 Task: Look for space in Rumoi, Japan from 1st July, 2023 to 9th July, 2023 for 2 adults in price range Rs.8000 to Rs.15000. Place can be entire place with 1  bedroom having 1 bed and 1 bathroom. Property type can be house, flat, guest house. Amenities needed are: washing machine. Booking option can be shelf check-in. Required host language is English.
Action: Mouse moved to (573, 143)
Screenshot: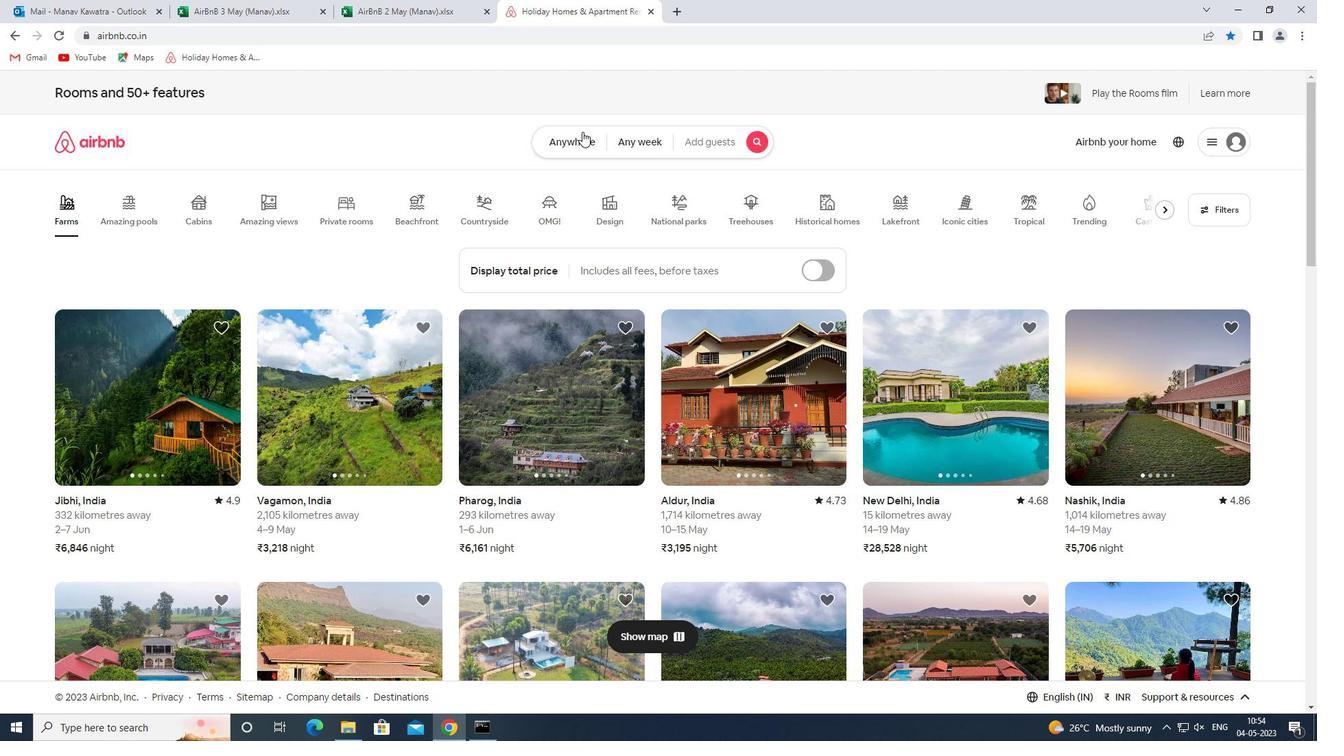 
Action: Mouse pressed left at (573, 143)
Screenshot: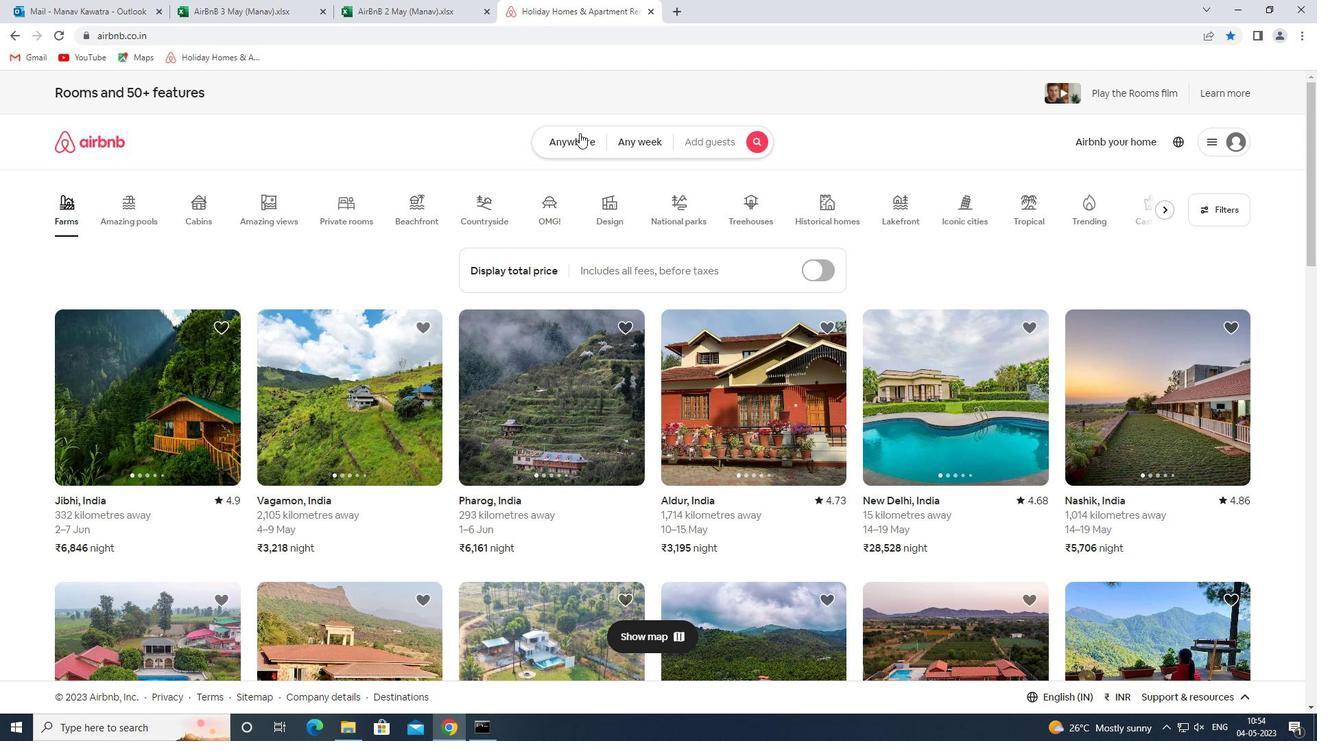 
Action: Mouse moved to (467, 201)
Screenshot: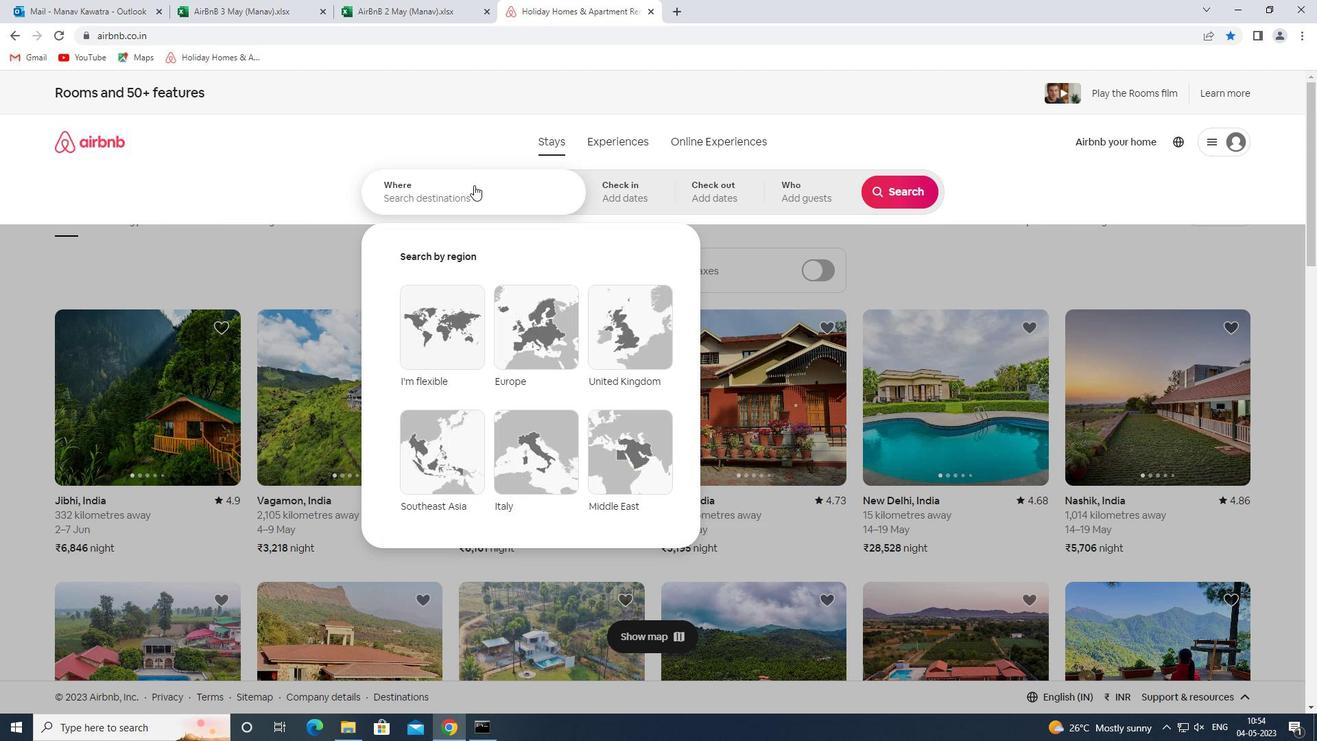 
Action: Mouse pressed left at (467, 201)
Screenshot: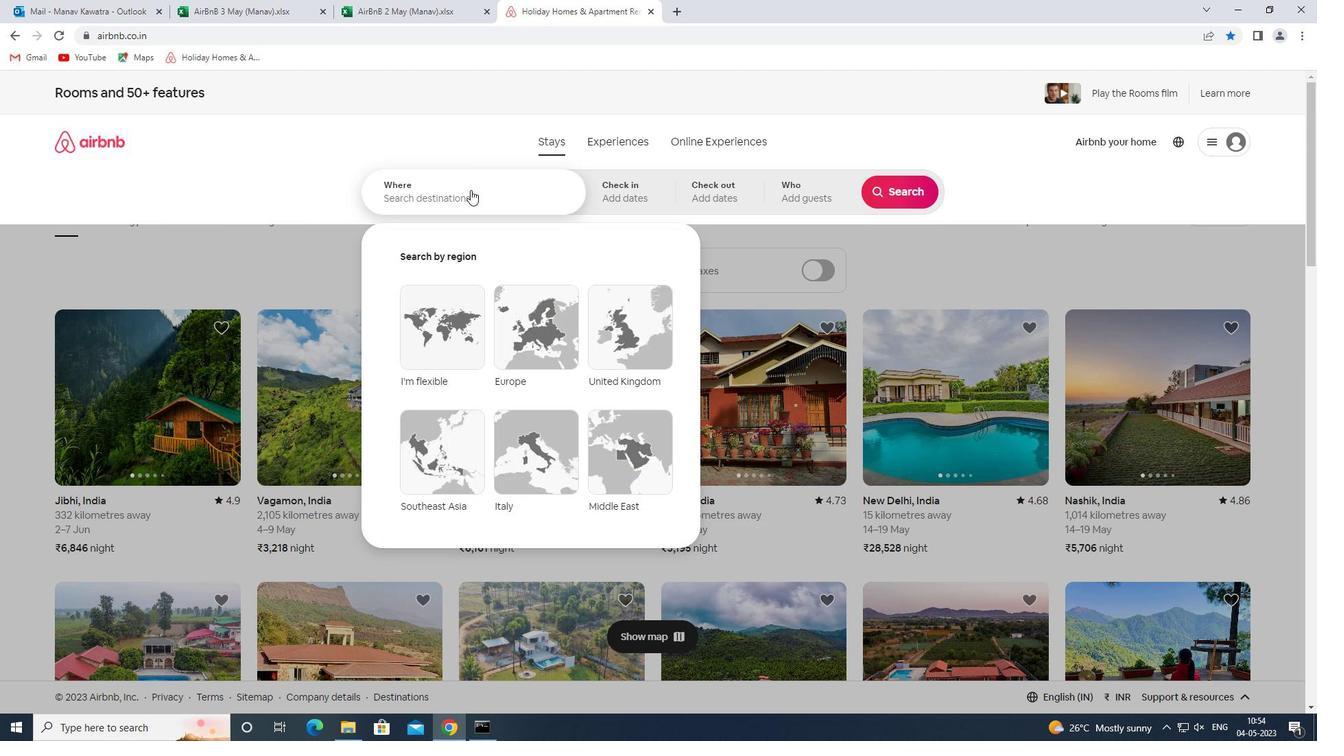 
Action: Mouse moved to (458, 202)
Screenshot: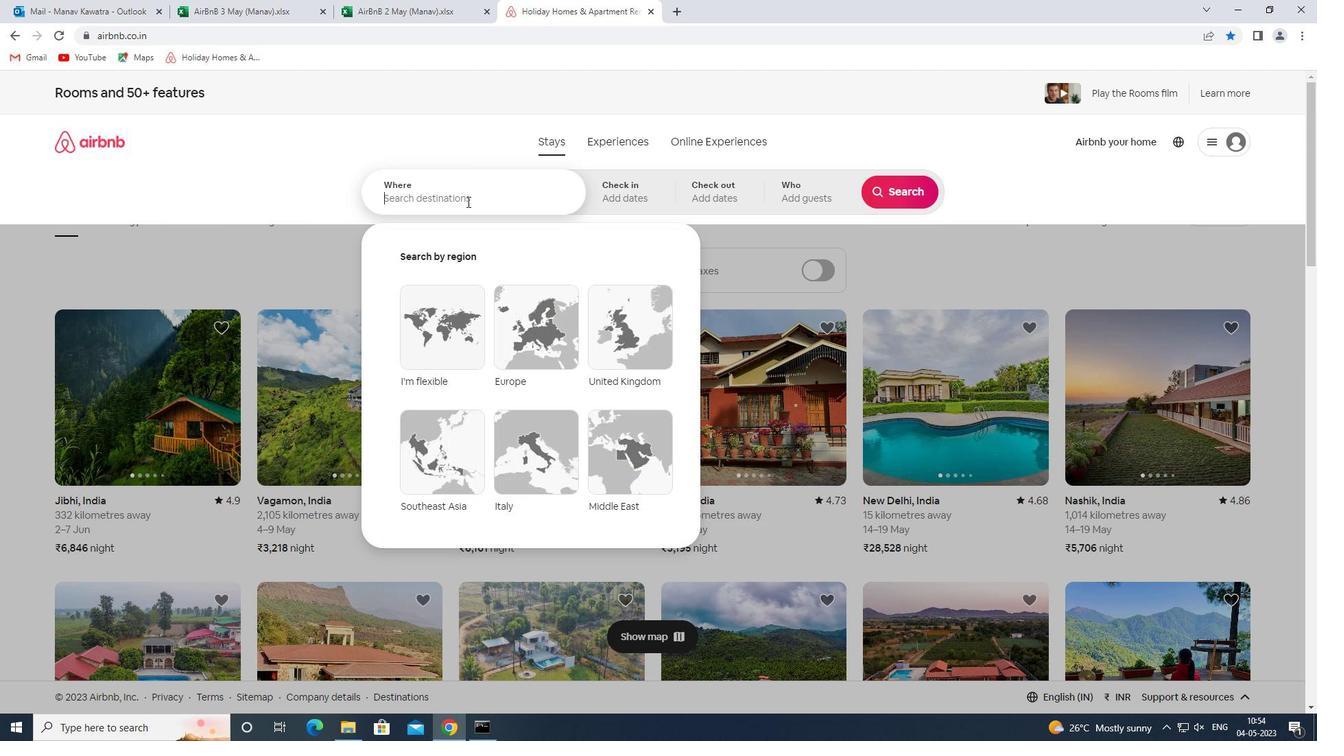 
Action: Key pressed rumoi<Key.space>japam<Key.backspace>n<Key.space><Key.enter>
Screenshot: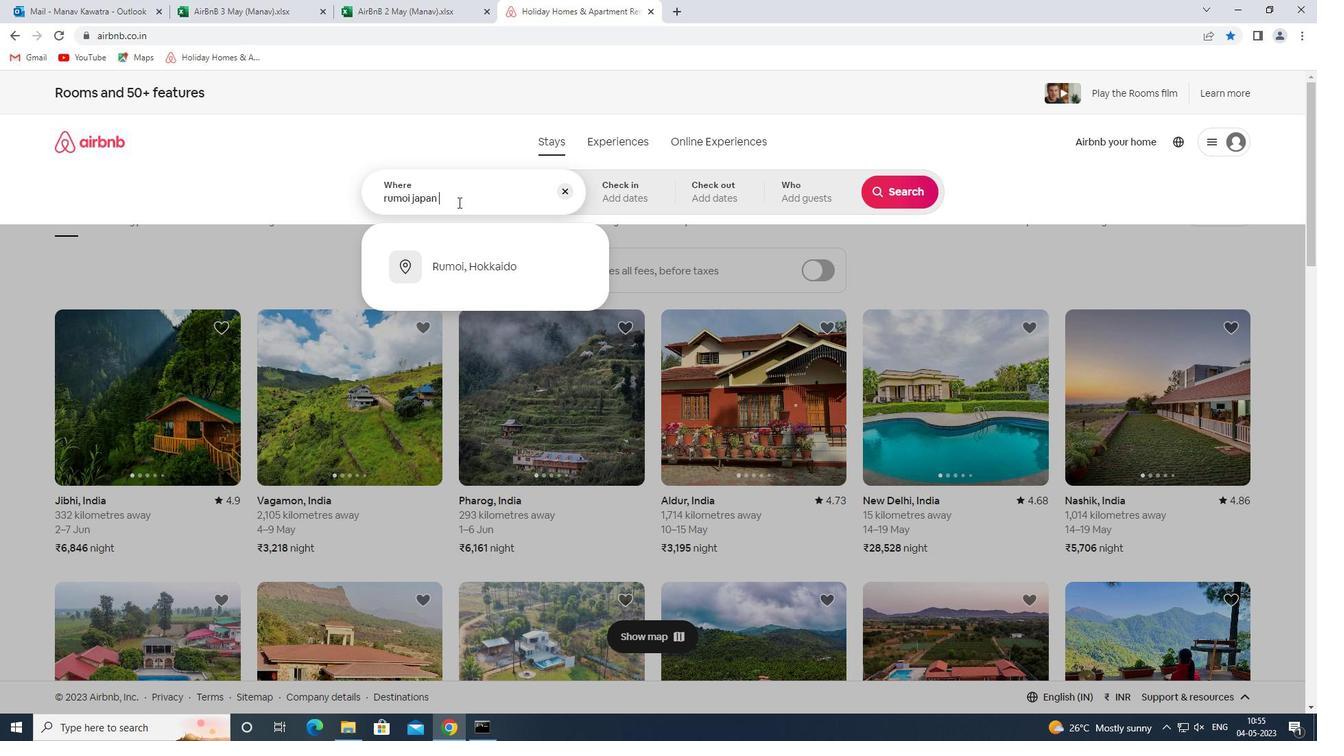 
Action: Mouse moved to (899, 304)
Screenshot: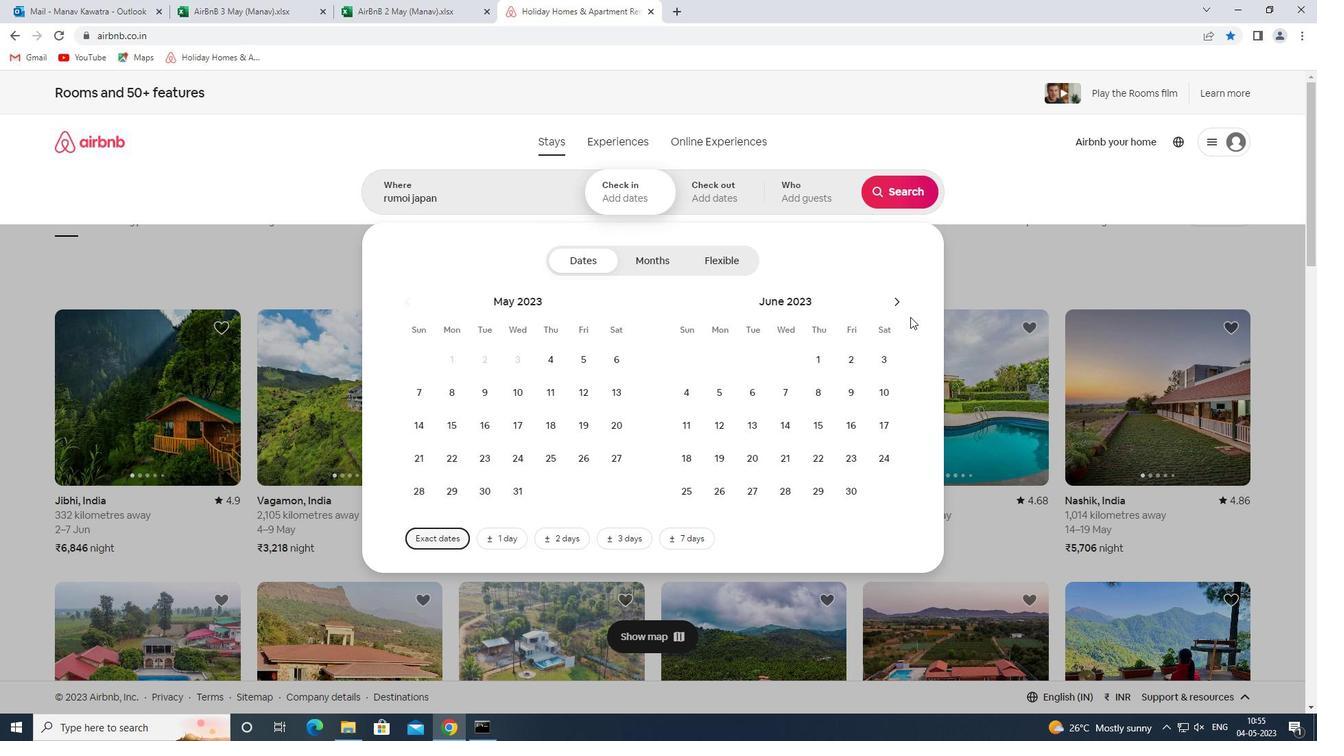 
Action: Mouse pressed left at (899, 304)
Screenshot: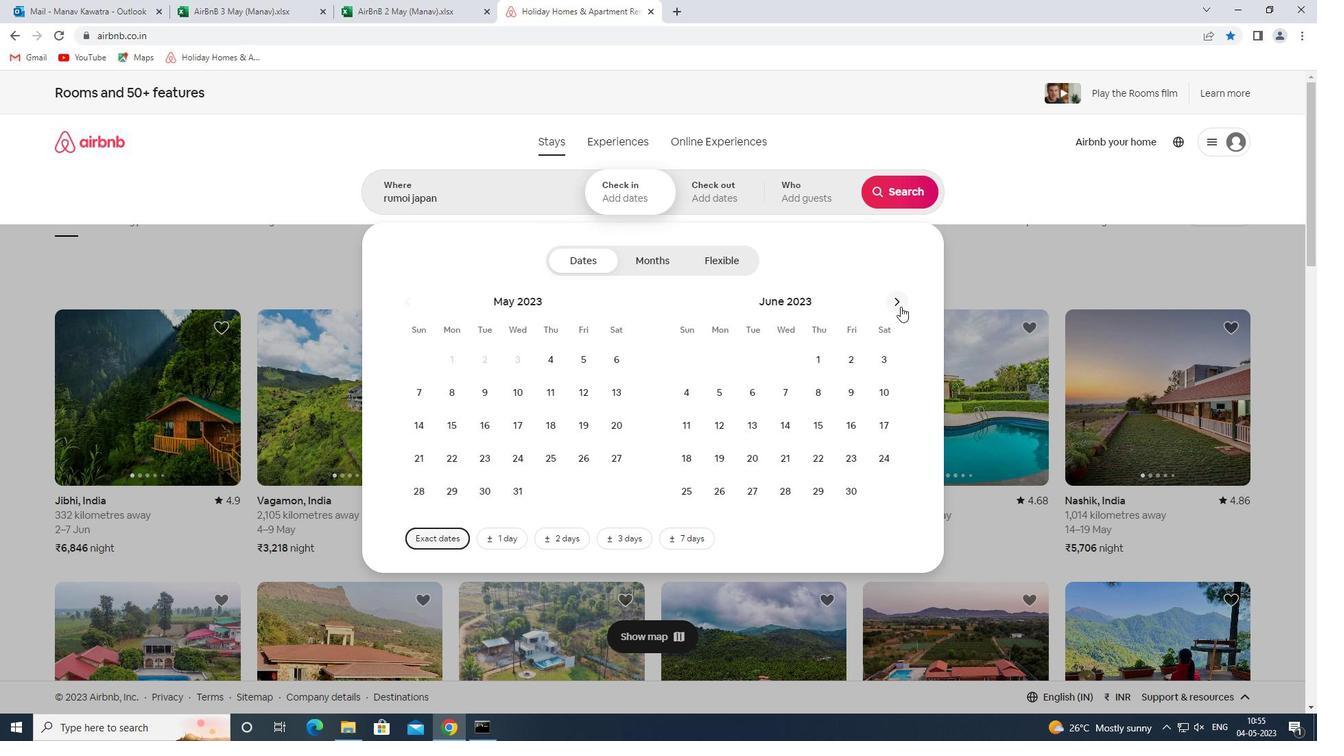 
Action: Mouse moved to (877, 359)
Screenshot: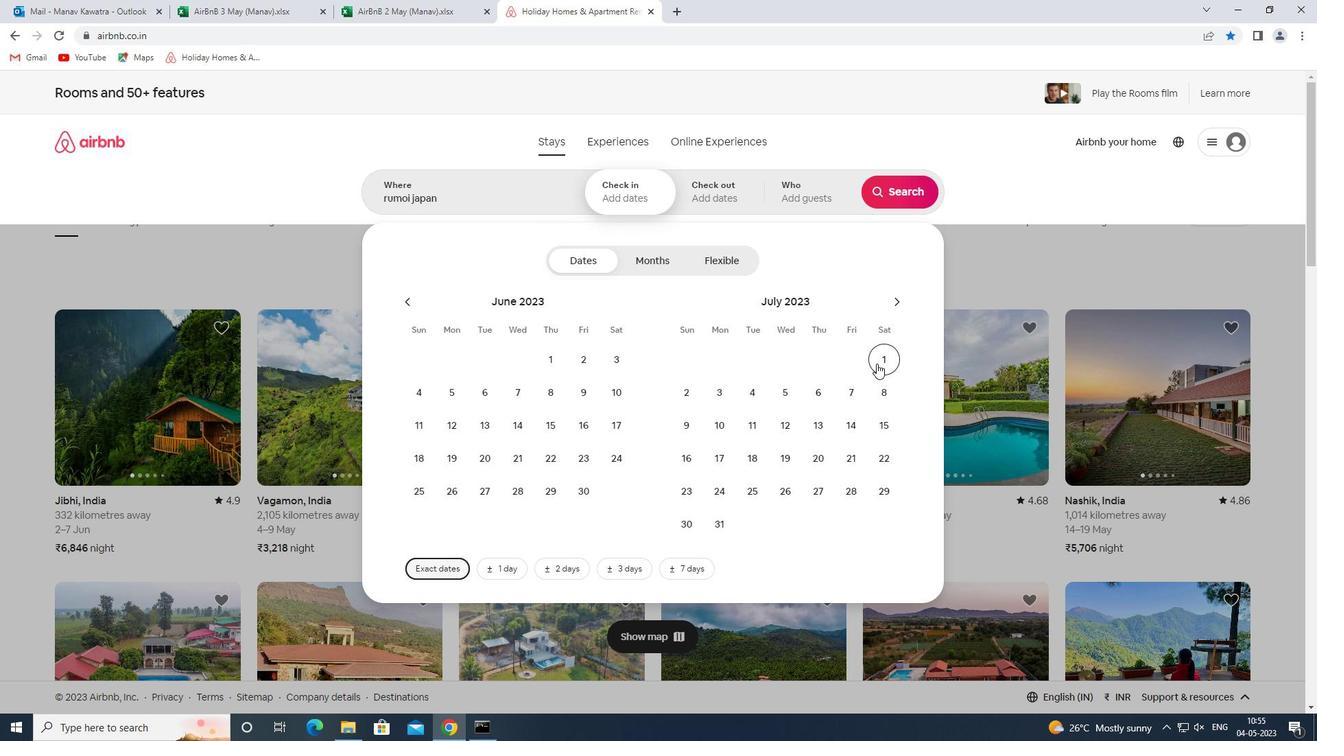 
Action: Mouse pressed left at (877, 359)
Screenshot: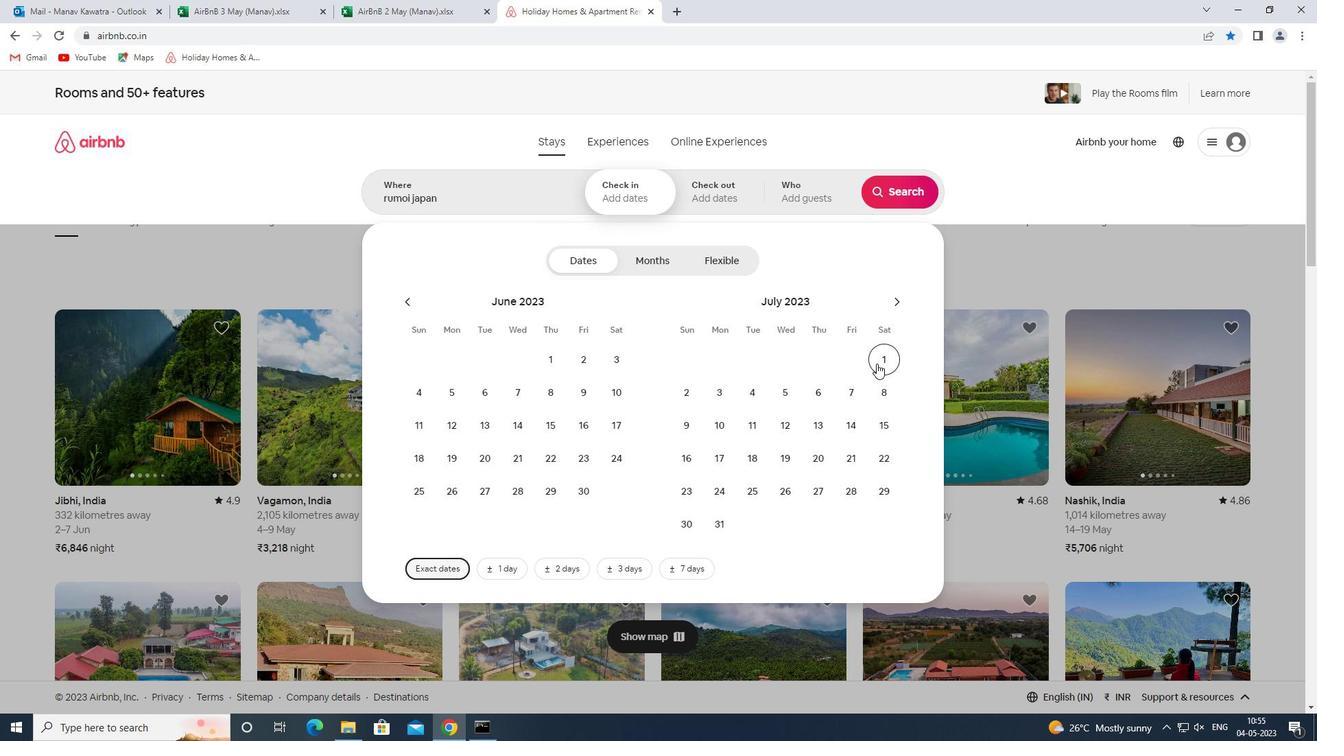 
Action: Mouse moved to (689, 424)
Screenshot: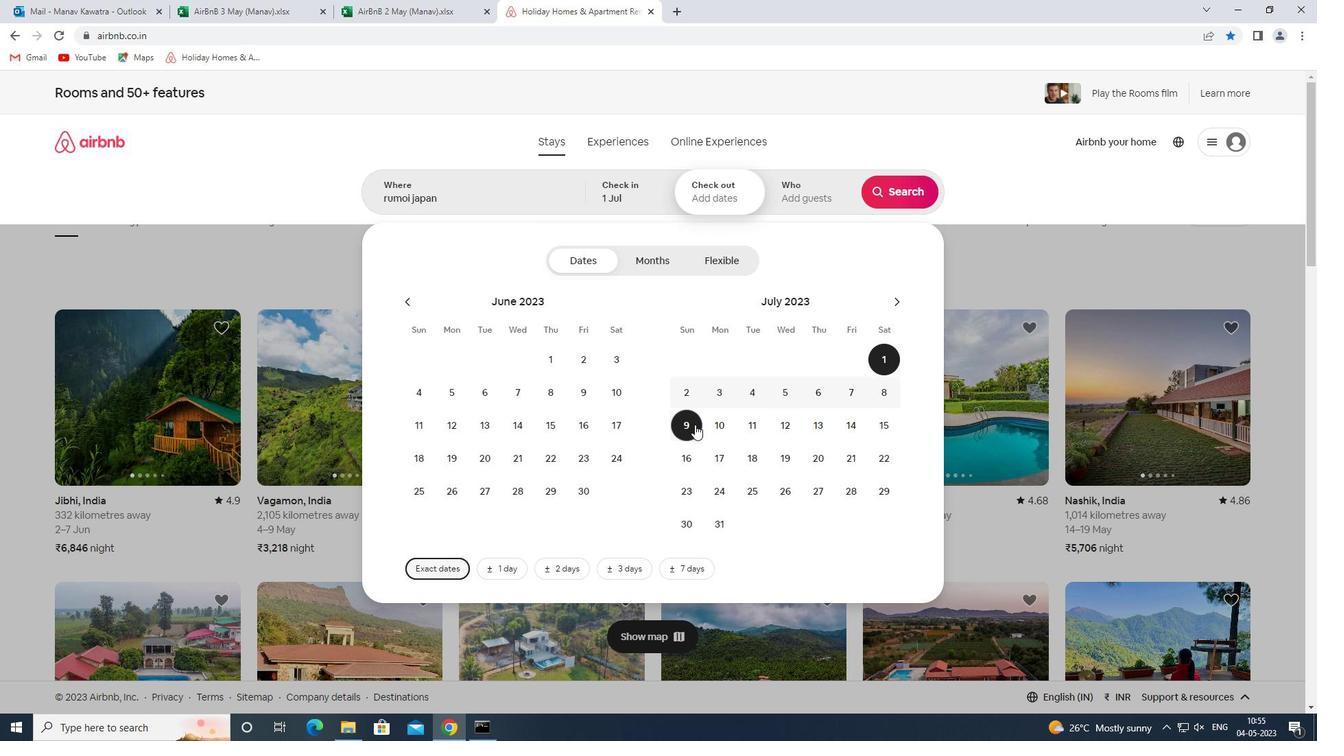 
Action: Mouse pressed left at (689, 424)
Screenshot: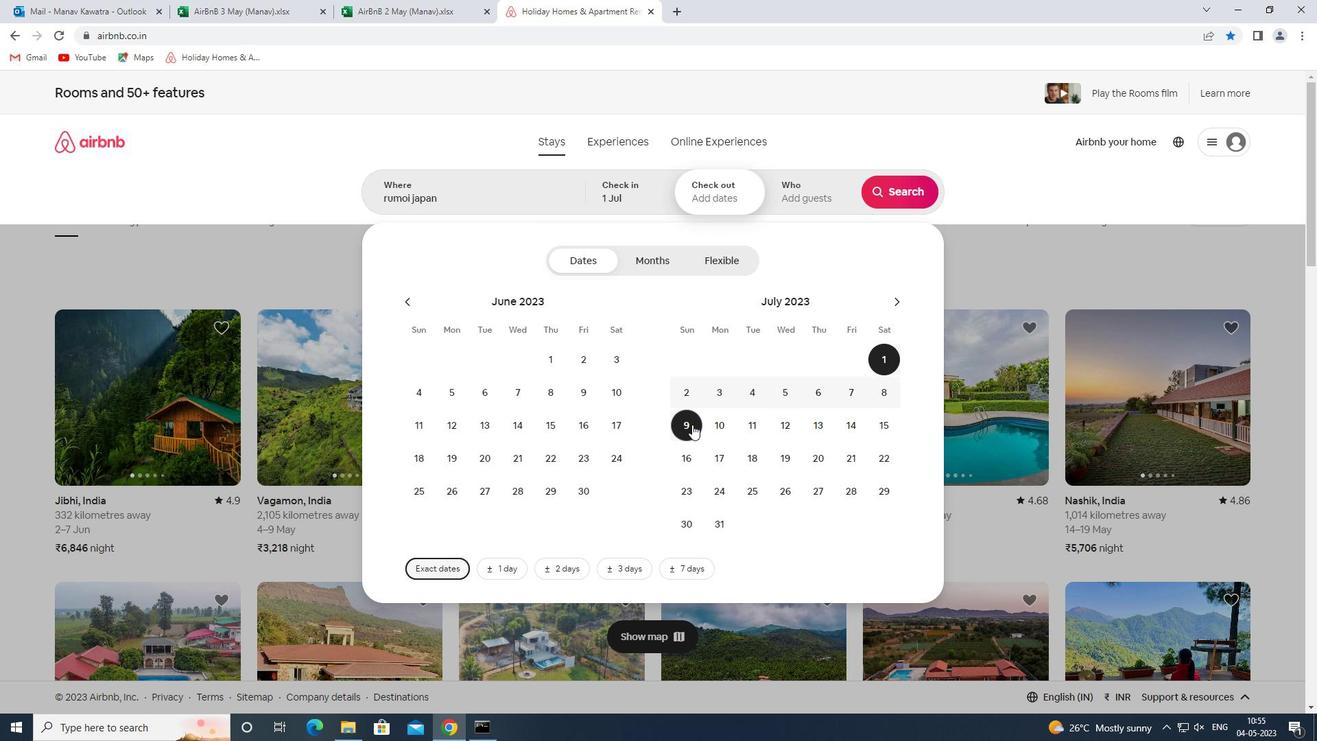 
Action: Mouse moved to (800, 196)
Screenshot: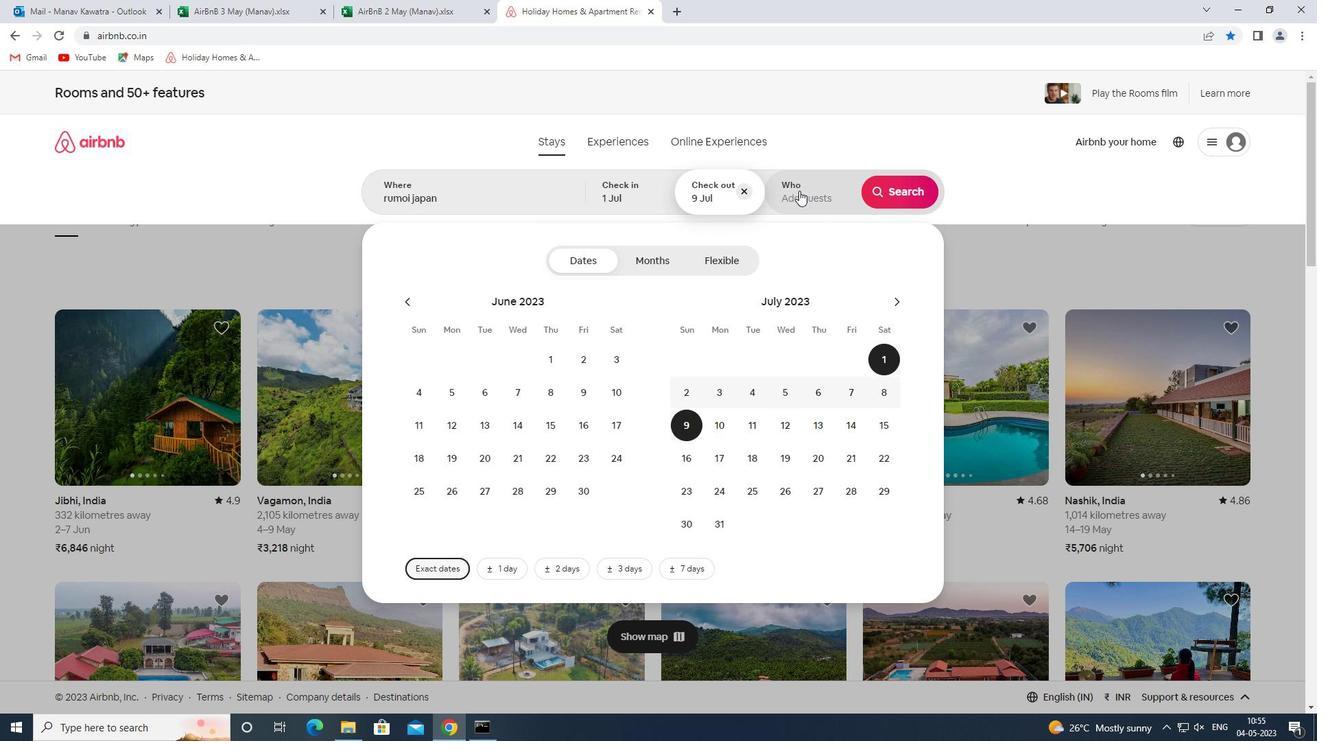 
Action: Mouse pressed left at (800, 196)
Screenshot: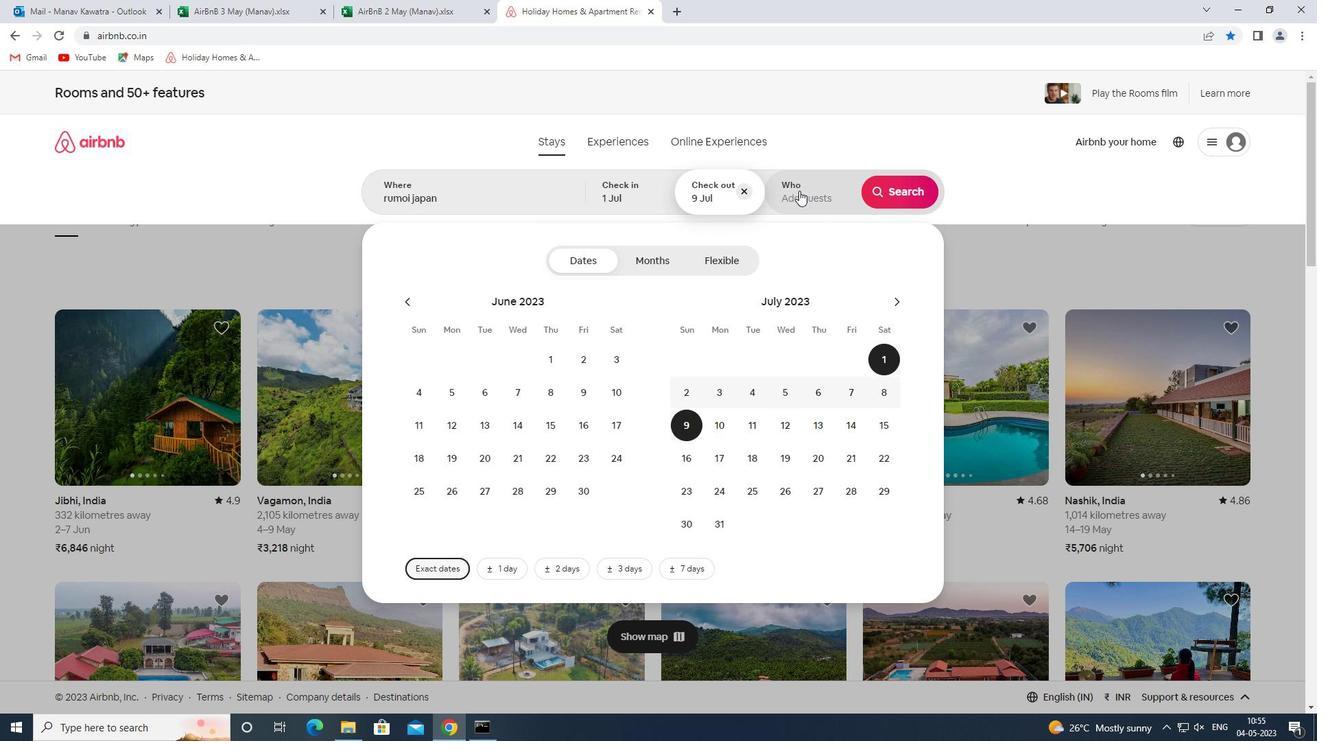 
Action: Mouse moved to (901, 264)
Screenshot: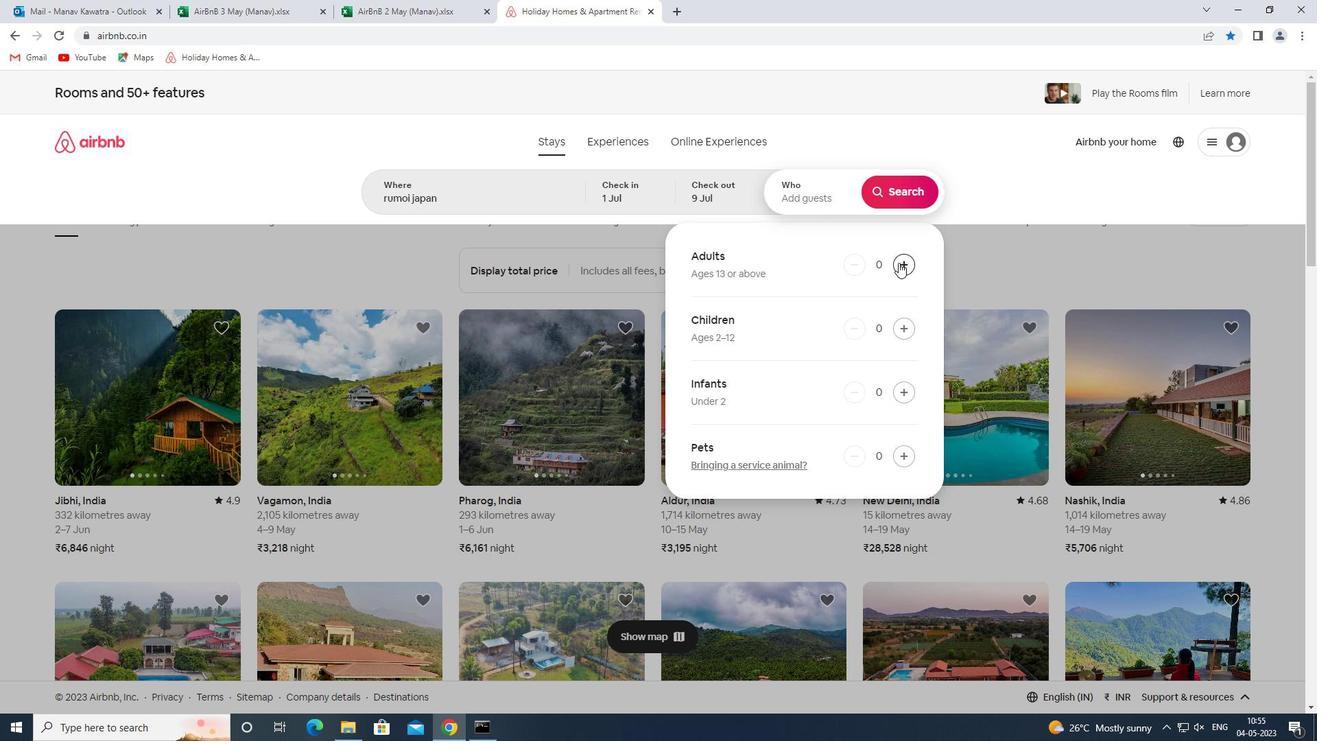 
Action: Mouse pressed left at (901, 264)
Screenshot: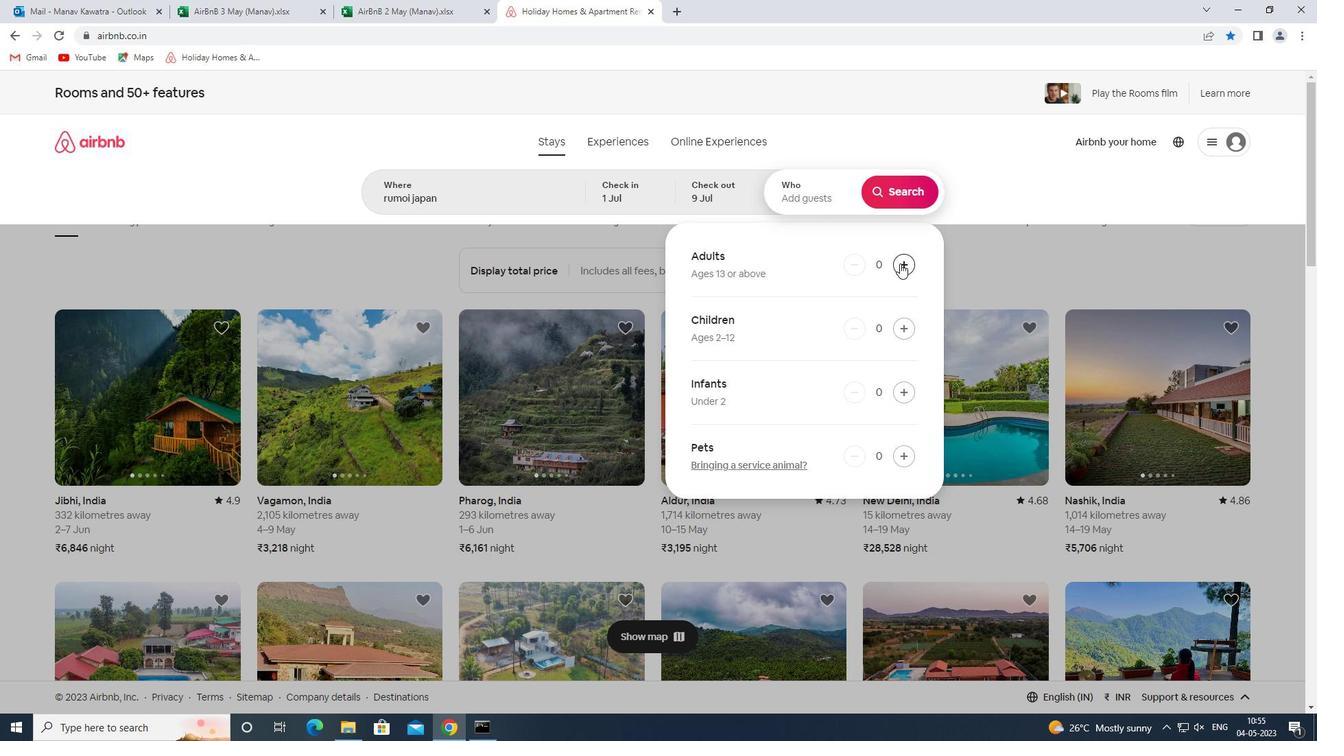
Action: Mouse pressed left at (901, 264)
Screenshot: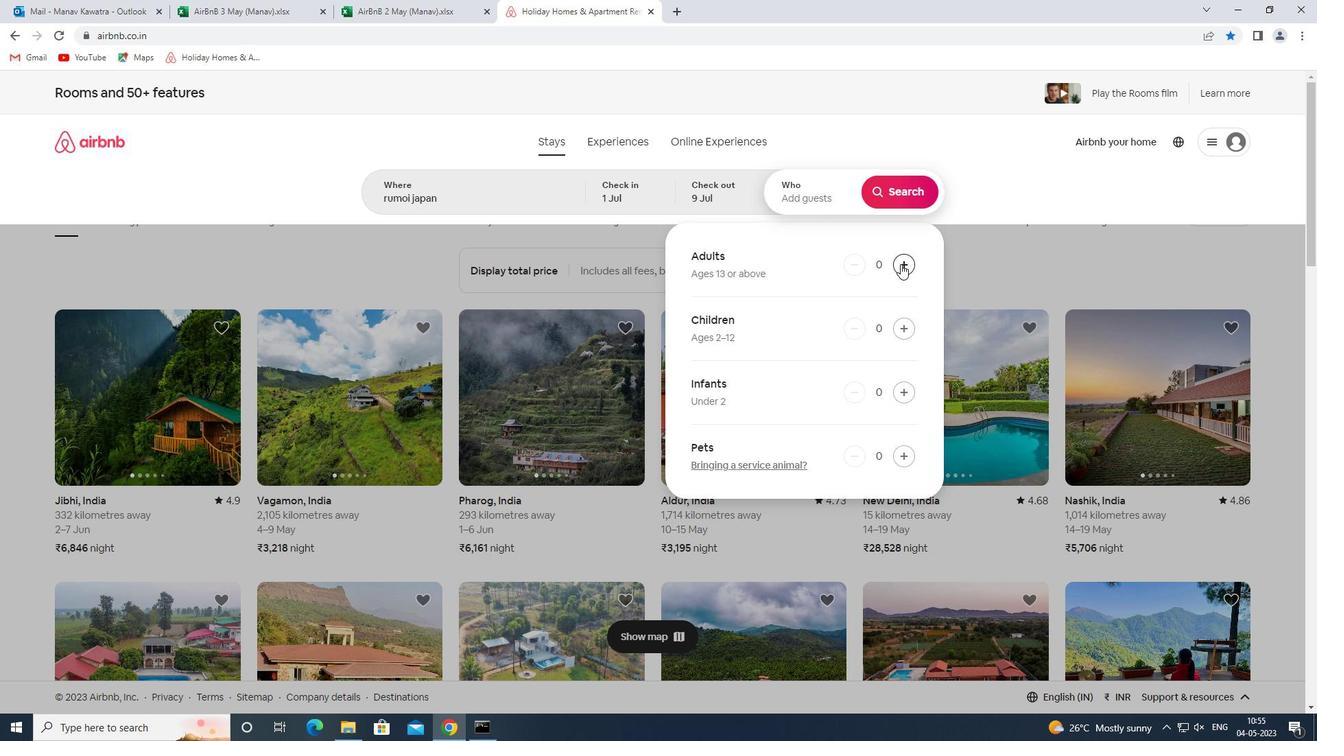
Action: Mouse moved to (901, 203)
Screenshot: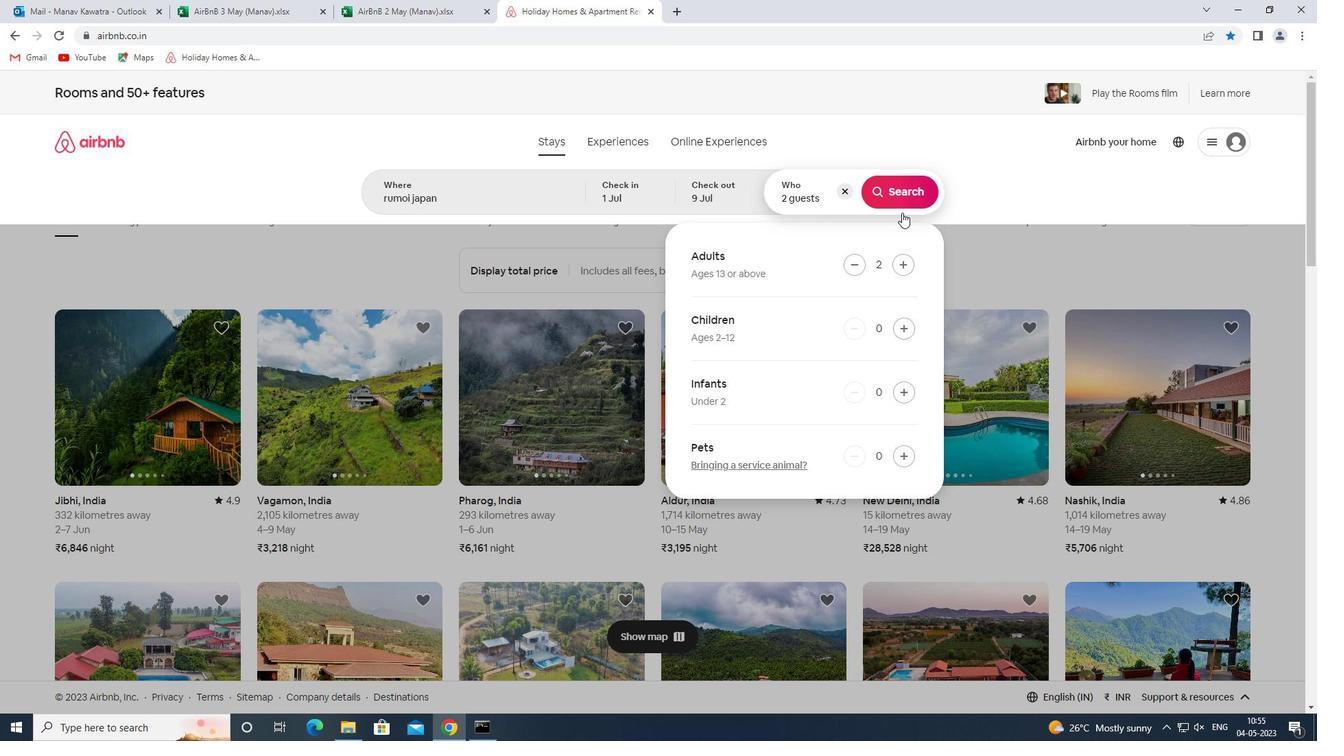 
Action: Mouse pressed left at (901, 203)
Screenshot: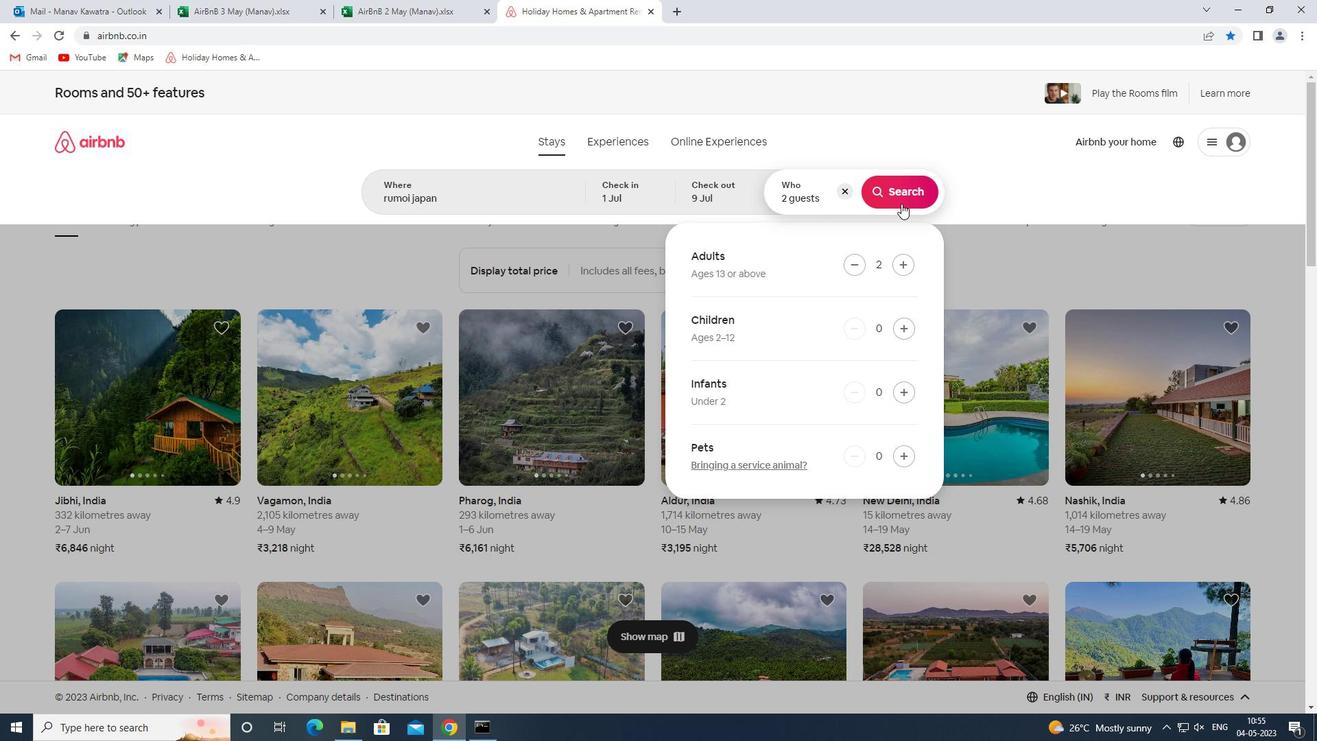 
Action: Mouse moved to (1245, 155)
Screenshot: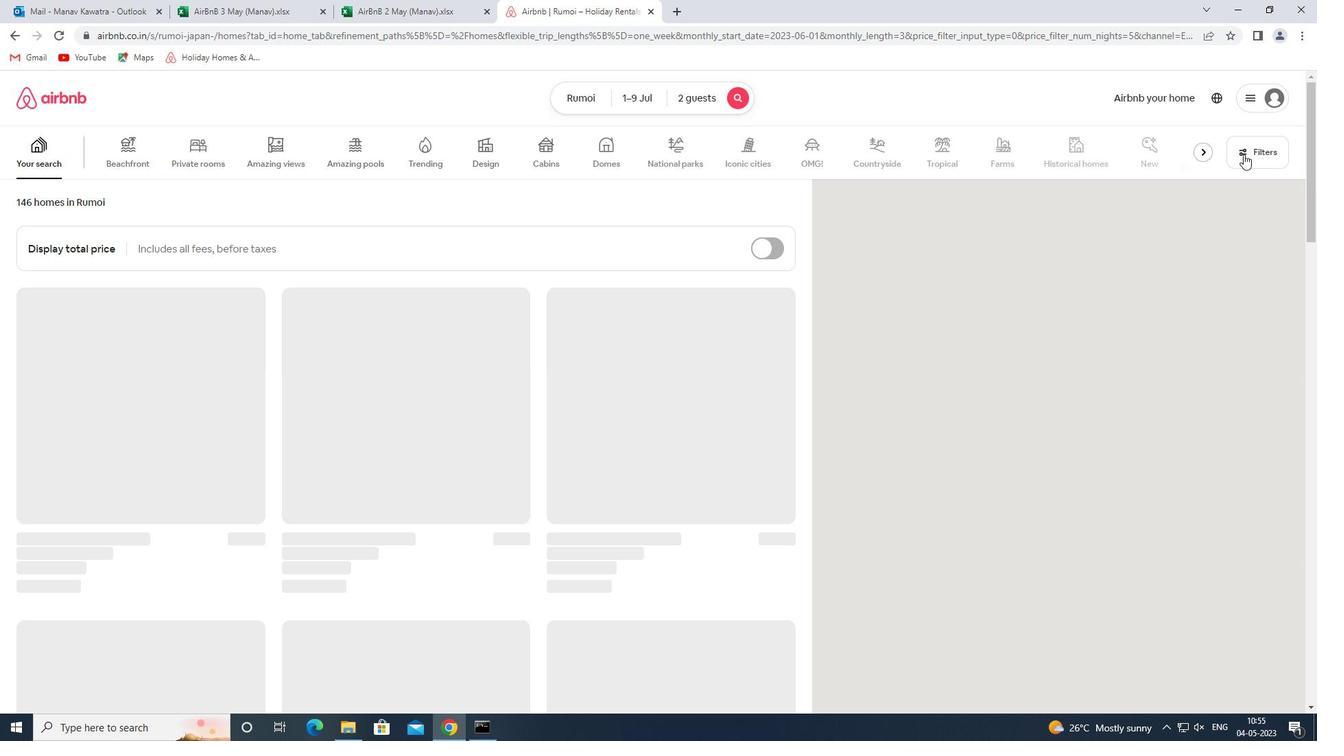 
Action: Mouse pressed left at (1245, 155)
Screenshot: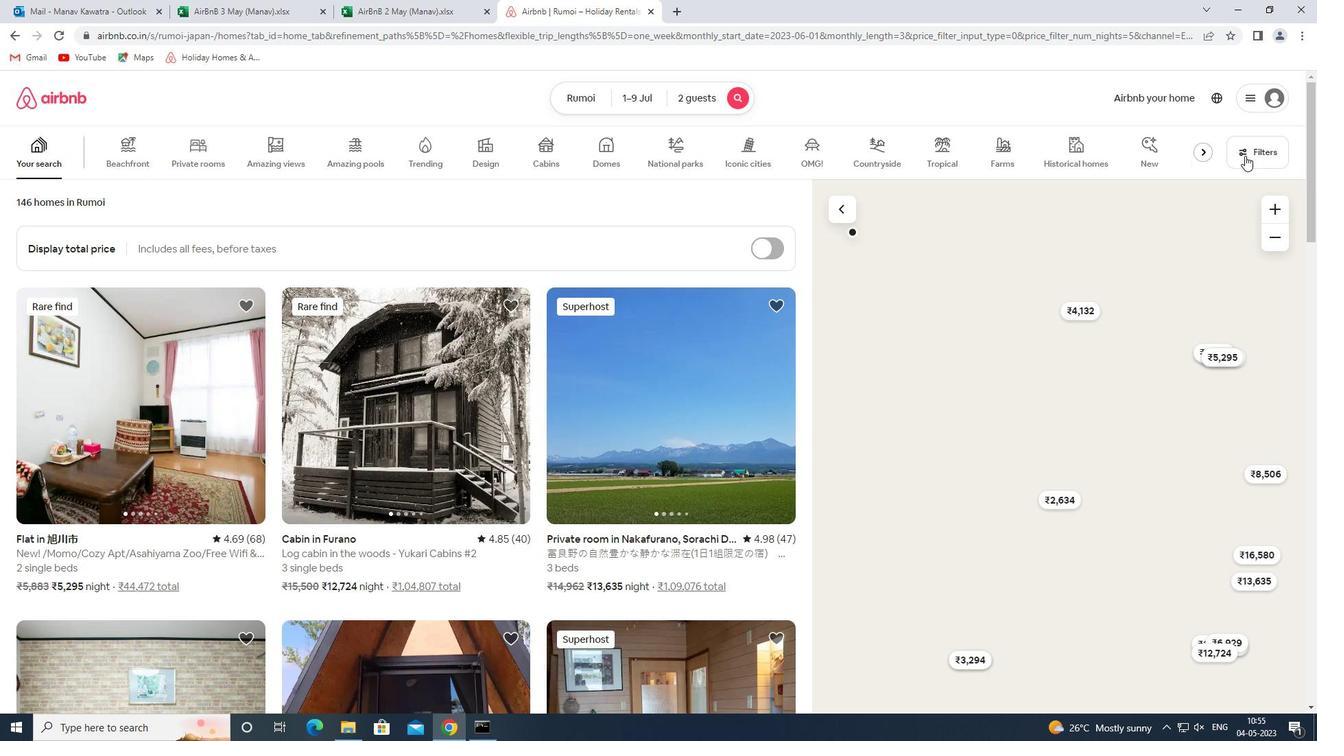 
Action: Mouse moved to (533, 327)
Screenshot: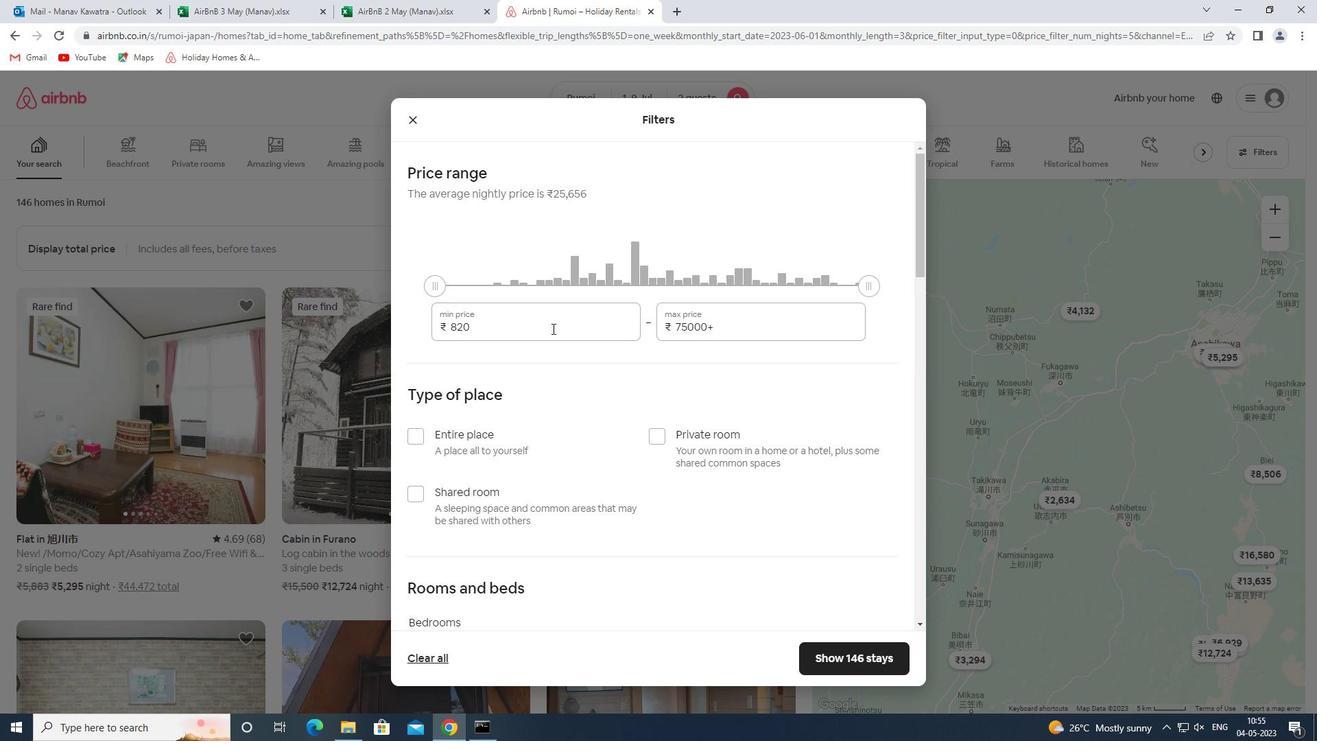 
Action: Mouse pressed left at (533, 327)
Screenshot: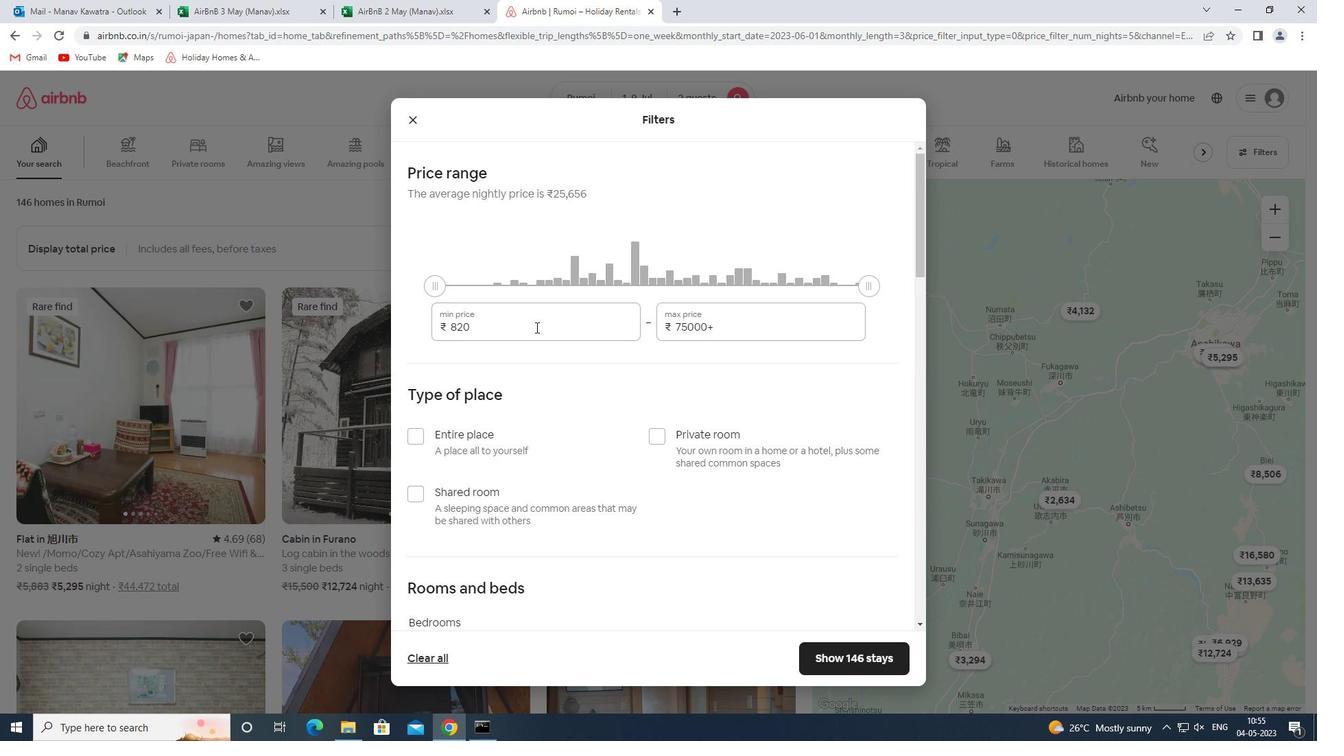 
Action: Mouse pressed left at (533, 327)
Screenshot: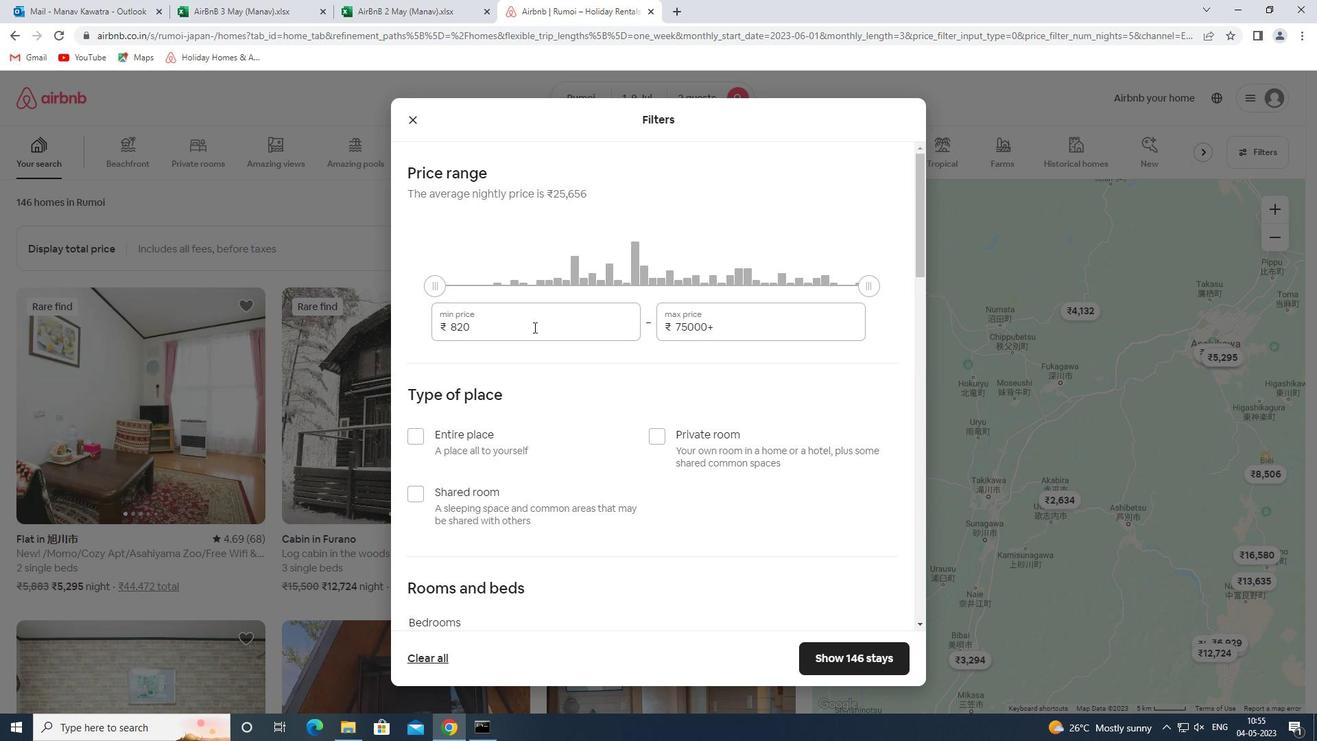 
Action: Key pressed 8000<Key.tab>15000<Key.enter>
Screenshot: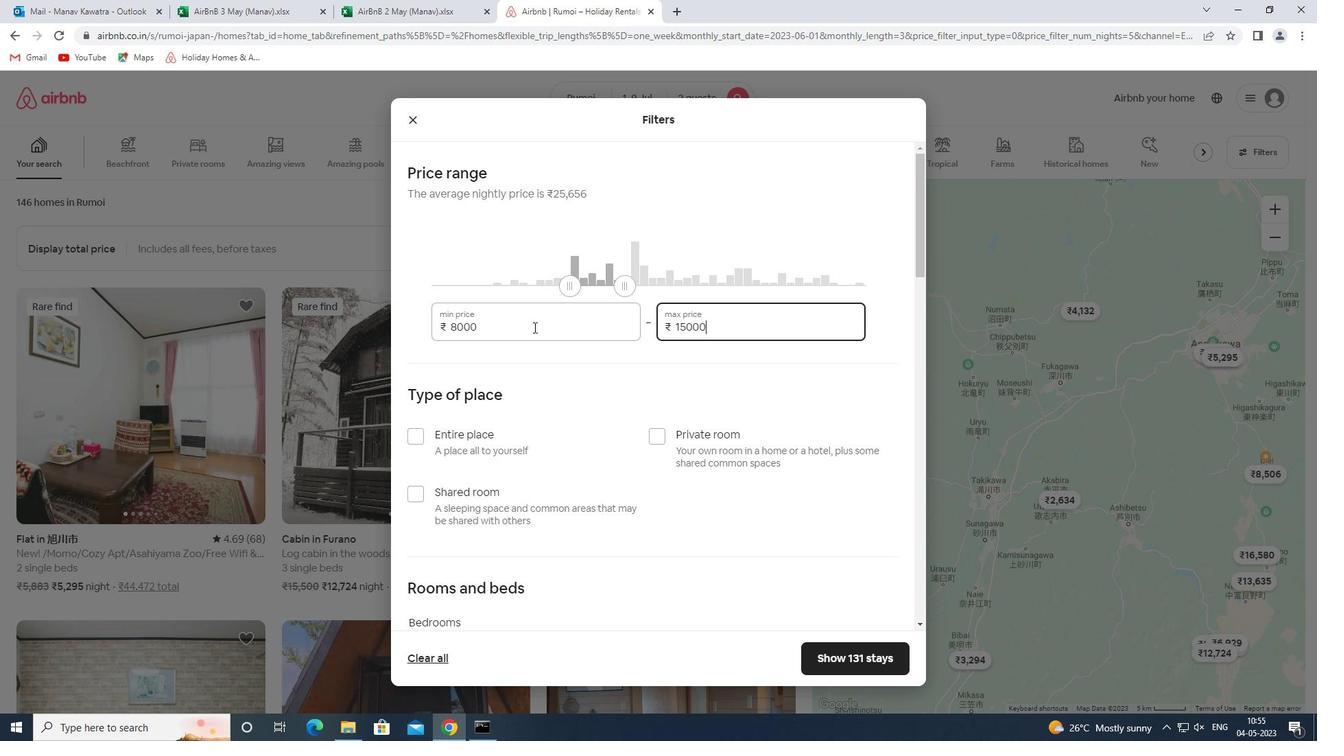 
Action: Mouse moved to (468, 439)
Screenshot: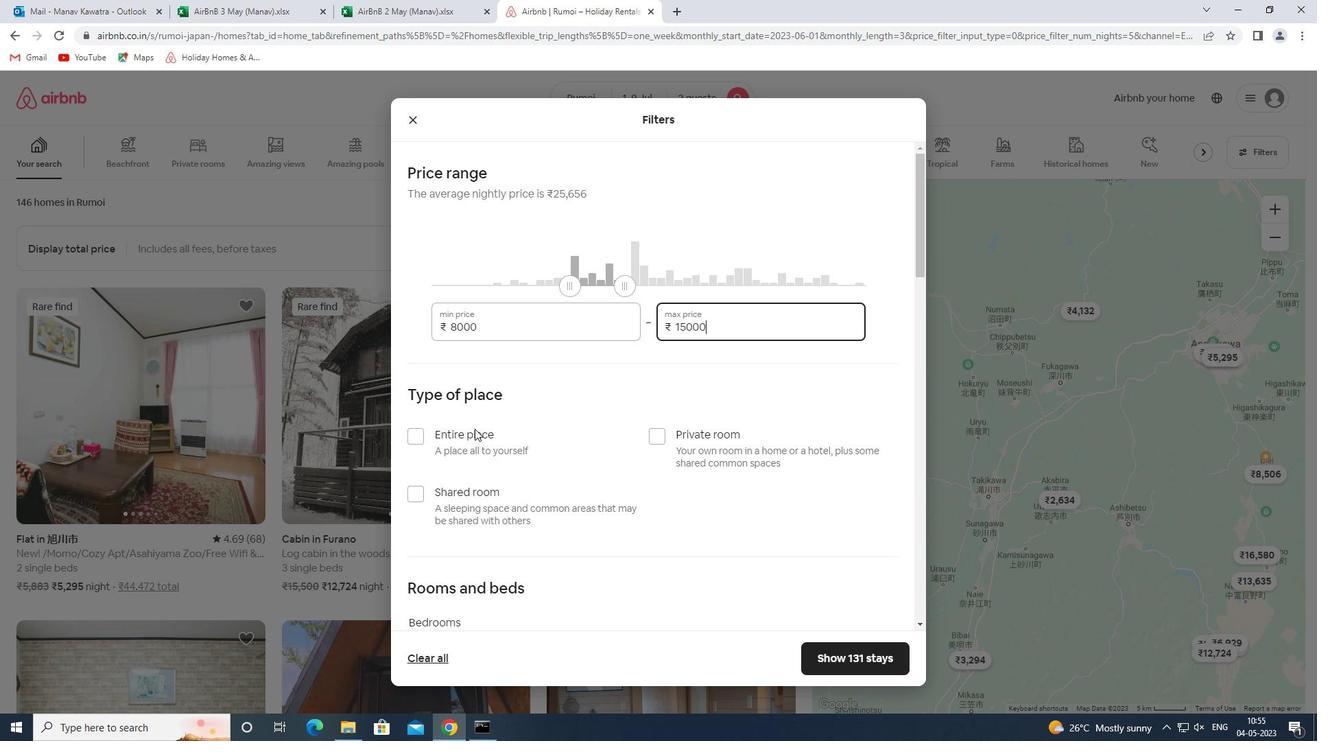 
Action: Mouse pressed left at (468, 439)
Screenshot: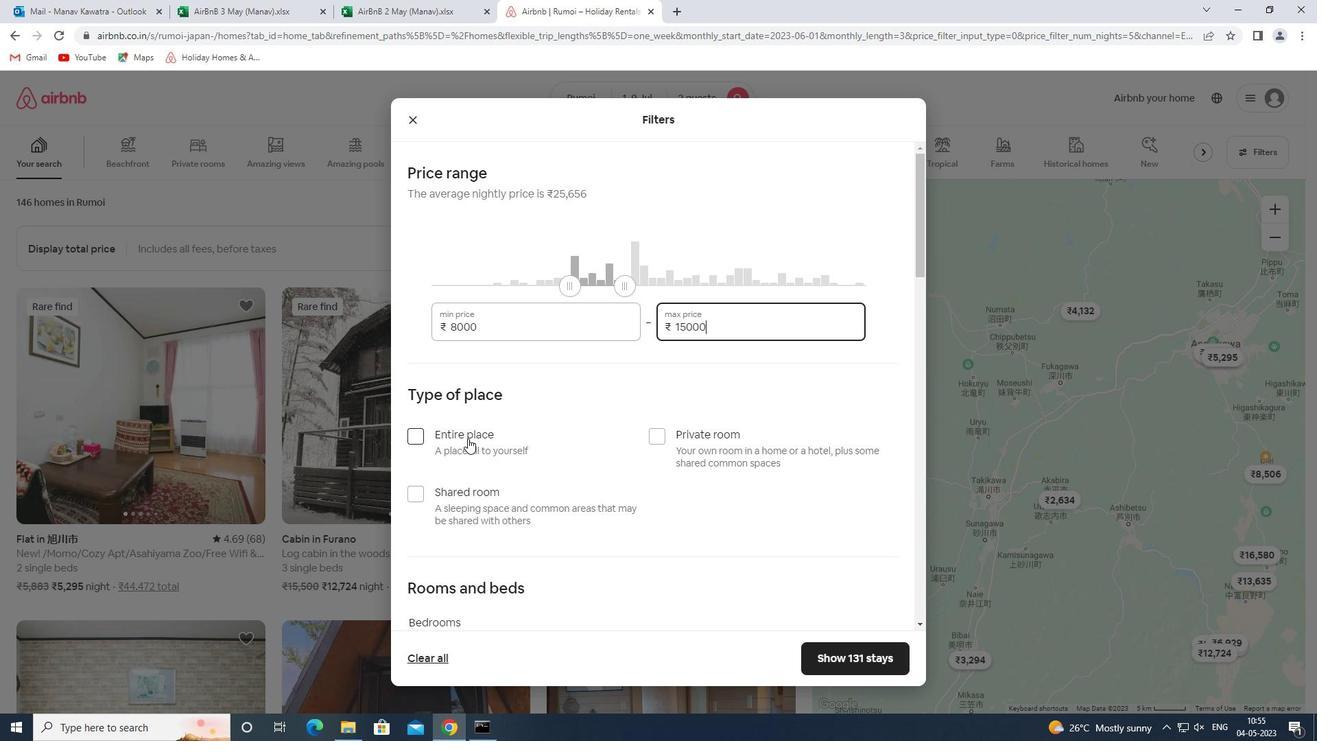 
Action: Mouse moved to (522, 371)
Screenshot: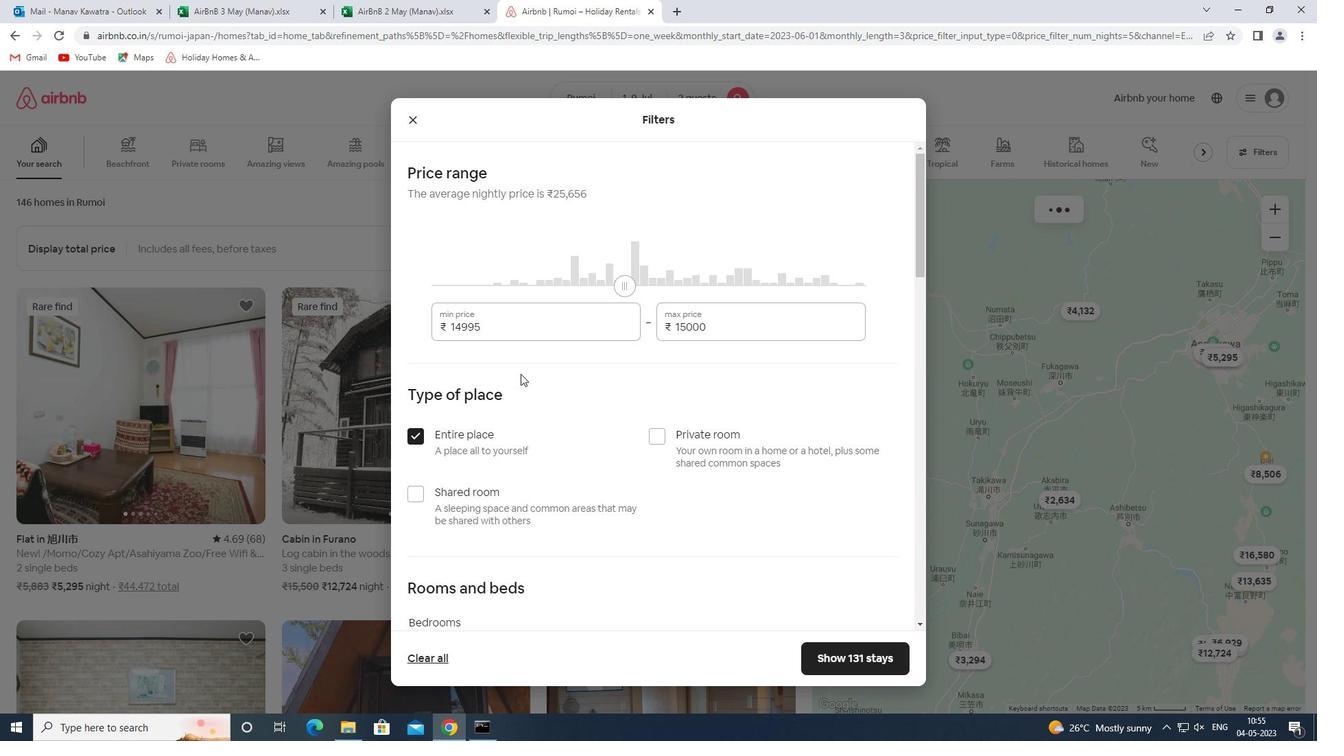 
Action: Mouse scrolled (522, 370) with delta (0, 0)
Screenshot: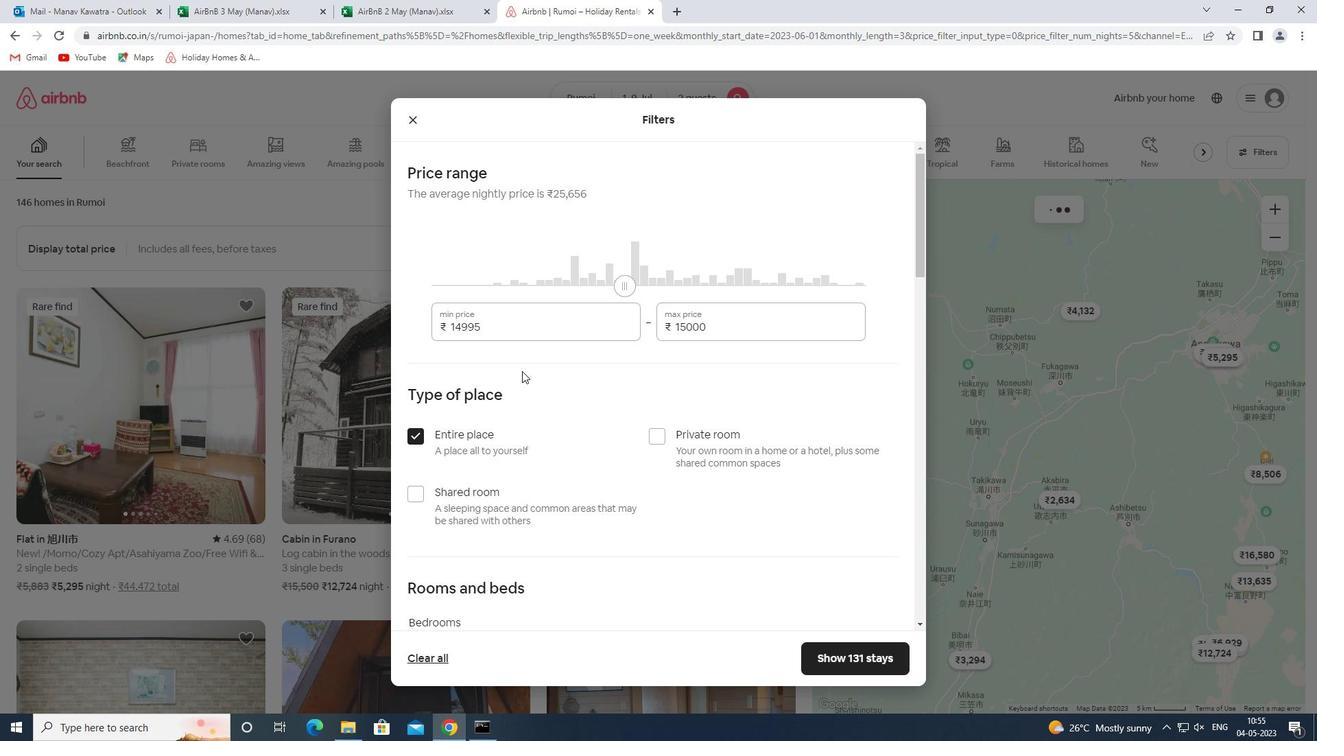 
Action: Mouse scrolled (522, 370) with delta (0, 0)
Screenshot: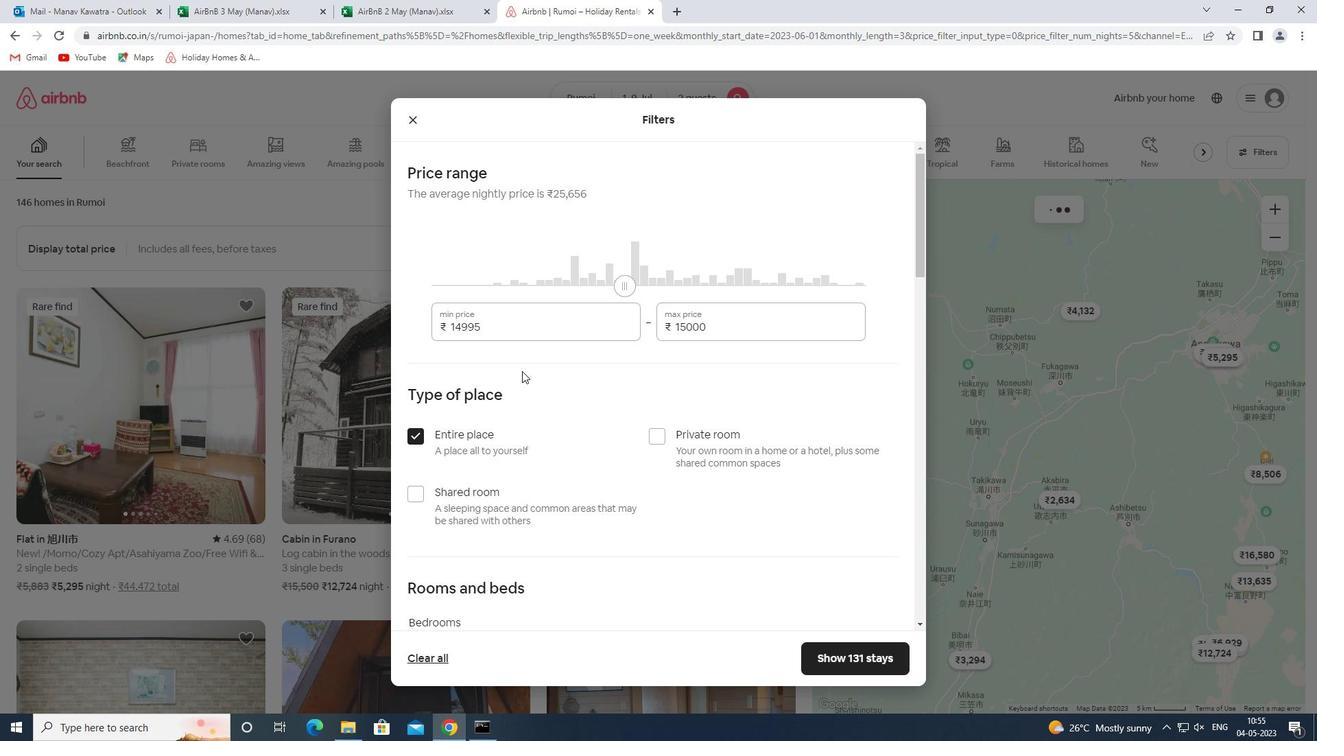 
Action: Mouse scrolled (522, 370) with delta (0, 0)
Screenshot: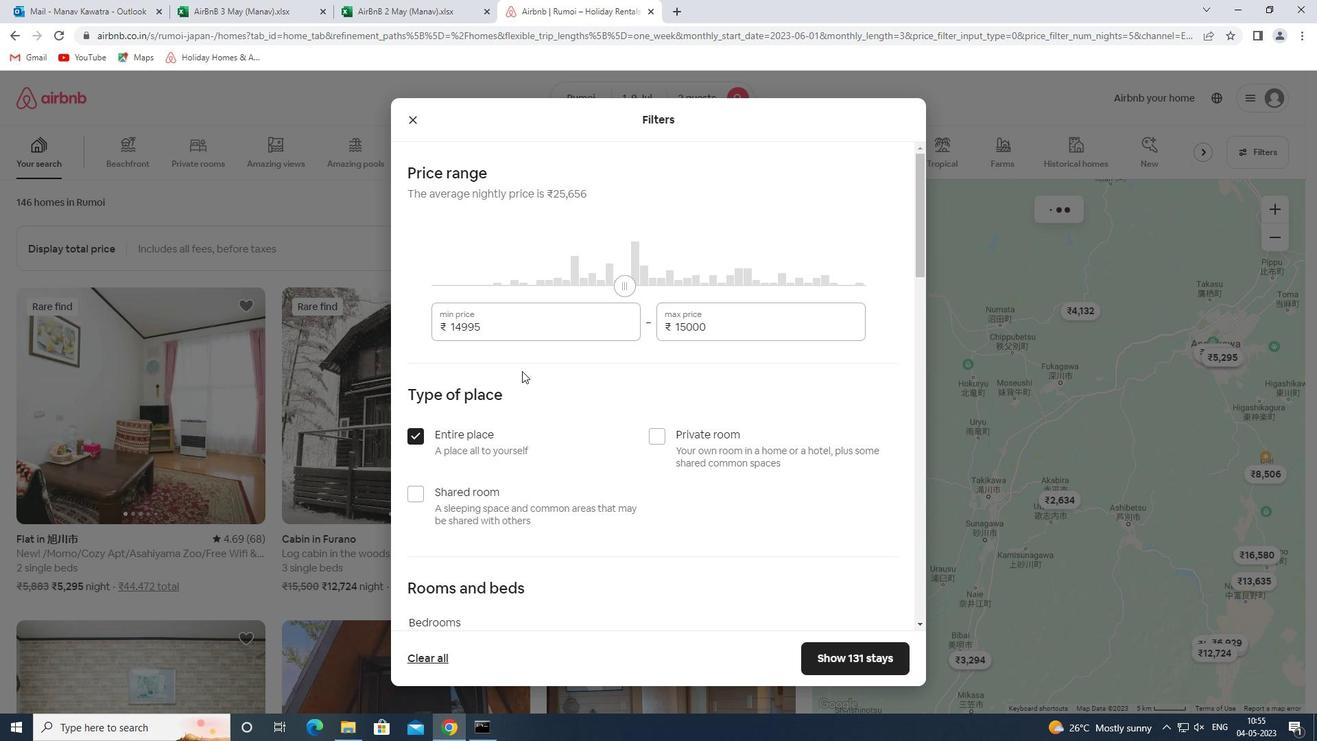 
Action: Mouse scrolled (522, 370) with delta (0, 0)
Screenshot: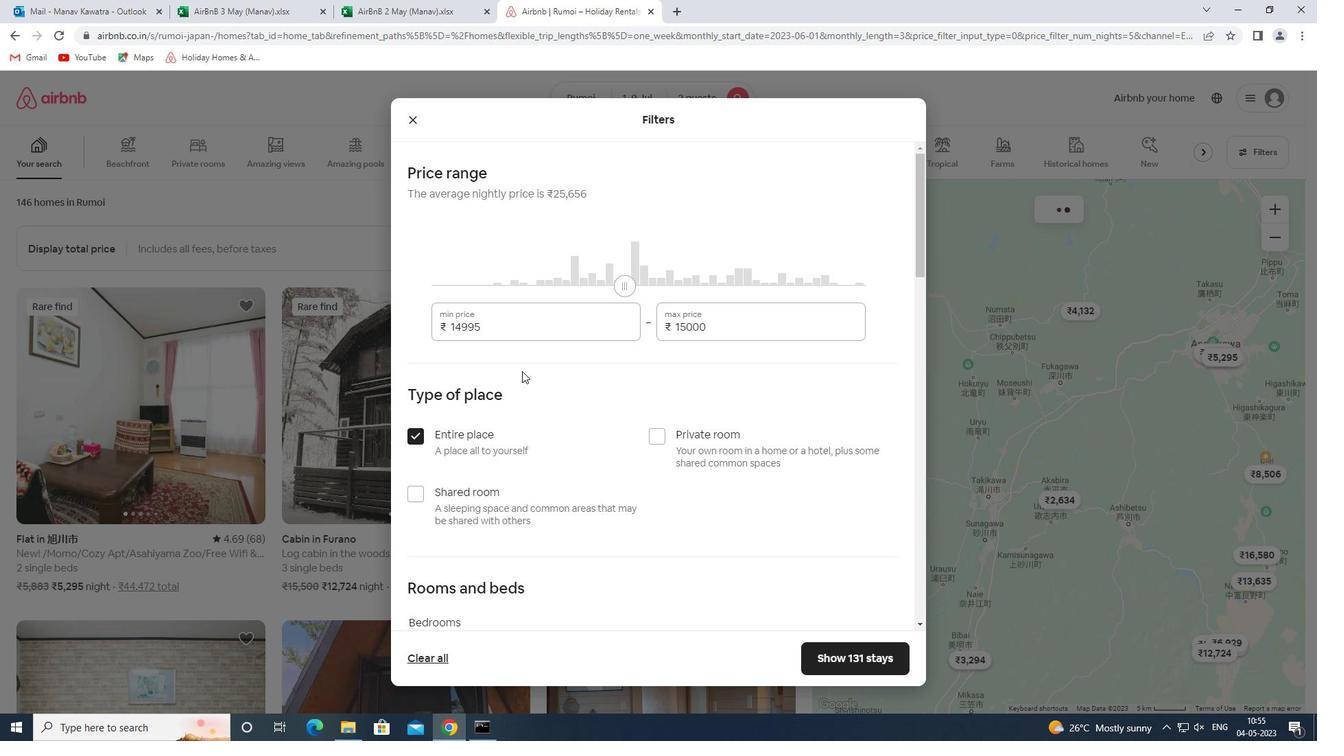 
Action: Mouse scrolled (522, 370) with delta (0, 0)
Screenshot: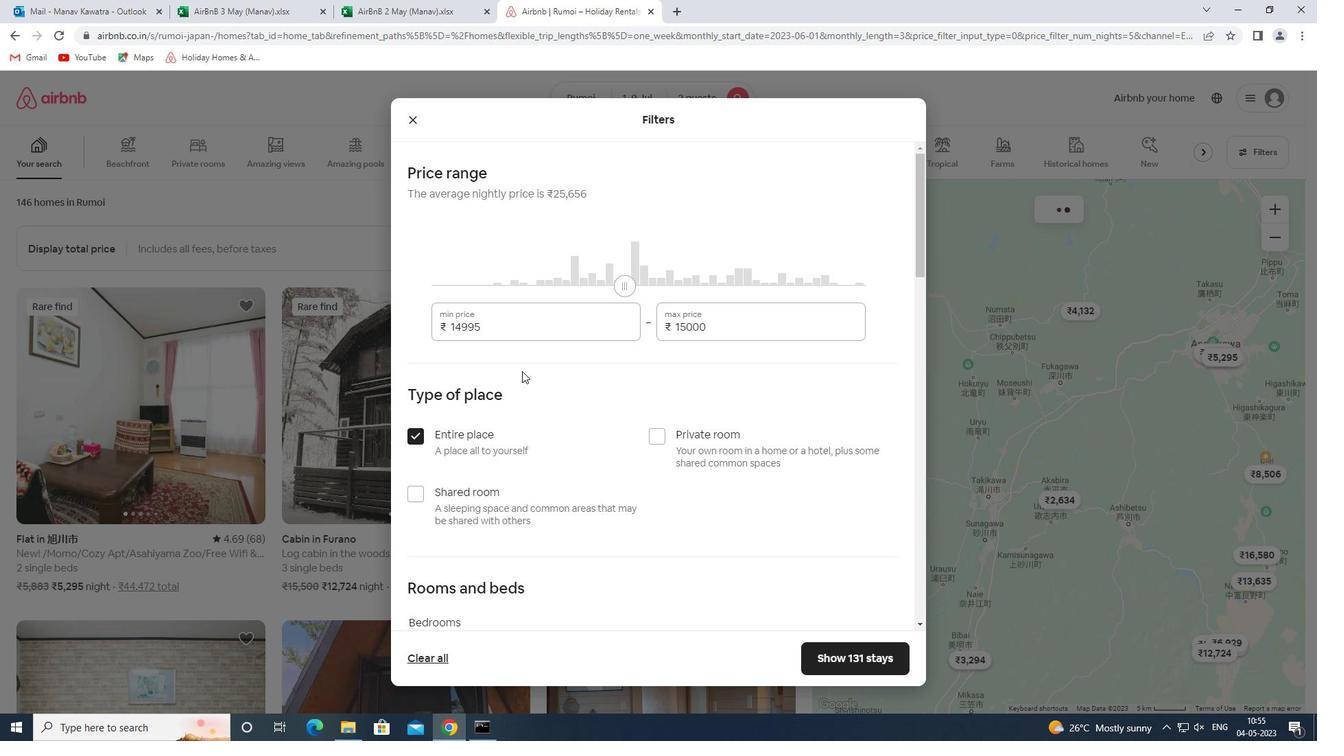 
Action: Mouse moved to (503, 315)
Screenshot: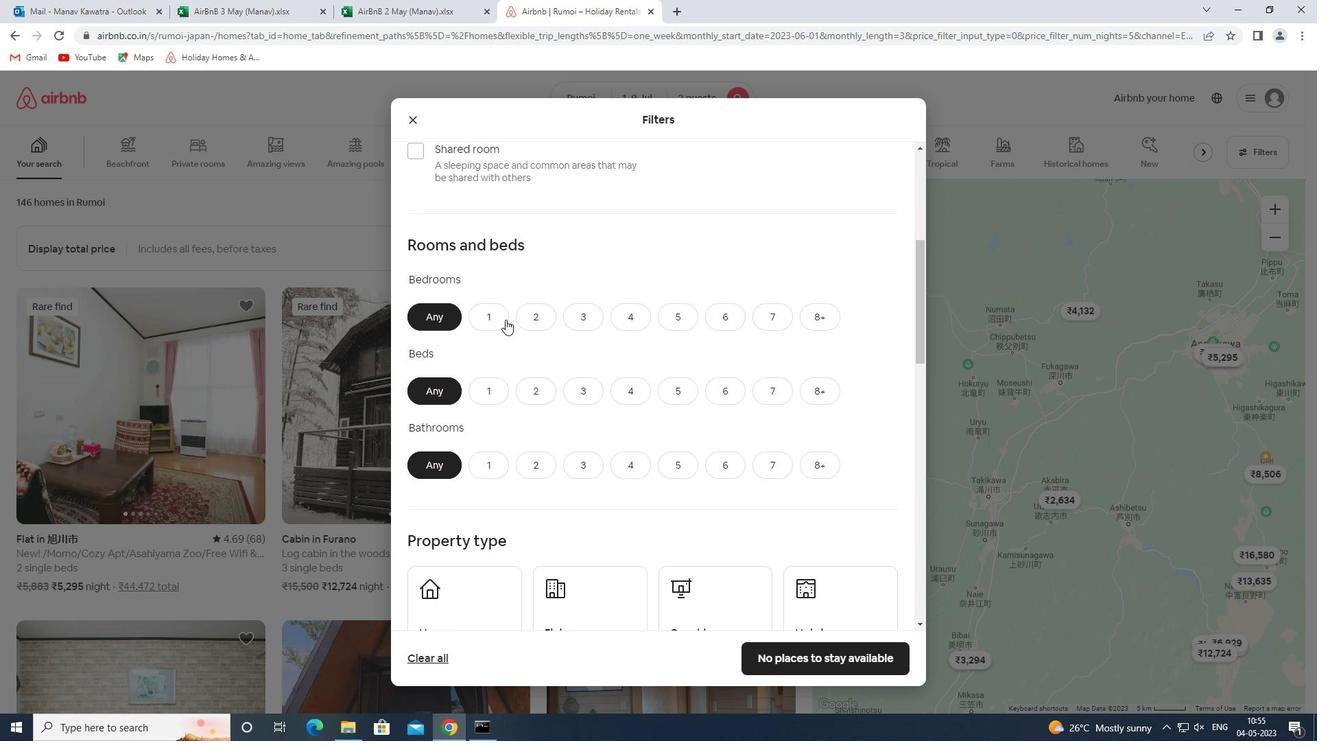 
Action: Mouse pressed left at (503, 315)
Screenshot: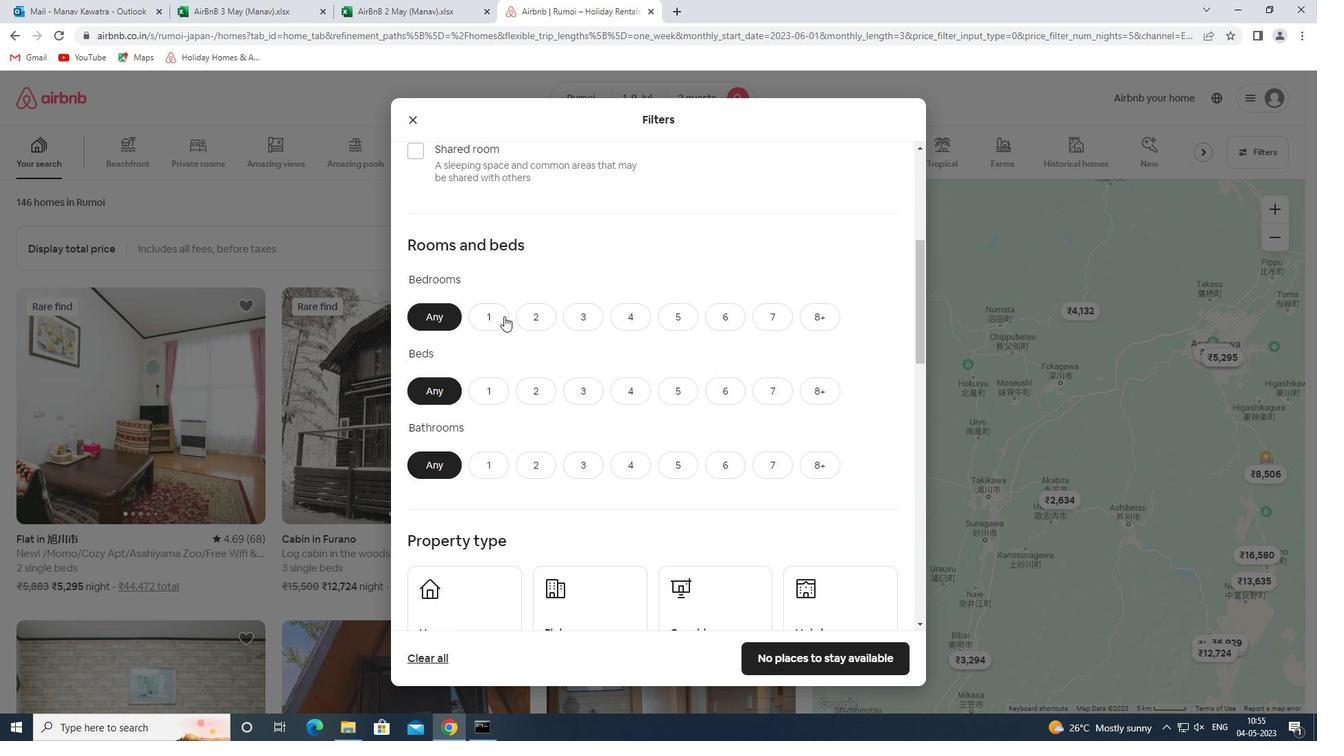 
Action: Mouse moved to (500, 392)
Screenshot: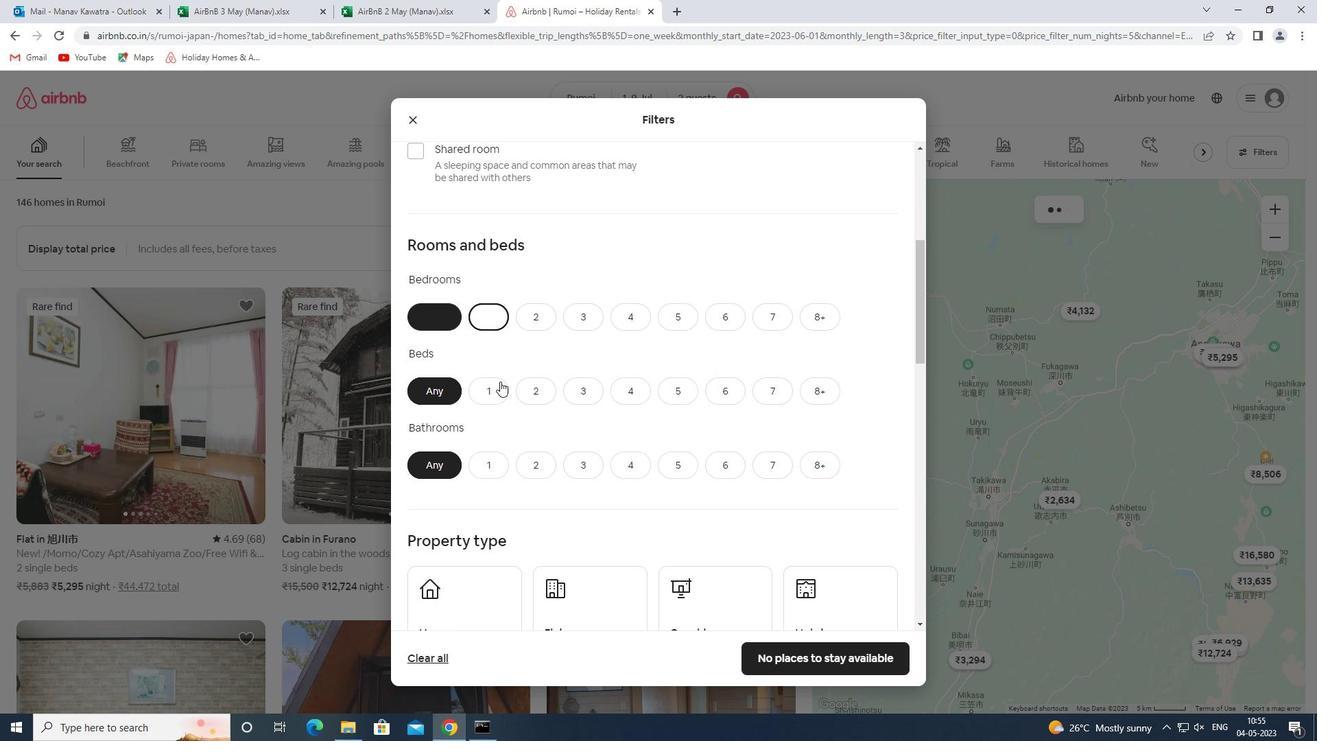 
Action: Mouse pressed left at (500, 392)
Screenshot: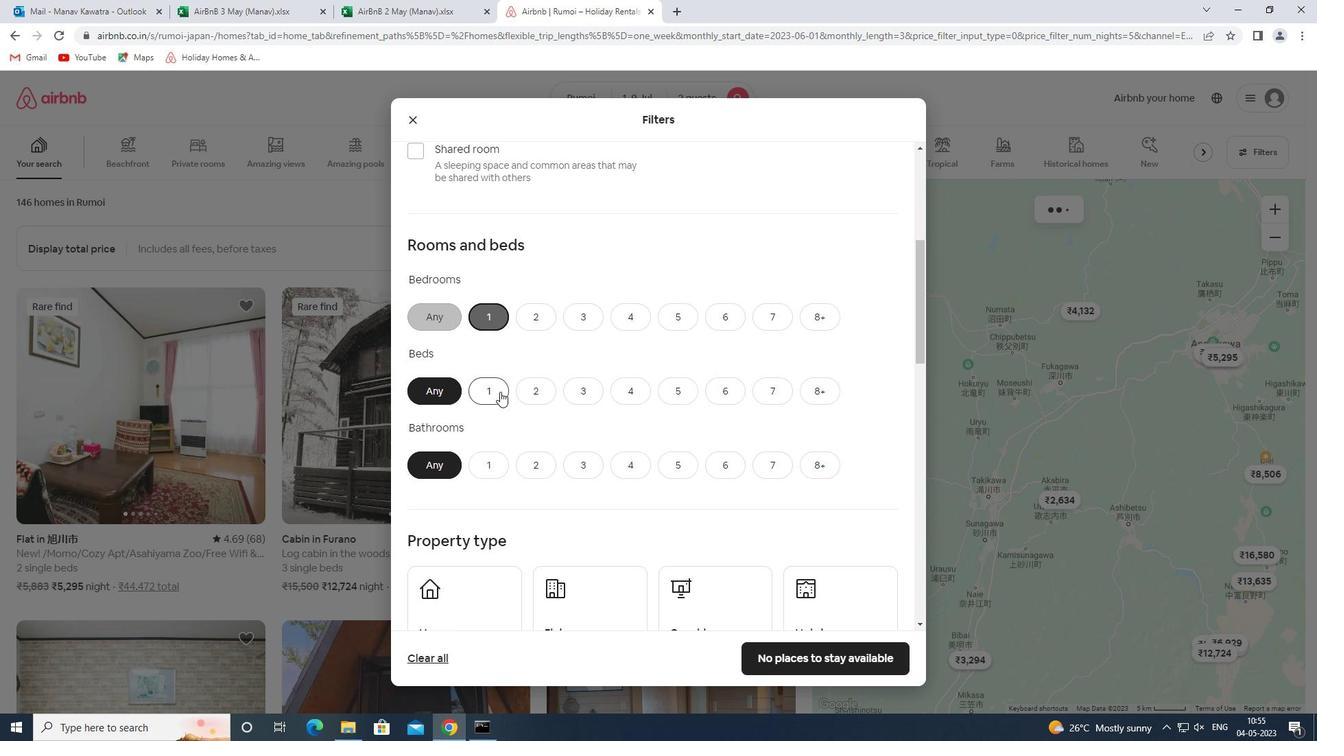 
Action: Mouse moved to (488, 465)
Screenshot: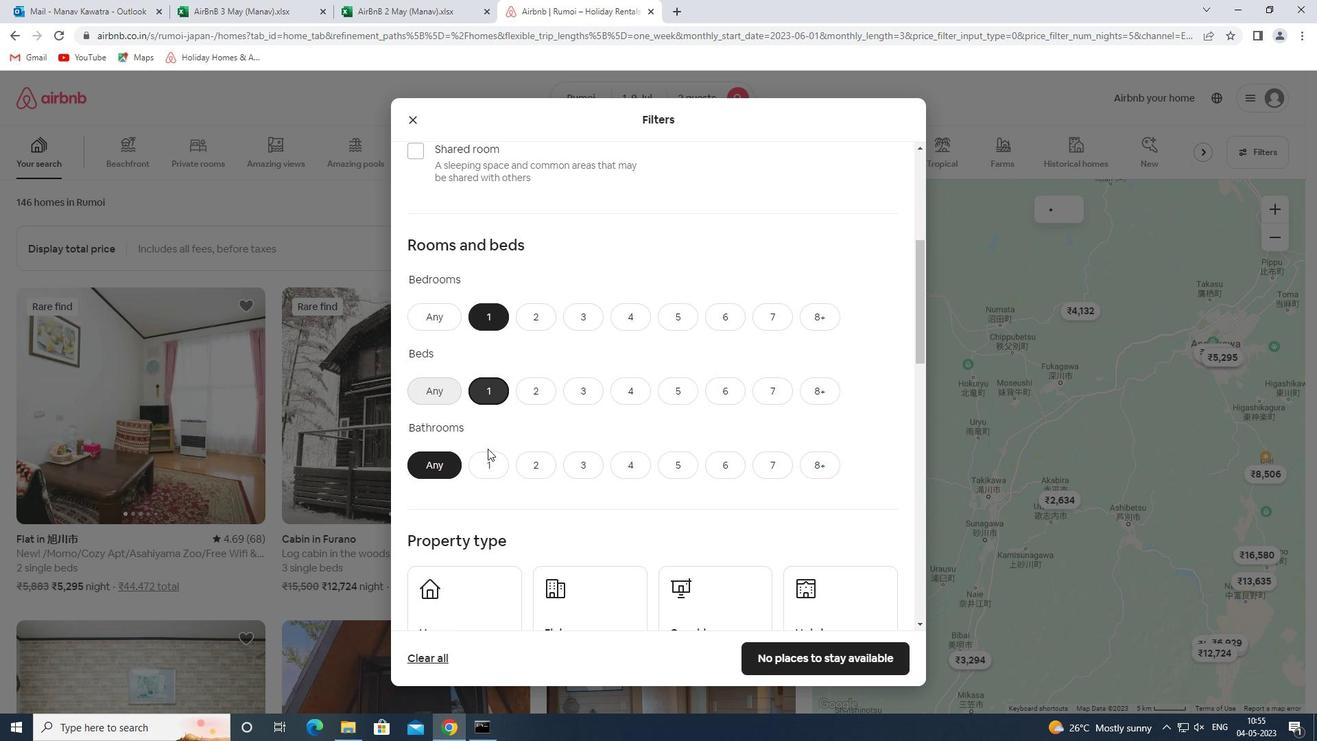 
Action: Mouse pressed left at (488, 465)
Screenshot: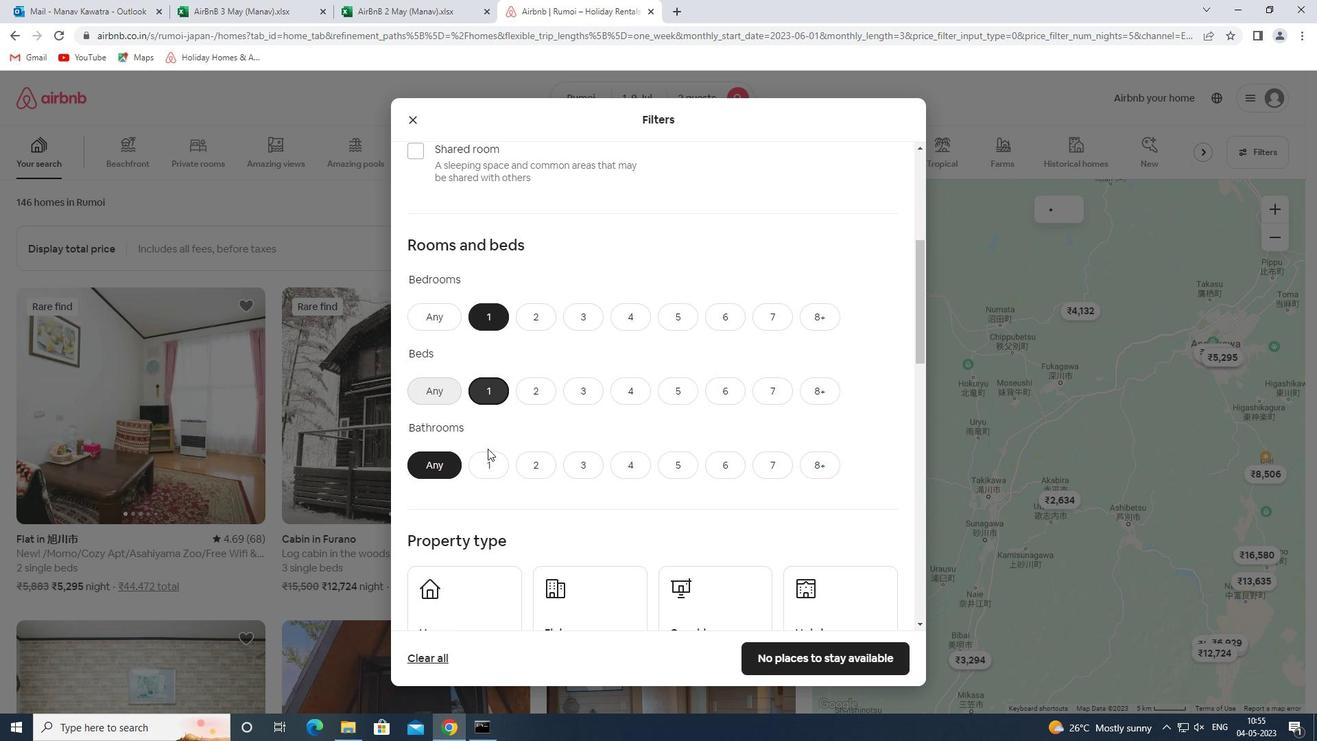 
Action: Mouse moved to (540, 411)
Screenshot: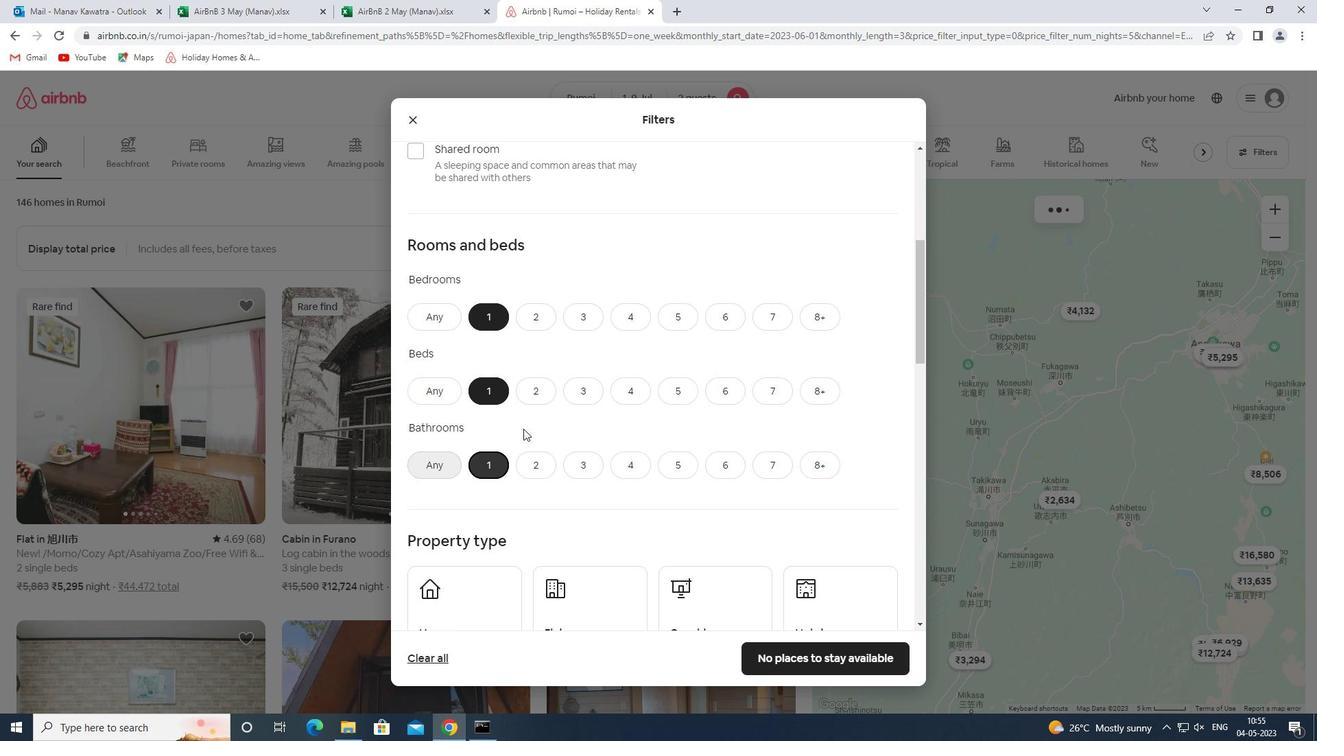 
Action: Mouse scrolled (540, 411) with delta (0, 0)
Screenshot: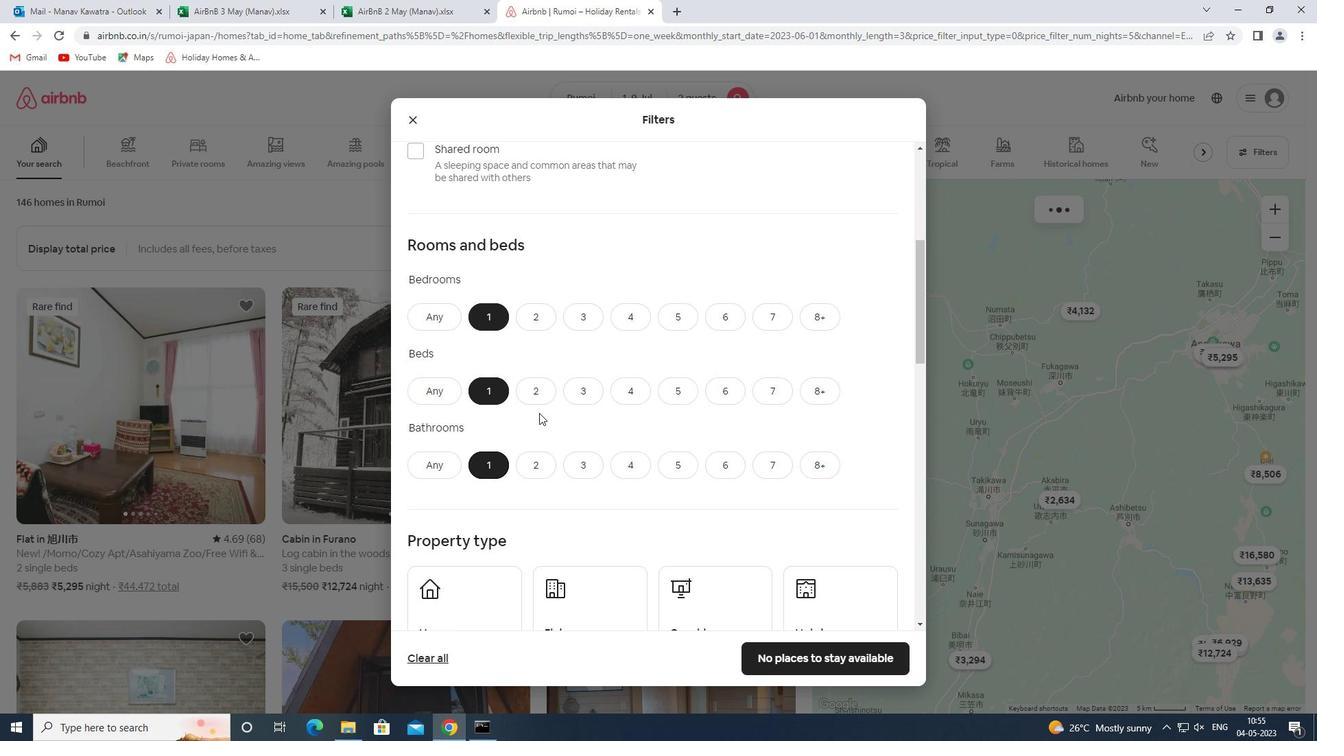 
Action: Mouse scrolled (540, 411) with delta (0, 0)
Screenshot: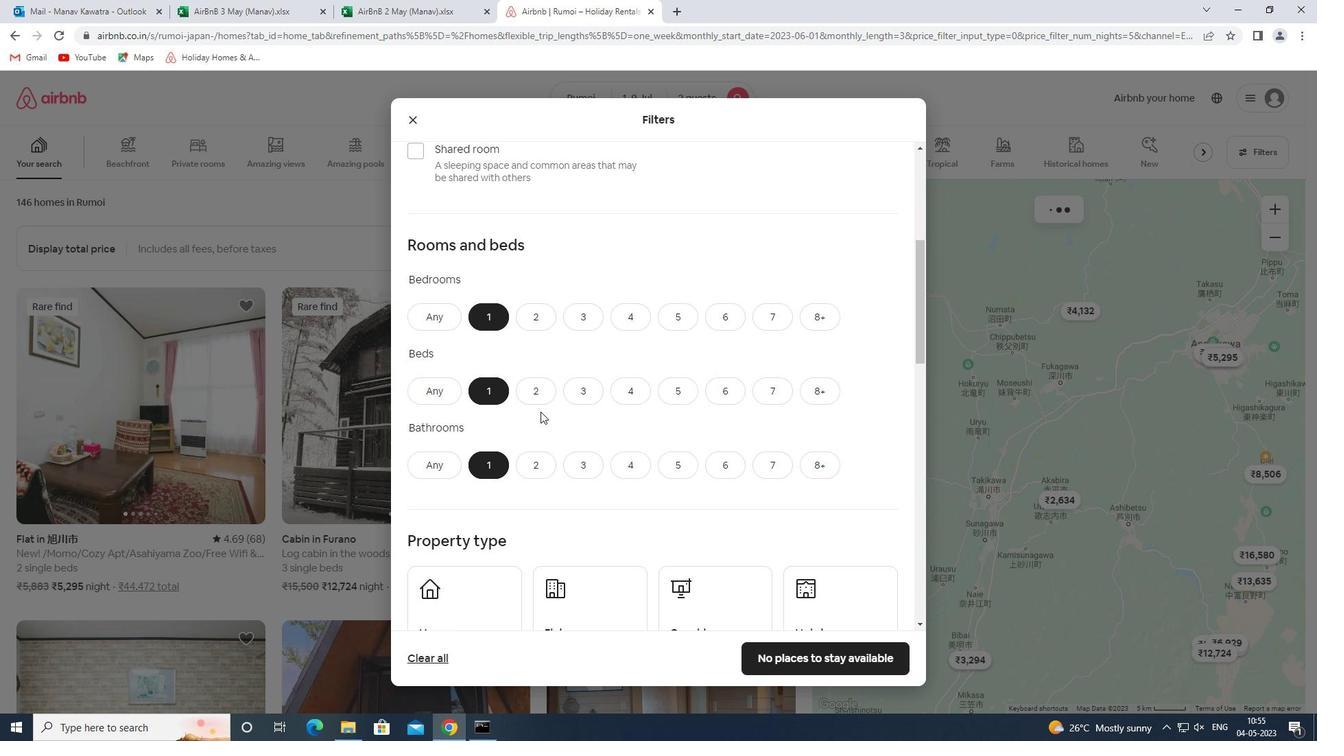 
Action: Mouse scrolled (540, 411) with delta (0, 0)
Screenshot: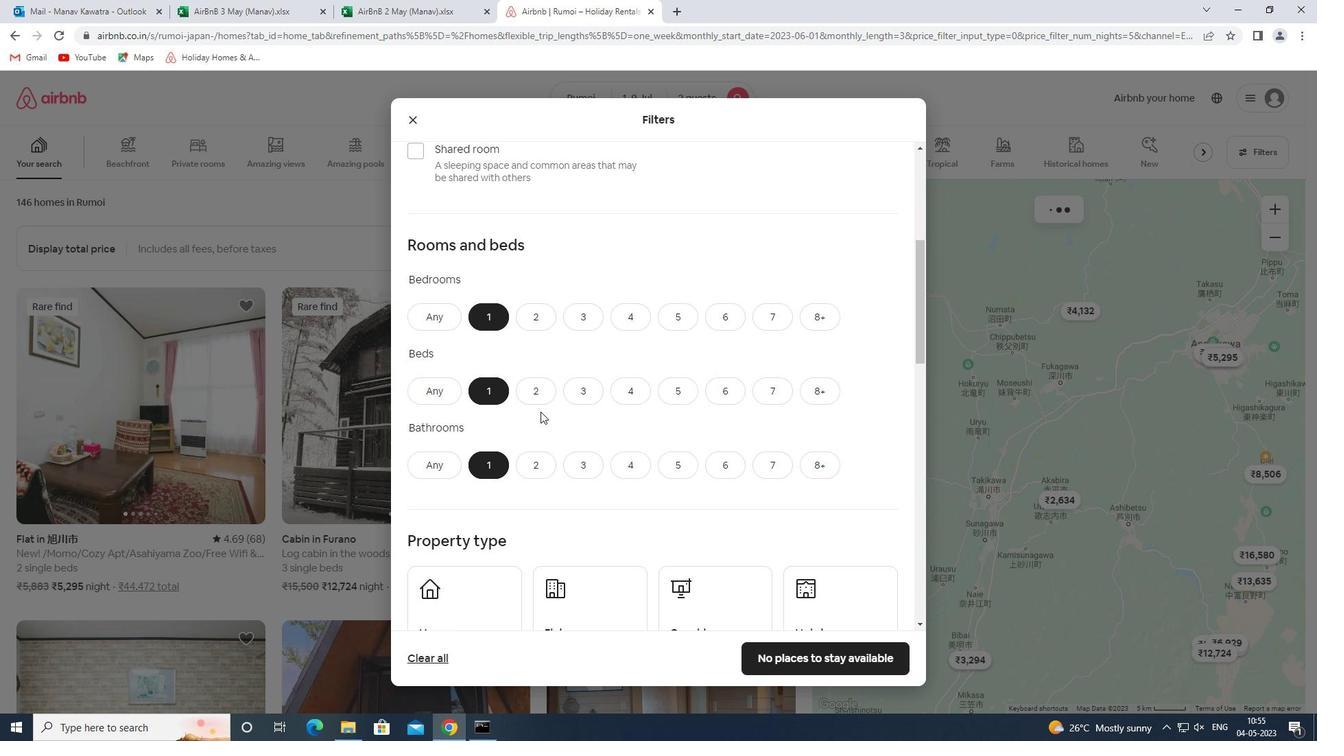 
Action: Mouse scrolled (540, 411) with delta (0, 0)
Screenshot: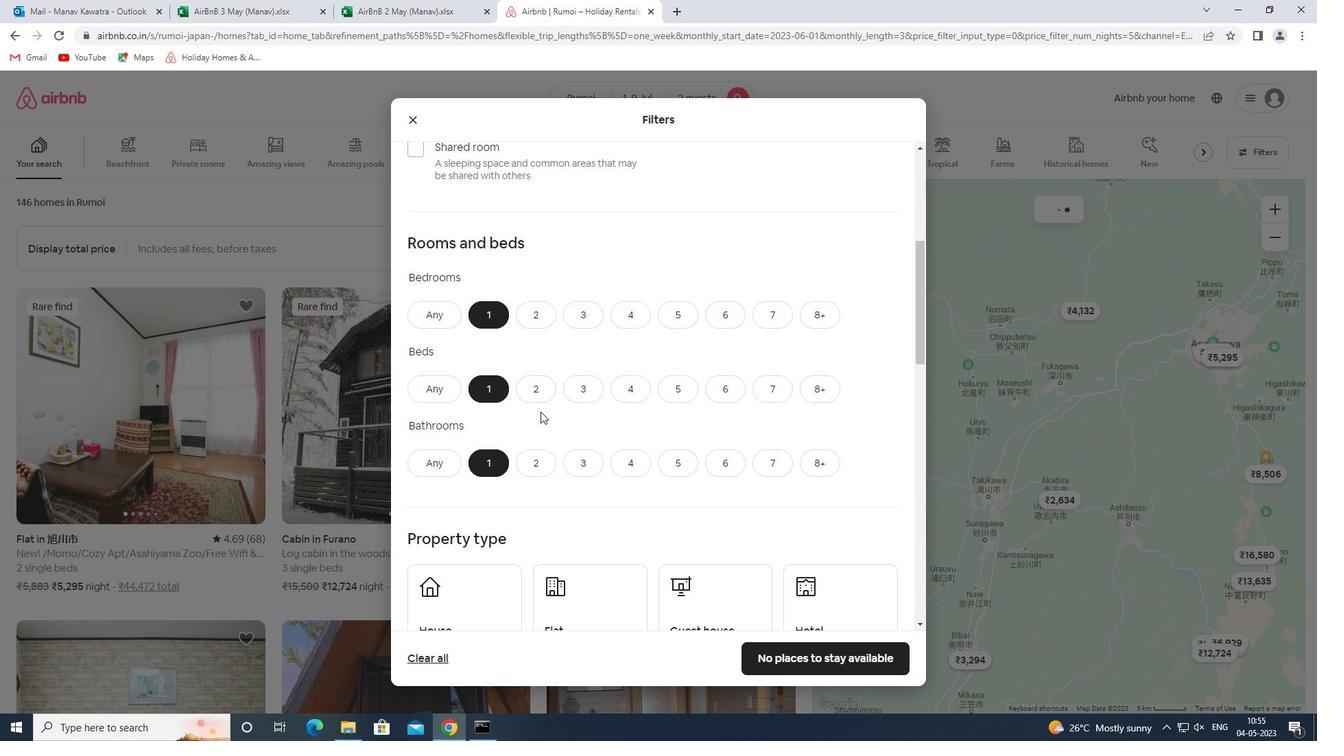 
Action: Mouse moved to (553, 406)
Screenshot: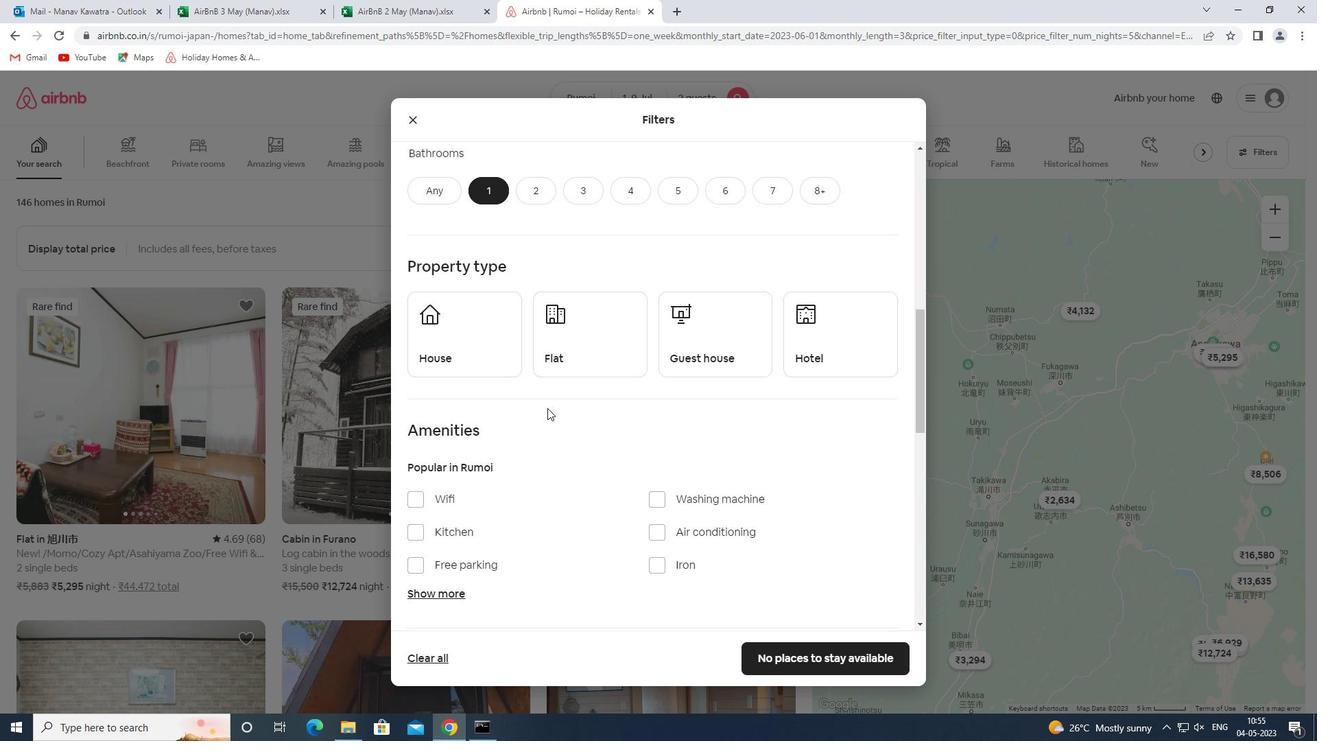 
Action: Mouse scrolled (553, 406) with delta (0, 0)
Screenshot: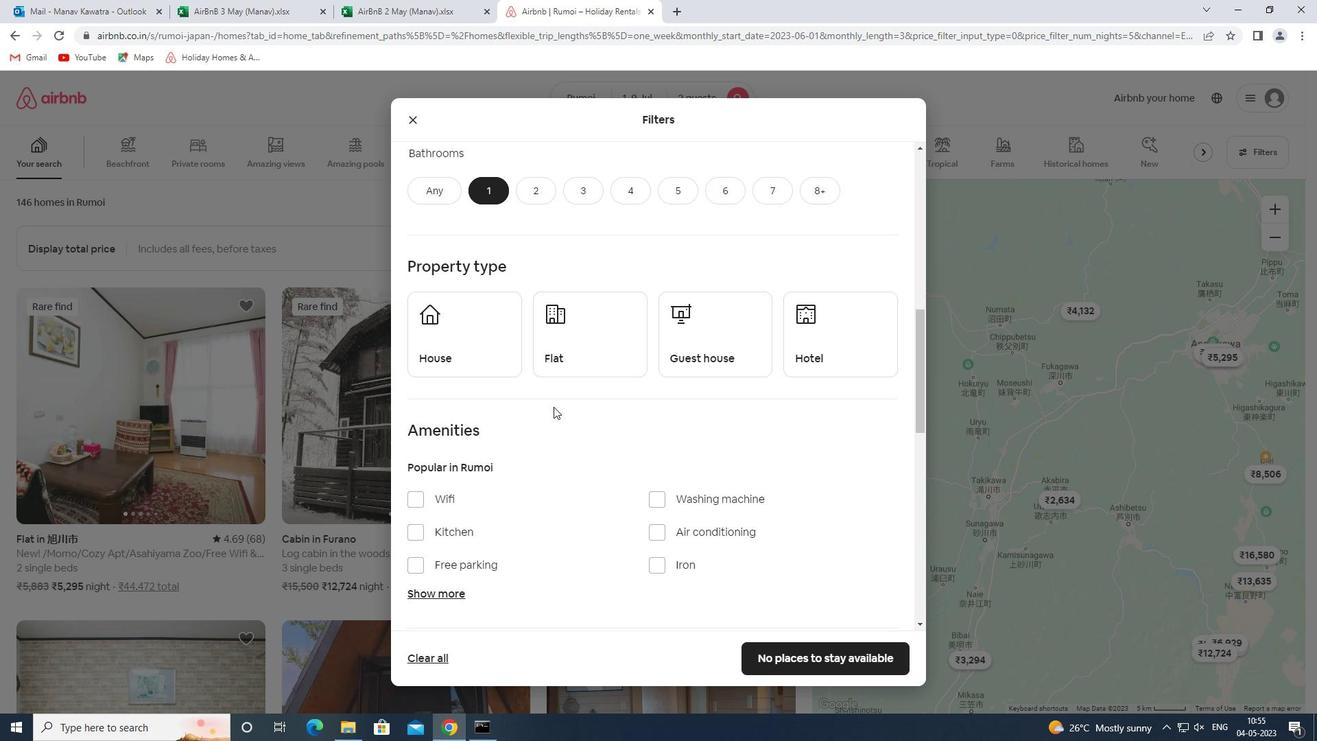 
Action: Mouse moved to (461, 264)
Screenshot: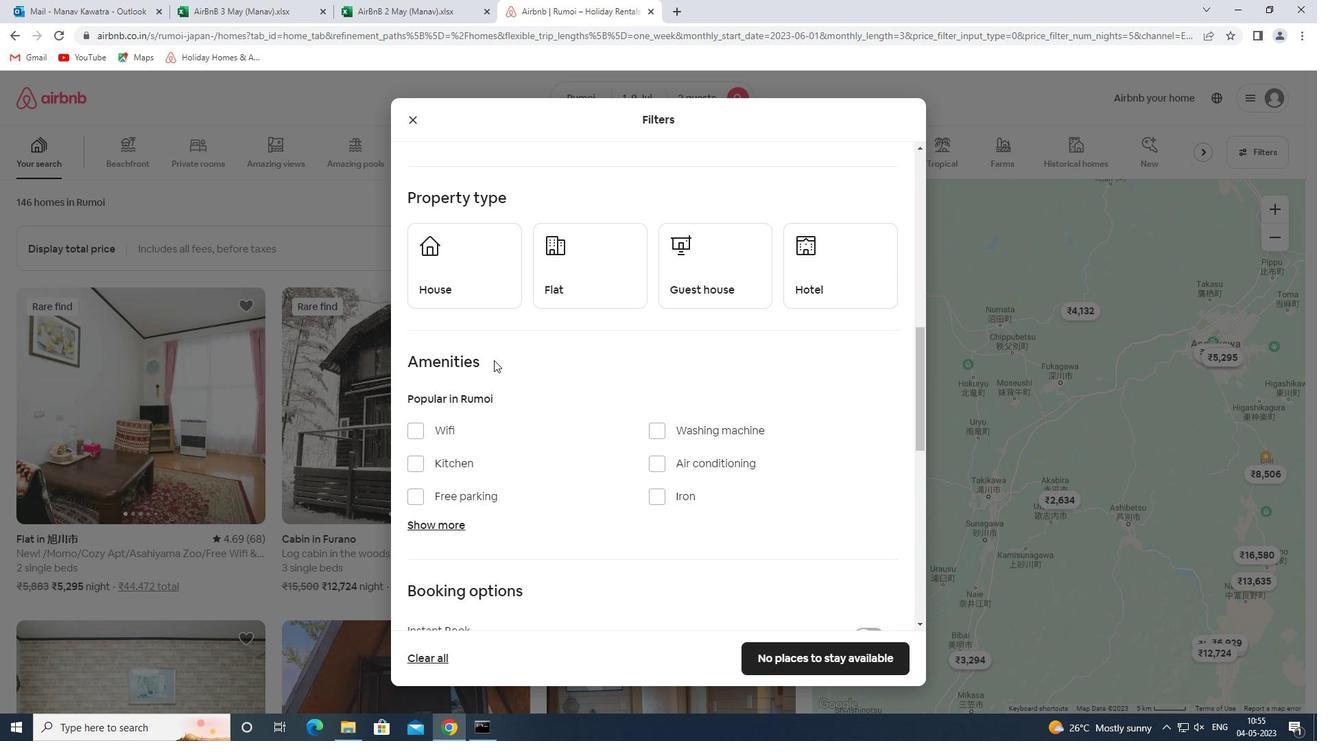 
Action: Mouse pressed left at (461, 264)
Screenshot: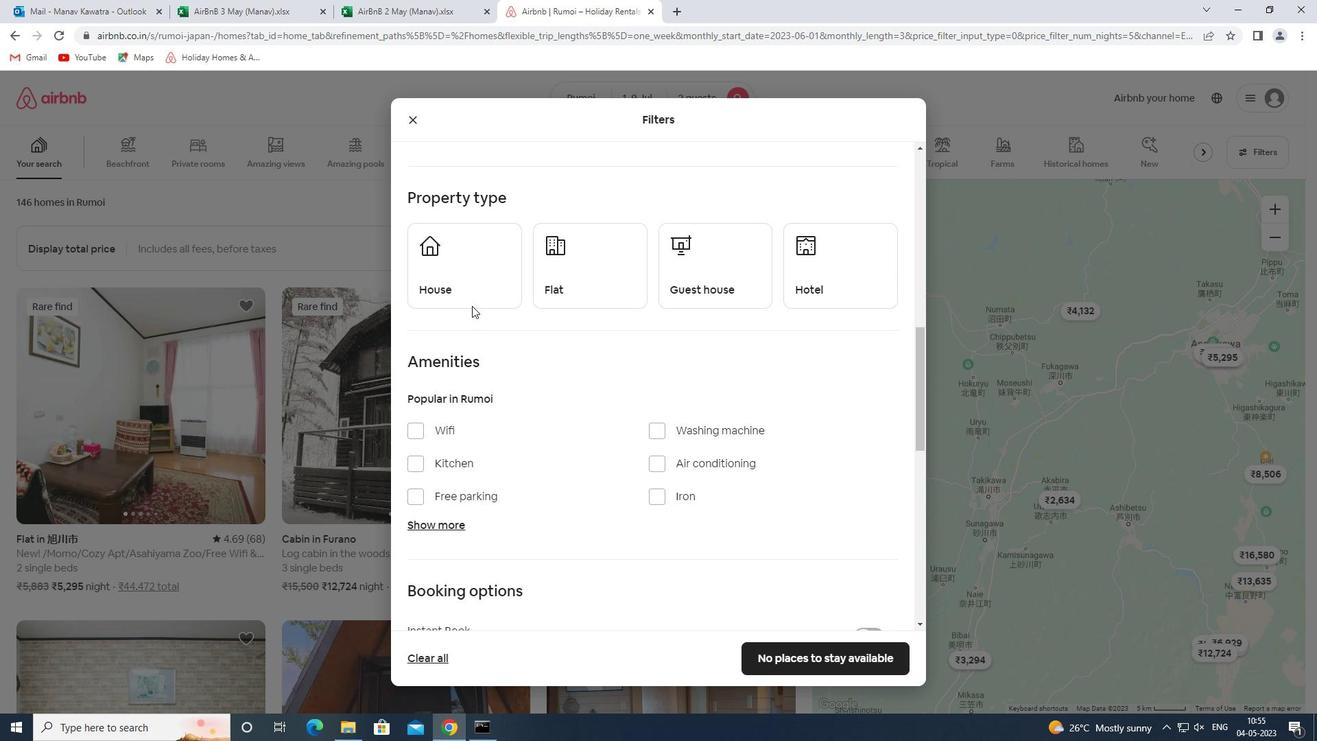 
Action: Mouse moved to (604, 267)
Screenshot: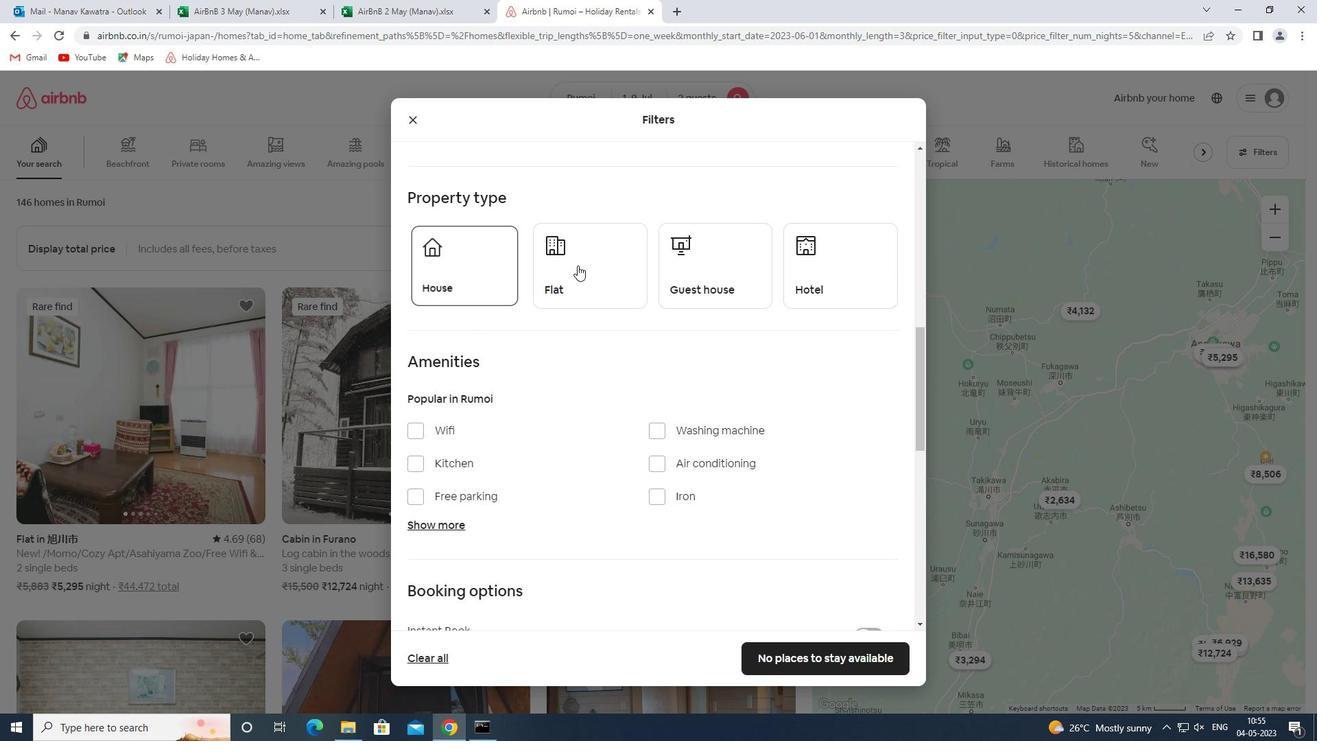 
Action: Mouse pressed left at (604, 267)
Screenshot: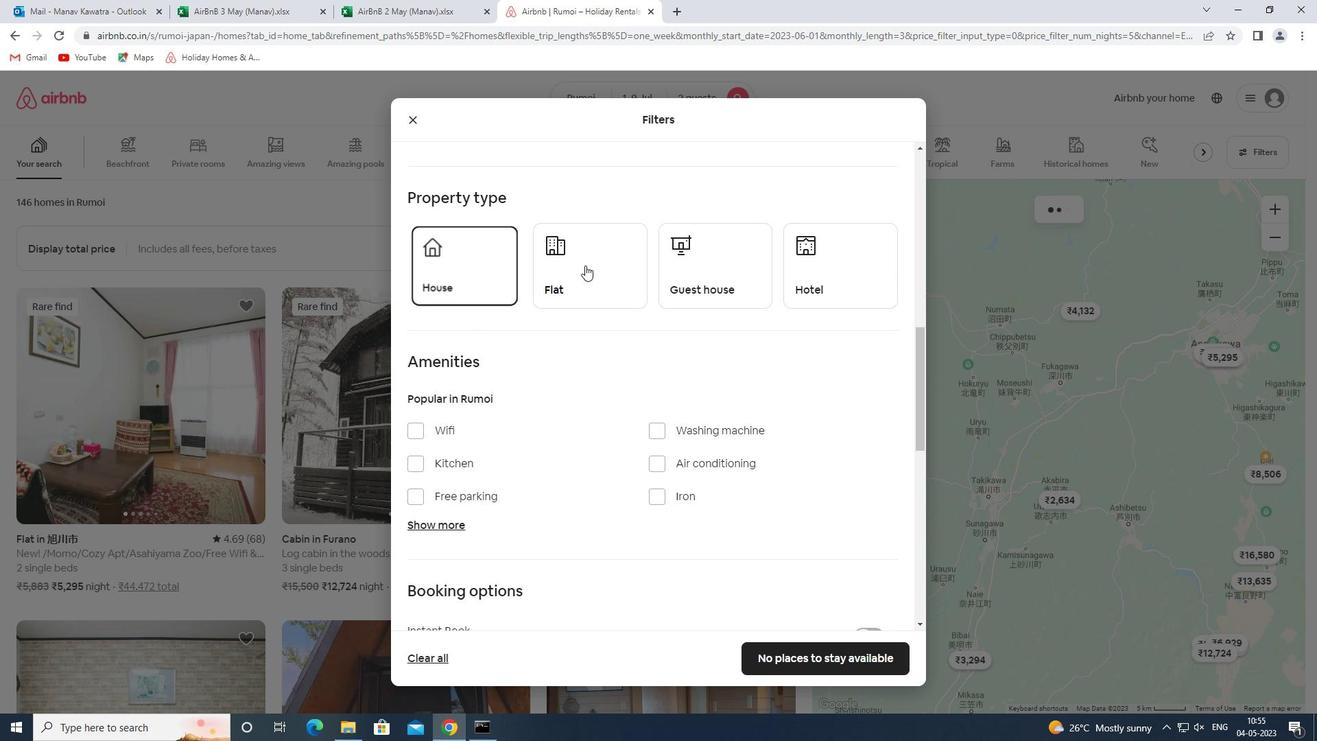 
Action: Mouse moved to (715, 271)
Screenshot: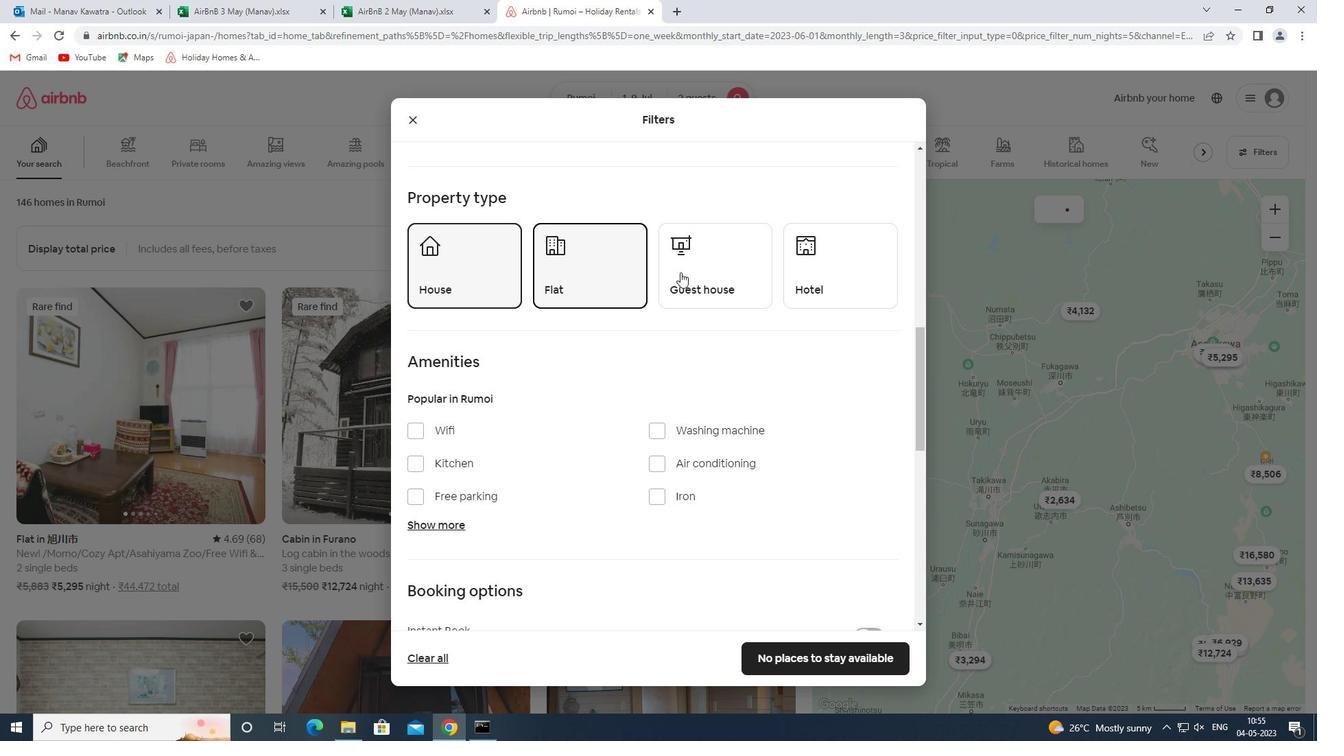 
Action: Mouse pressed left at (715, 271)
Screenshot: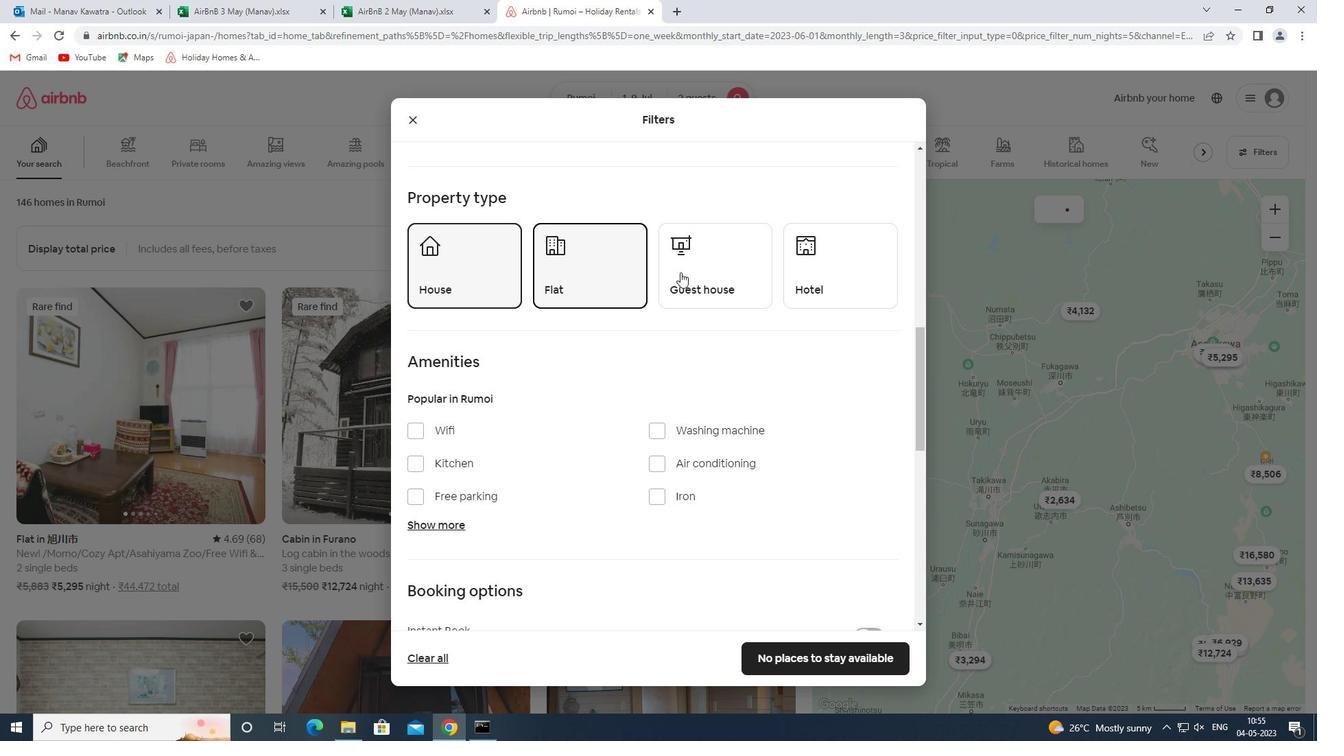 
Action: Mouse moved to (803, 374)
Screenshot: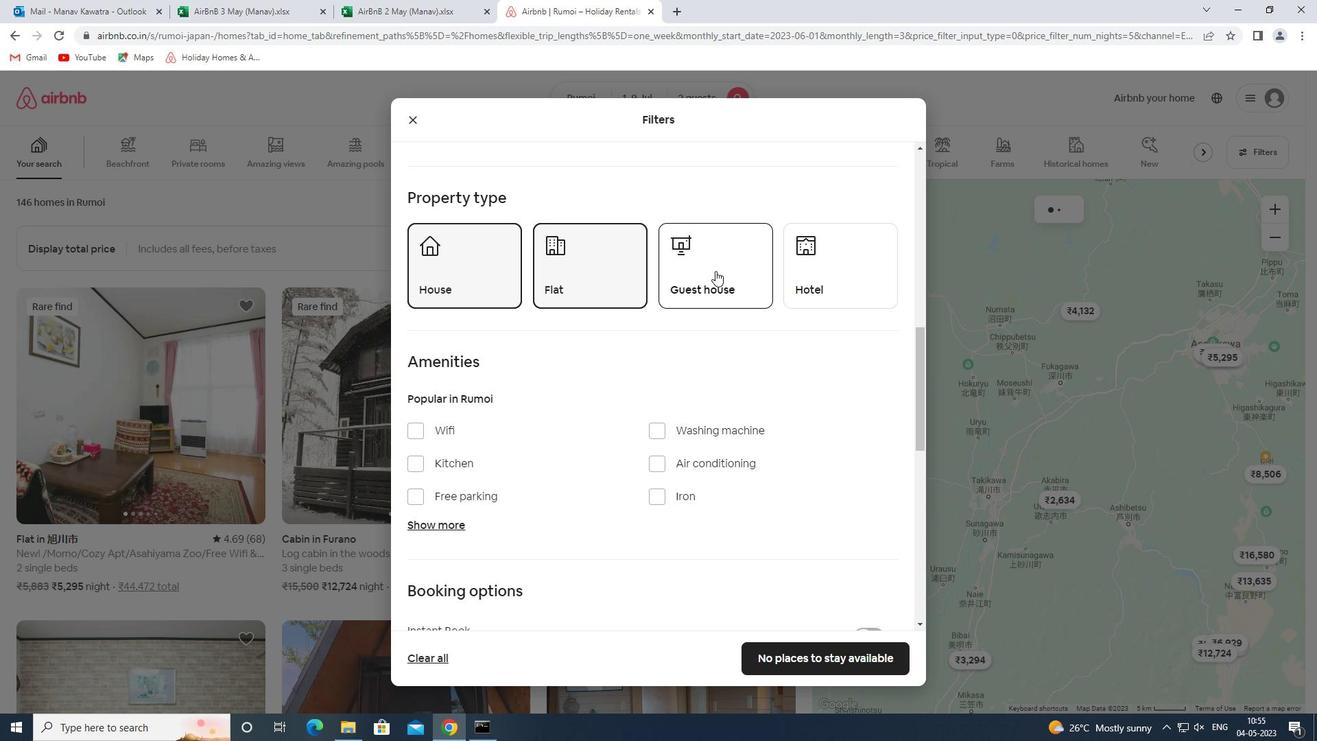 
Action: Mouse scrolled (803, 373) with delta (0, 0)
Screenshot: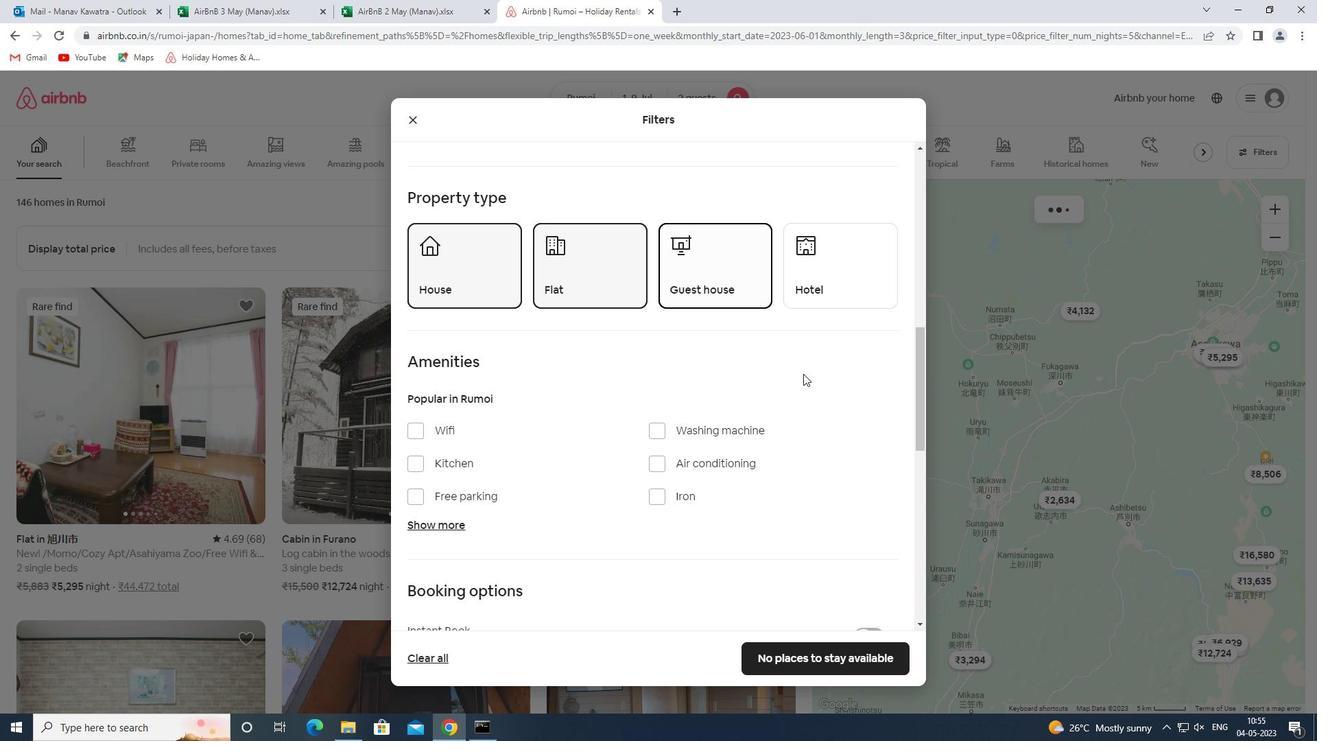 
Action: Mouse scrolled (803, 373) with delta (0, 0)
Screenshot: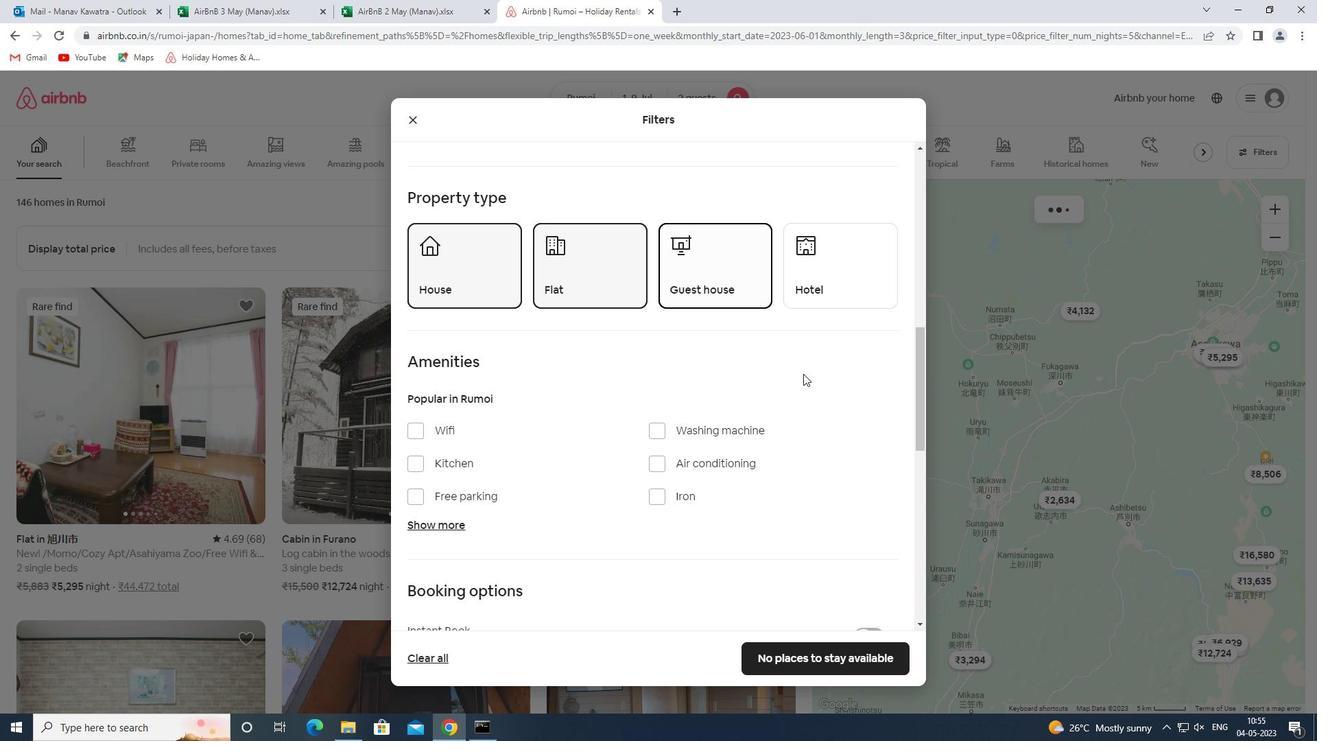 
Action: Mouse scrolled (803, 373) with delta (0, 0)
Screenshot: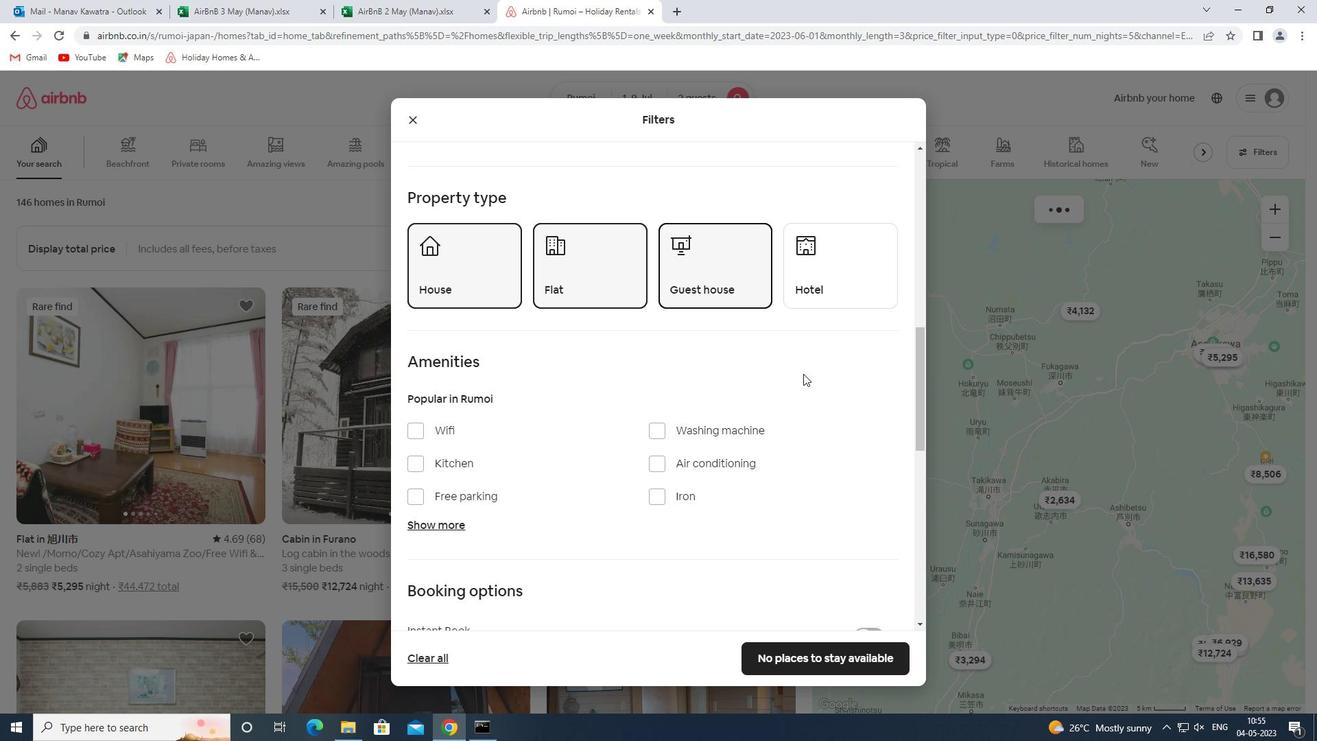 
Action: Mouse moved to (804, 374)
Screenshot: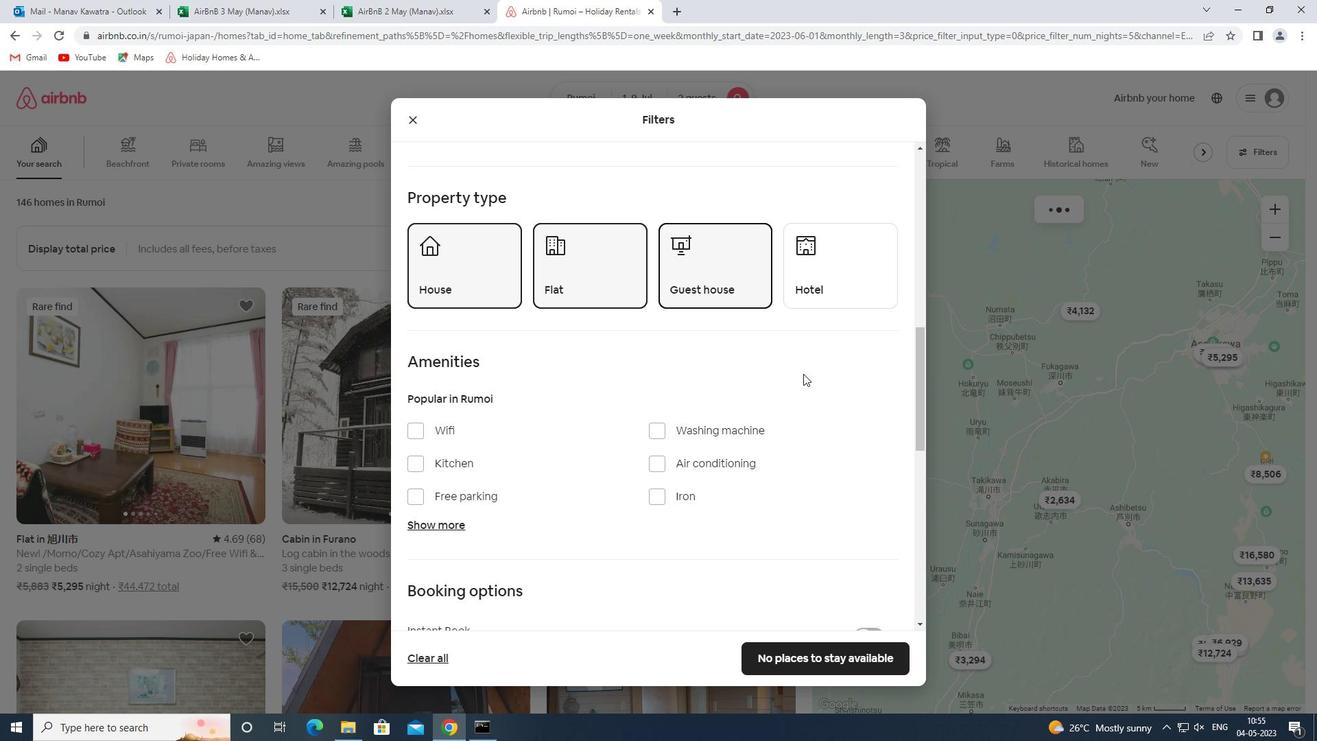 
Action: Mouse scrolled (804, 373) with delta (0, 0)
Screenshot: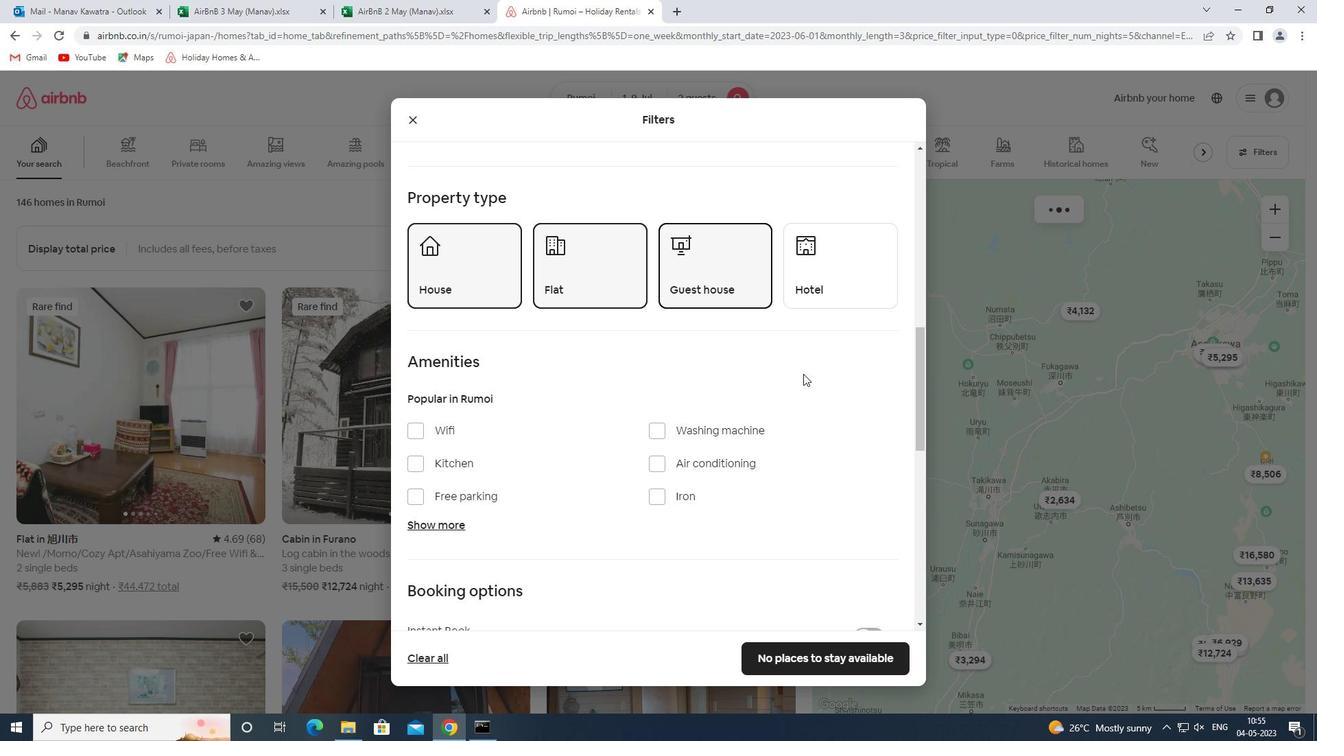
Action: Mouse scrolled (804, 373) with delta (0, 0)
Screenshot: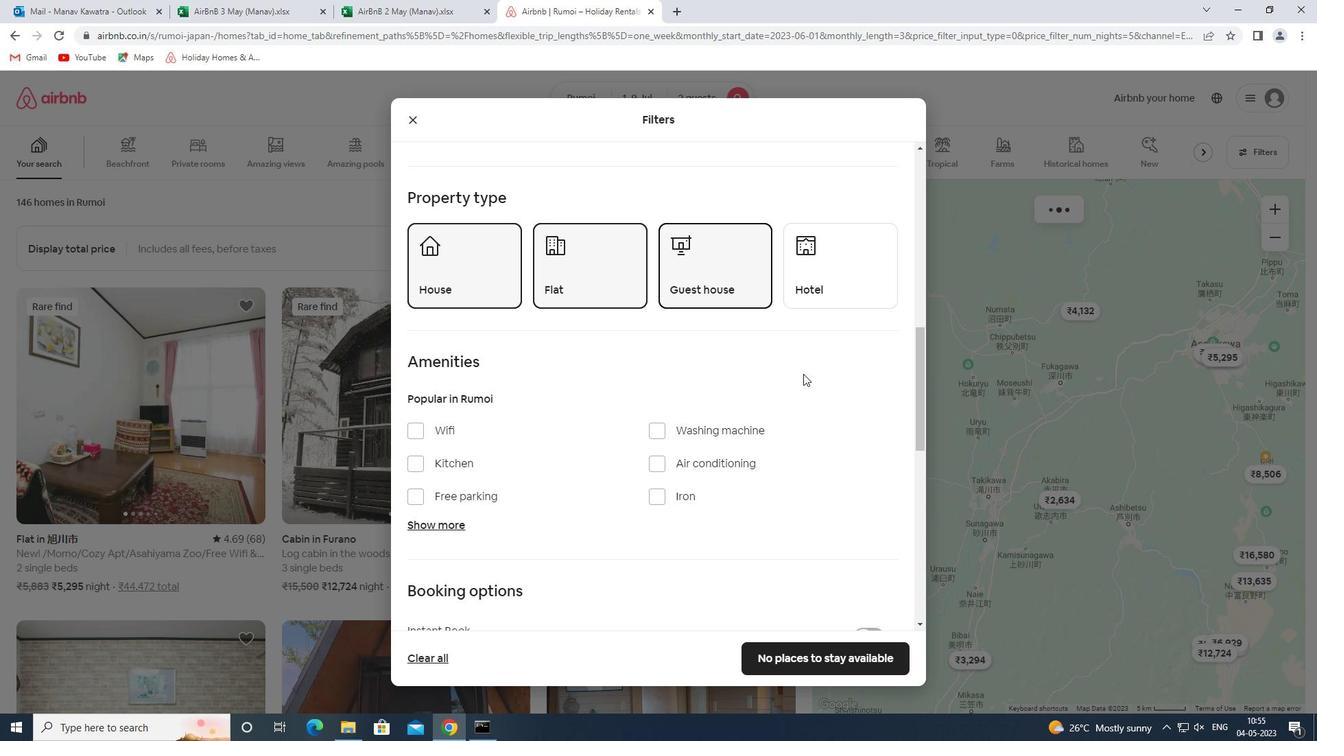 
Action: Mouse scrolled (804, 373) with delta (0, 0)
Screenshot: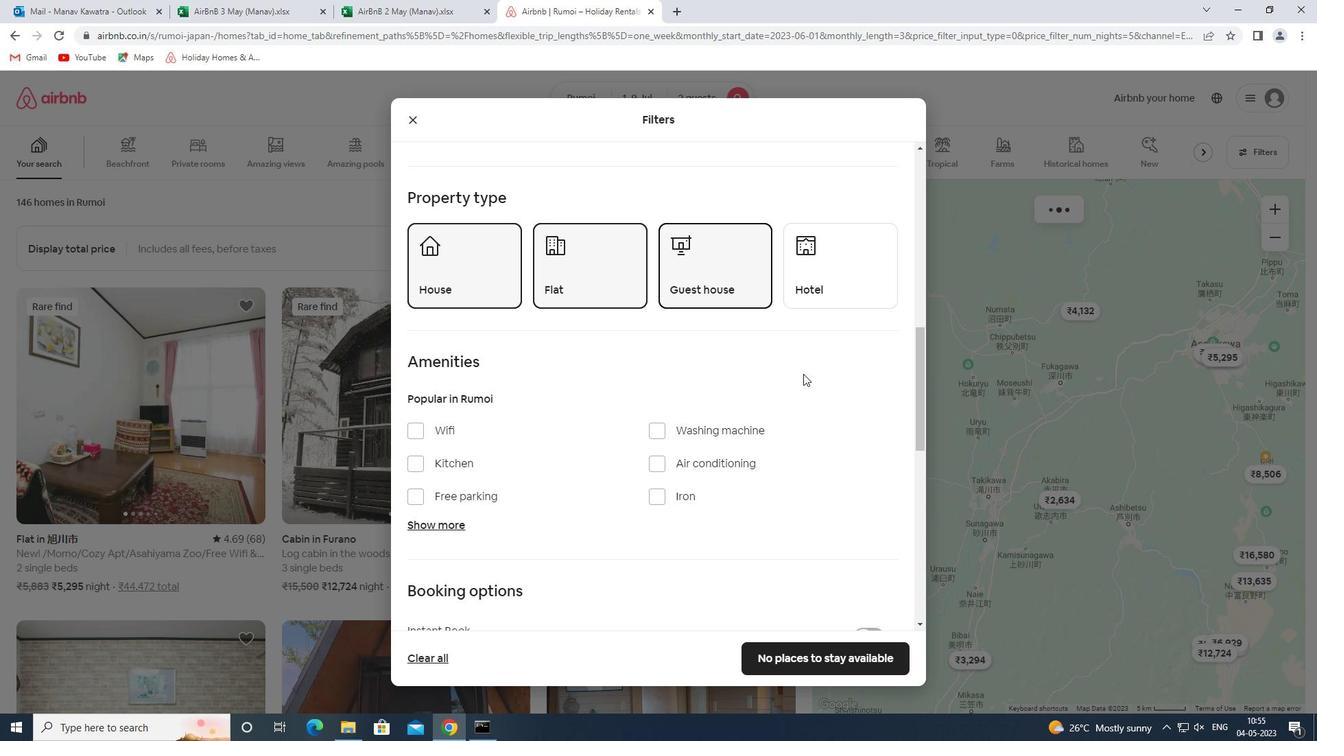 
Action: Mouse moved to (866, 281)
Screenshot: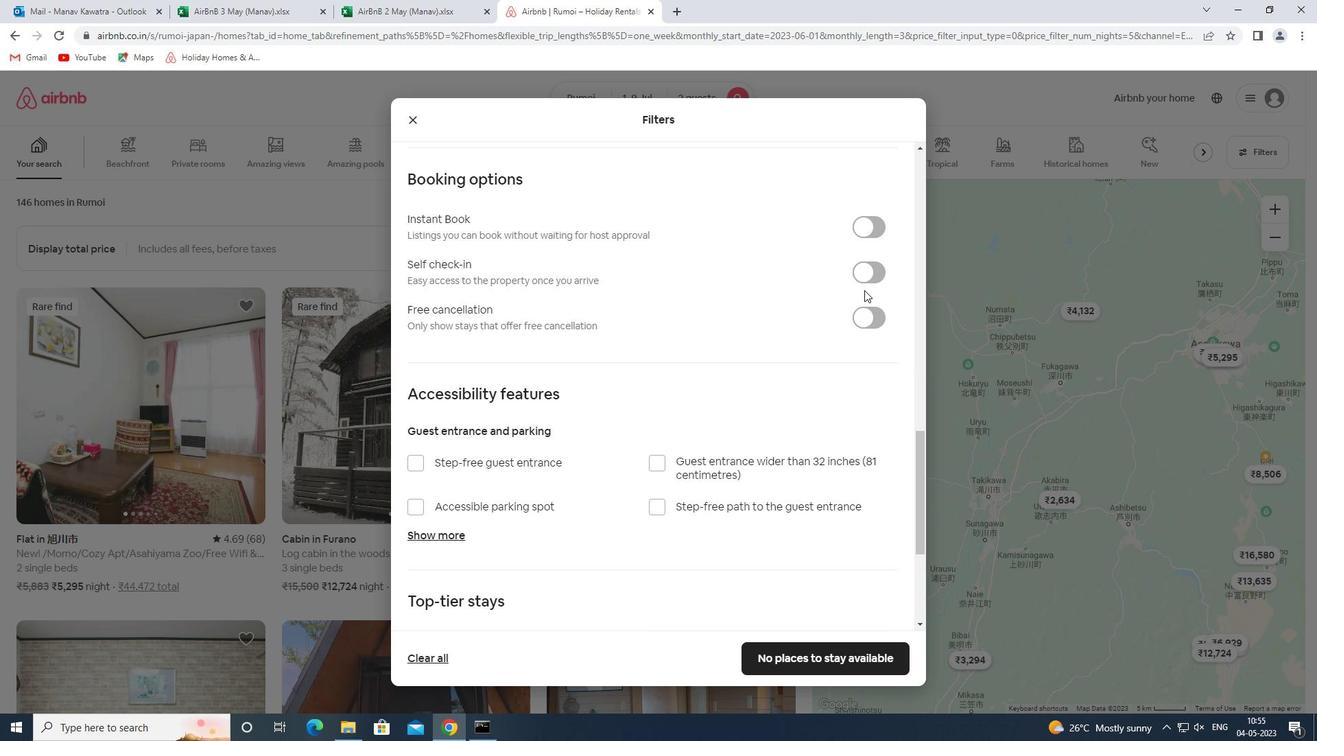 
Action: Mouse pressed left at (866, 281)
Screenshot: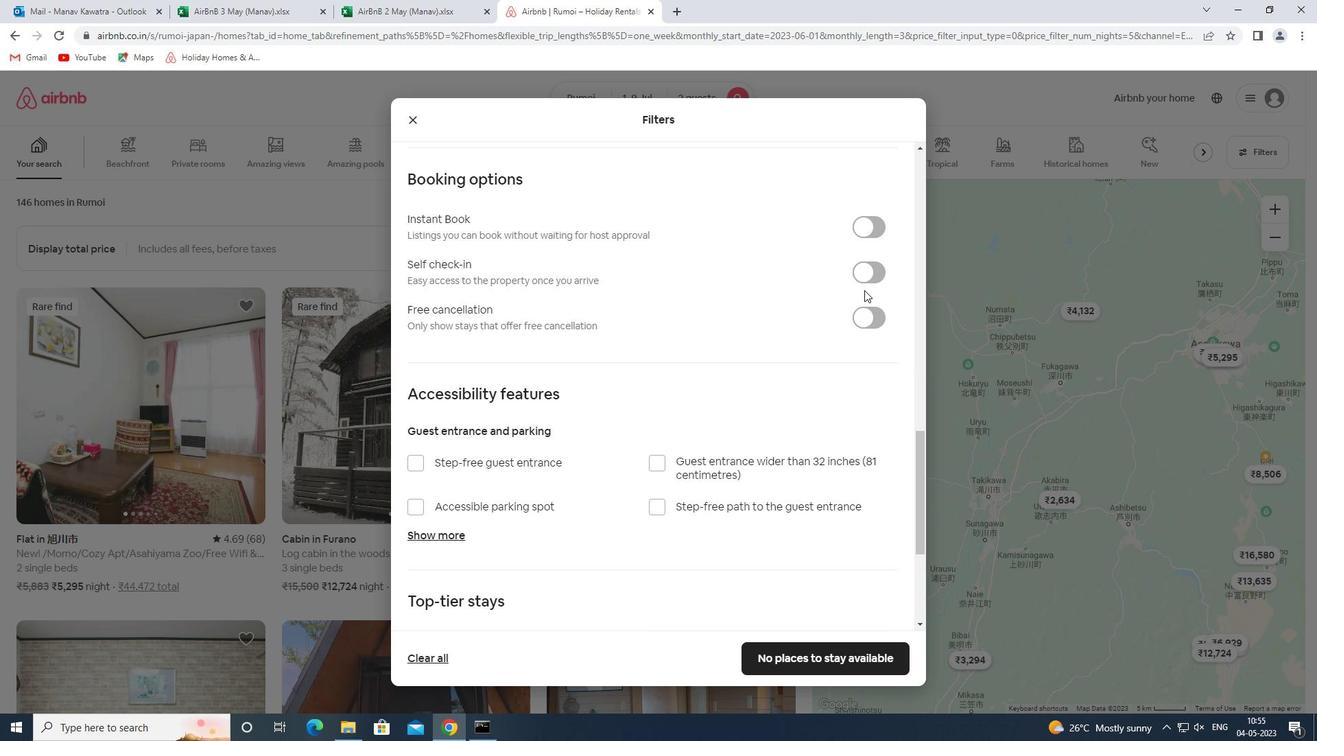 
Action: Mouse moved to (798, 428)
Screenshot: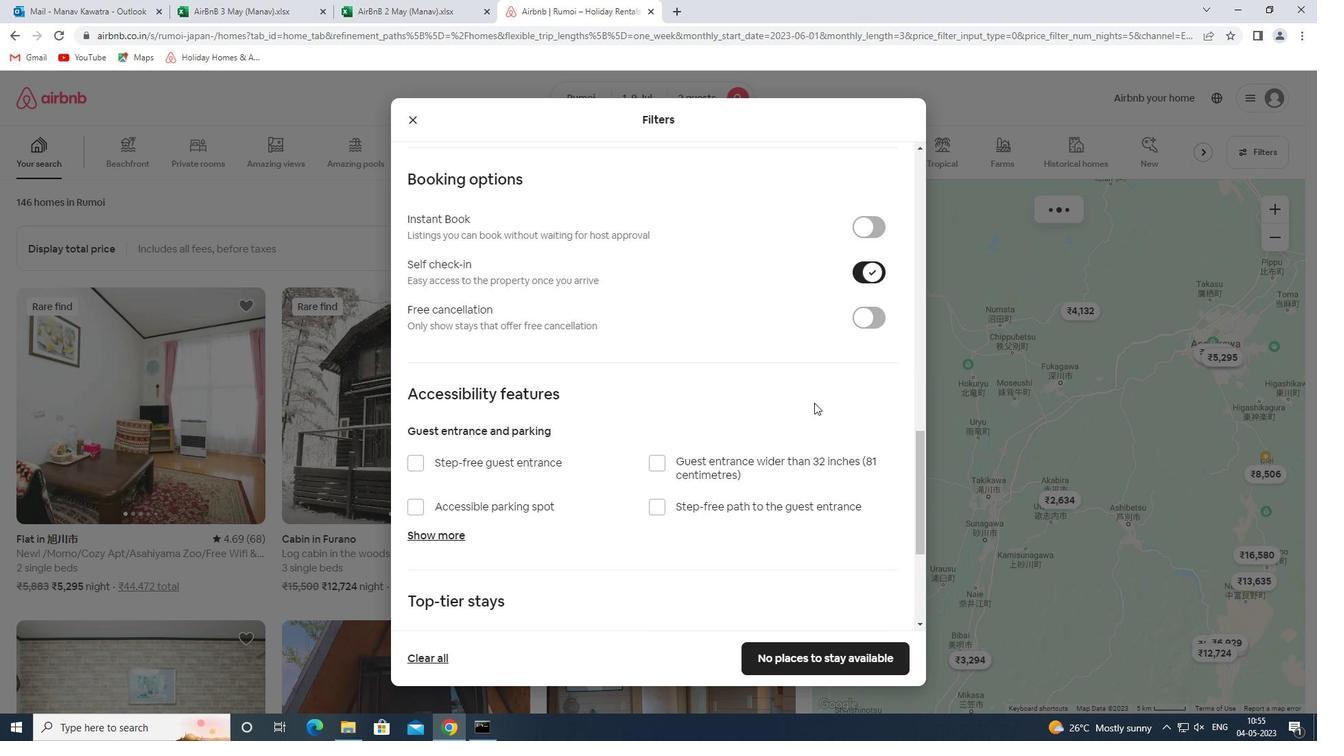 
Action: Mouse scrolled (798, 427) with delta (0, 0)
Screenshot: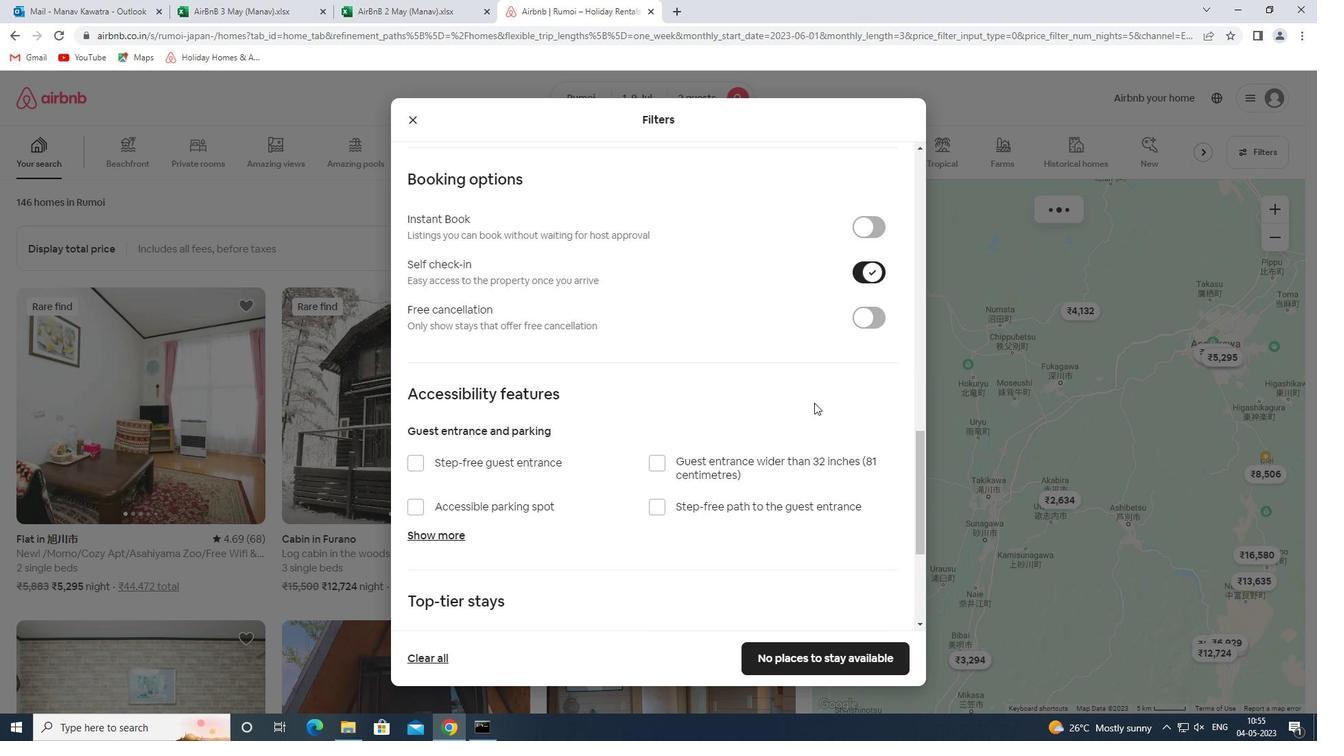 
Action: Mouse moved to (796, 428)
Screenshot: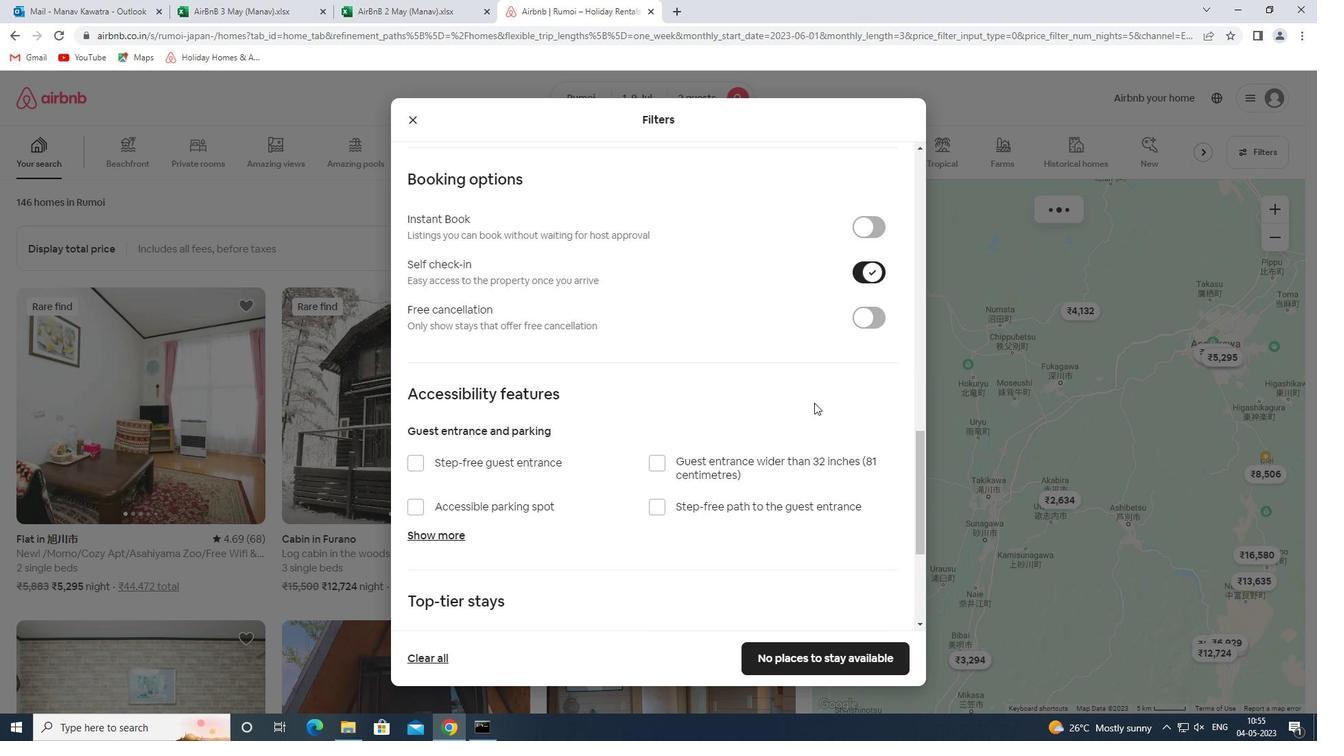 
Action: Mouse scrolled (796, 428) with delta (0, 0)
Screenshot: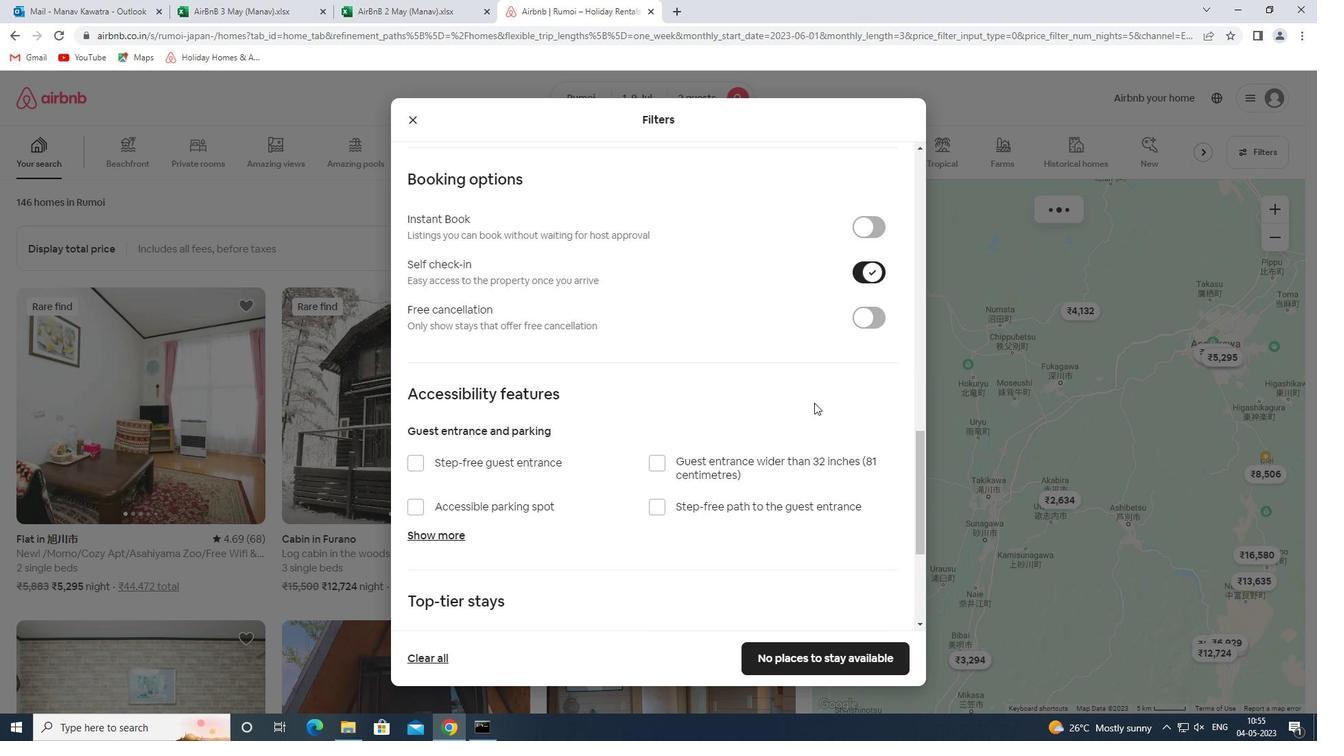
Action: Mouse moved to (794, 429)
Screenshot: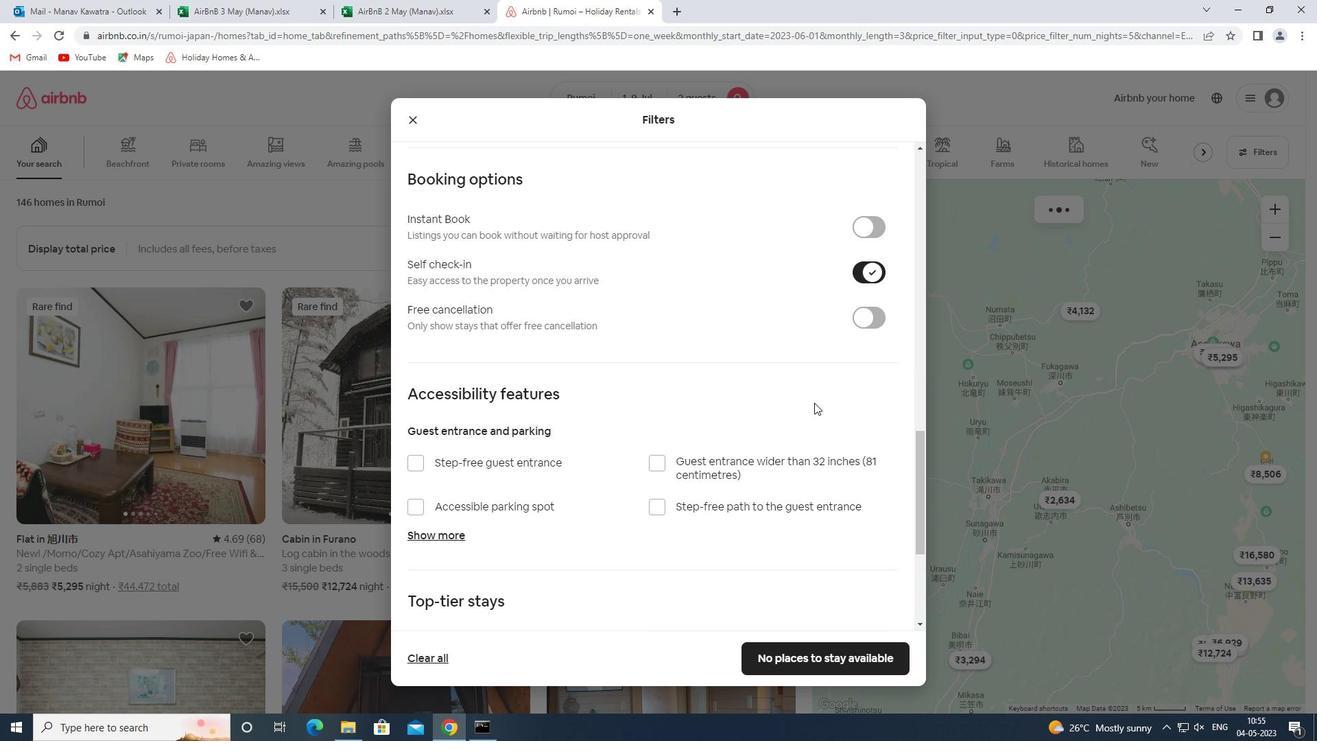 
Action: Mouse scrolled (794, 428) with delta (0, 0)
Screenshot: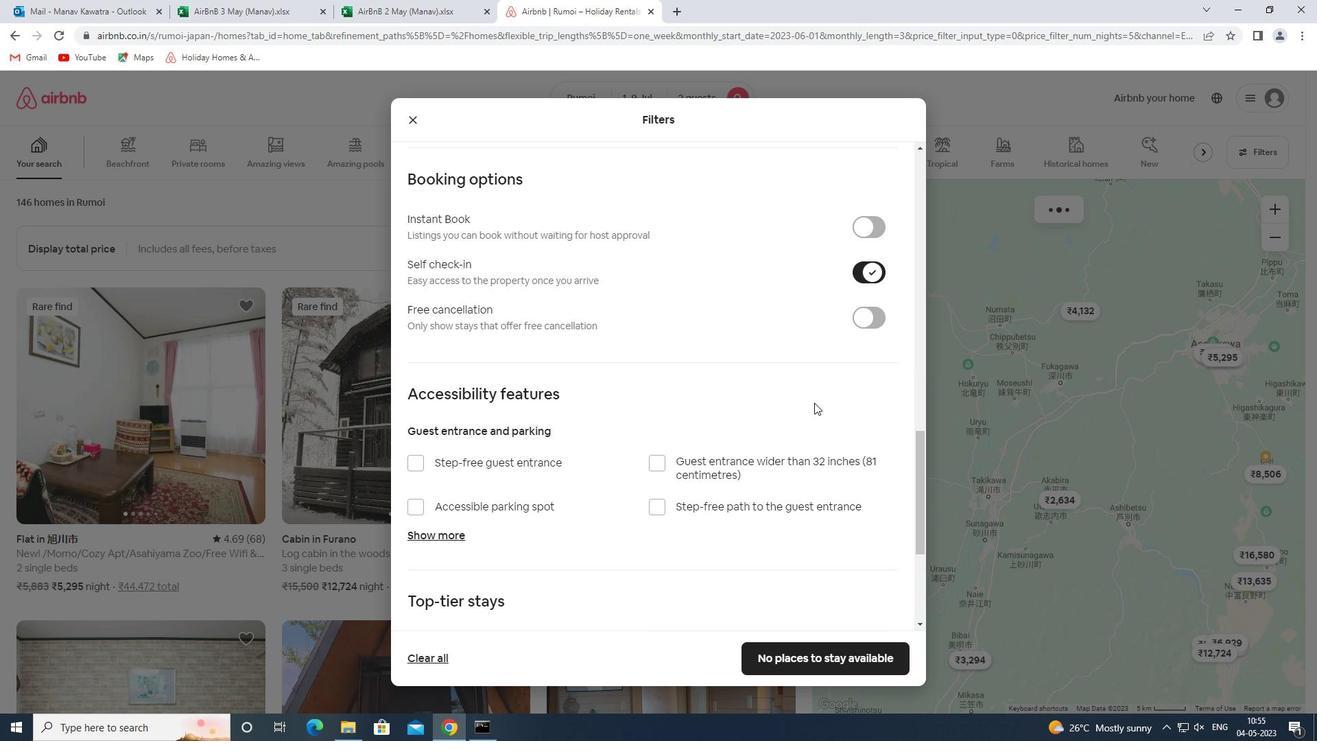 
Action: Mouse moved to (794, 430)
Screenshot: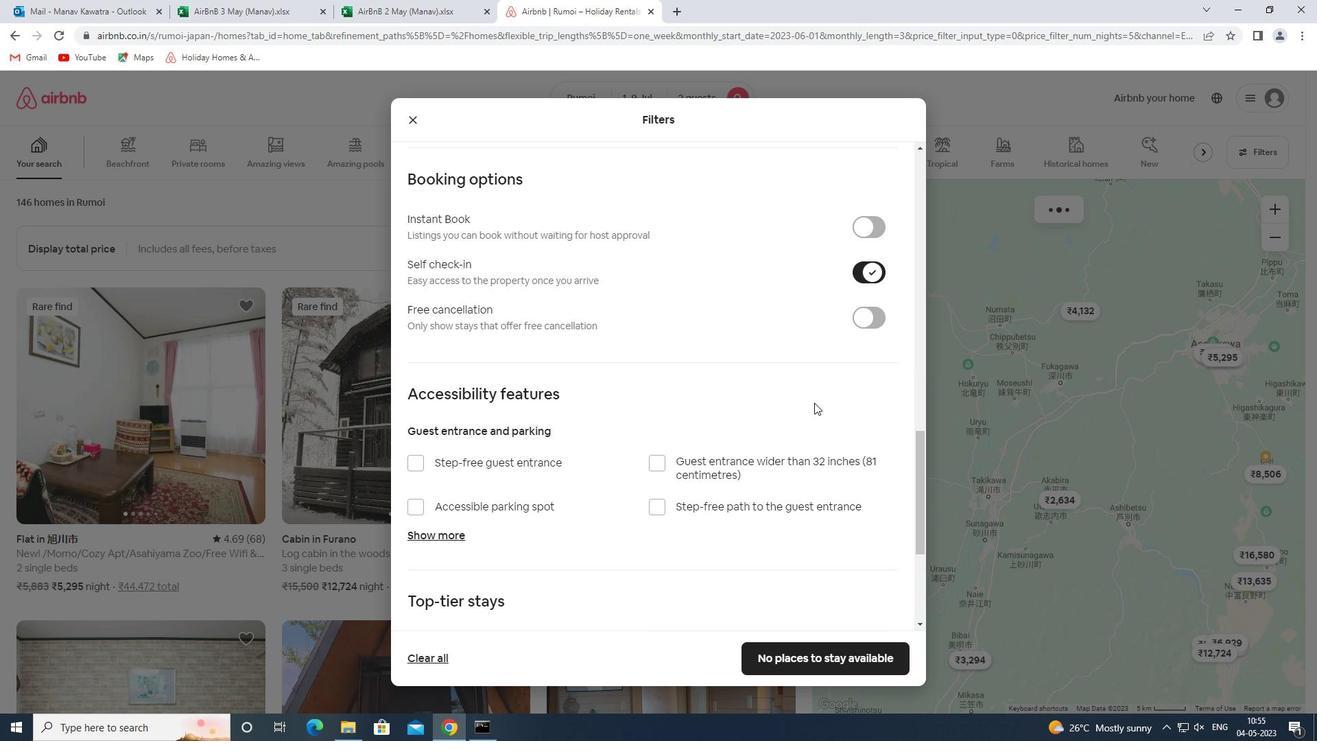 
Action: Mouse scrolled (794, 429) with delta (0, 0)
Screenshot: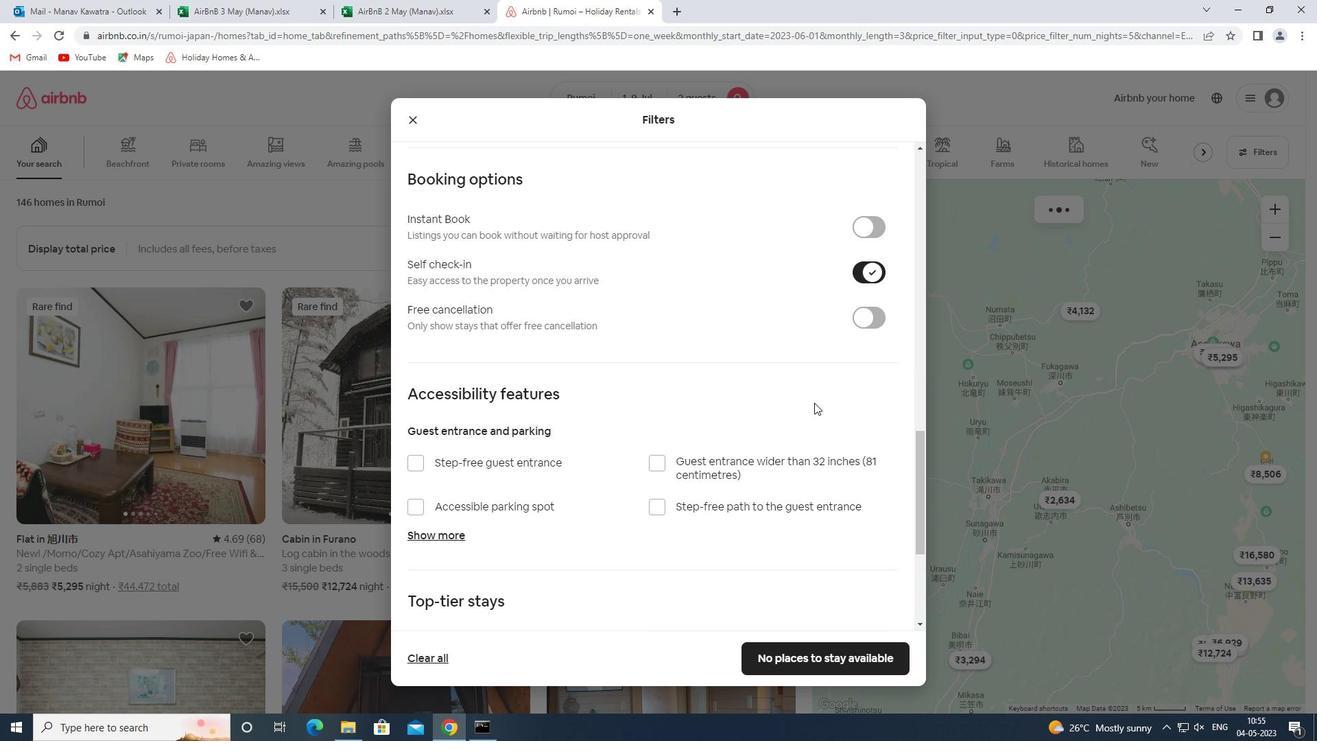 
Action: Mouse moved to (794, 430)
Screenshot: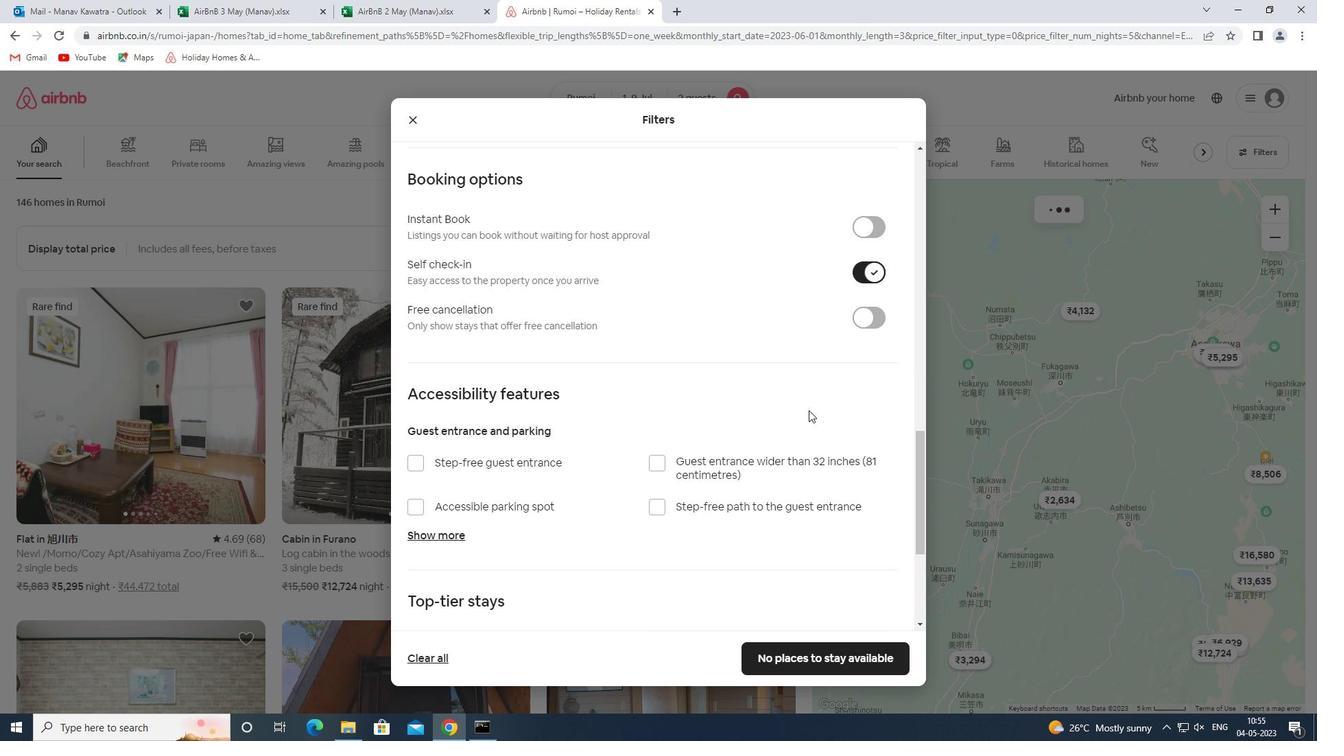 
Action: Mouse scrolled (794, 430) with delta (0, 0)
Screenshot: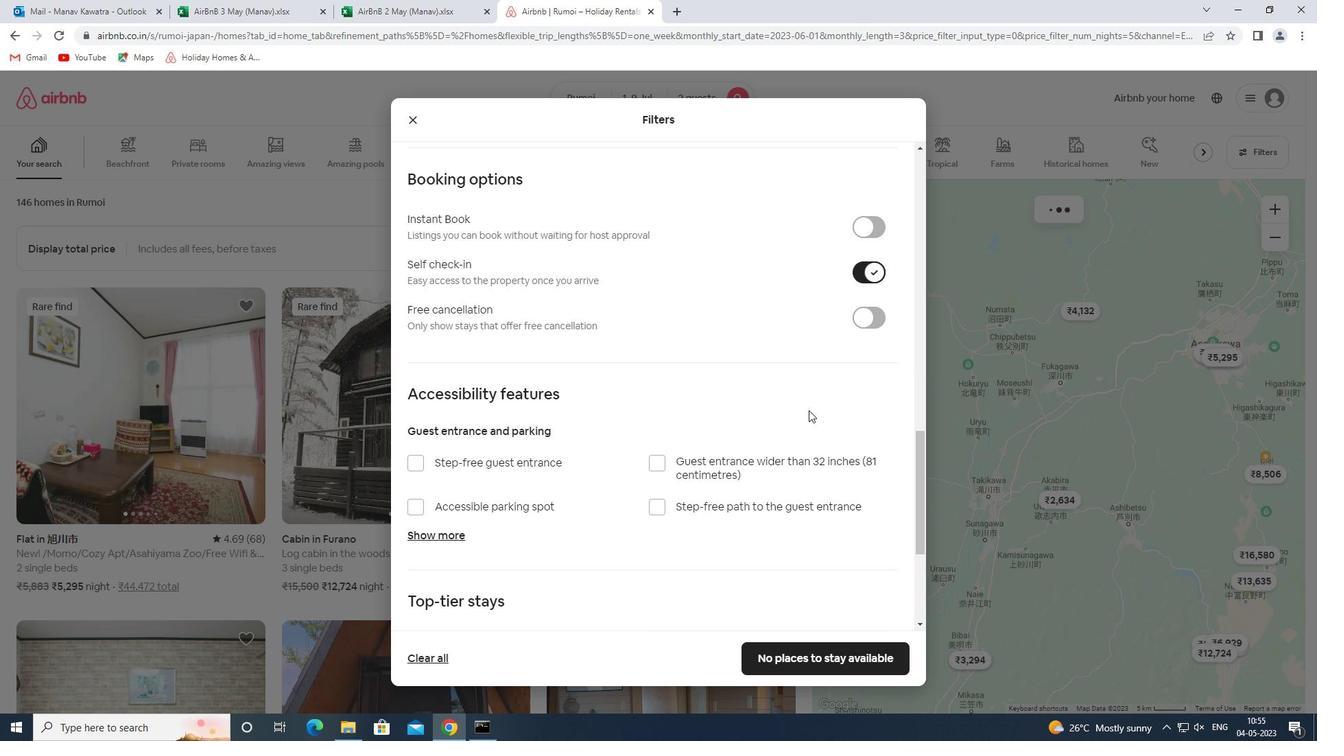 
Action: Mouse scrolled (794, 430) with delta (0, 0)
Screenshot: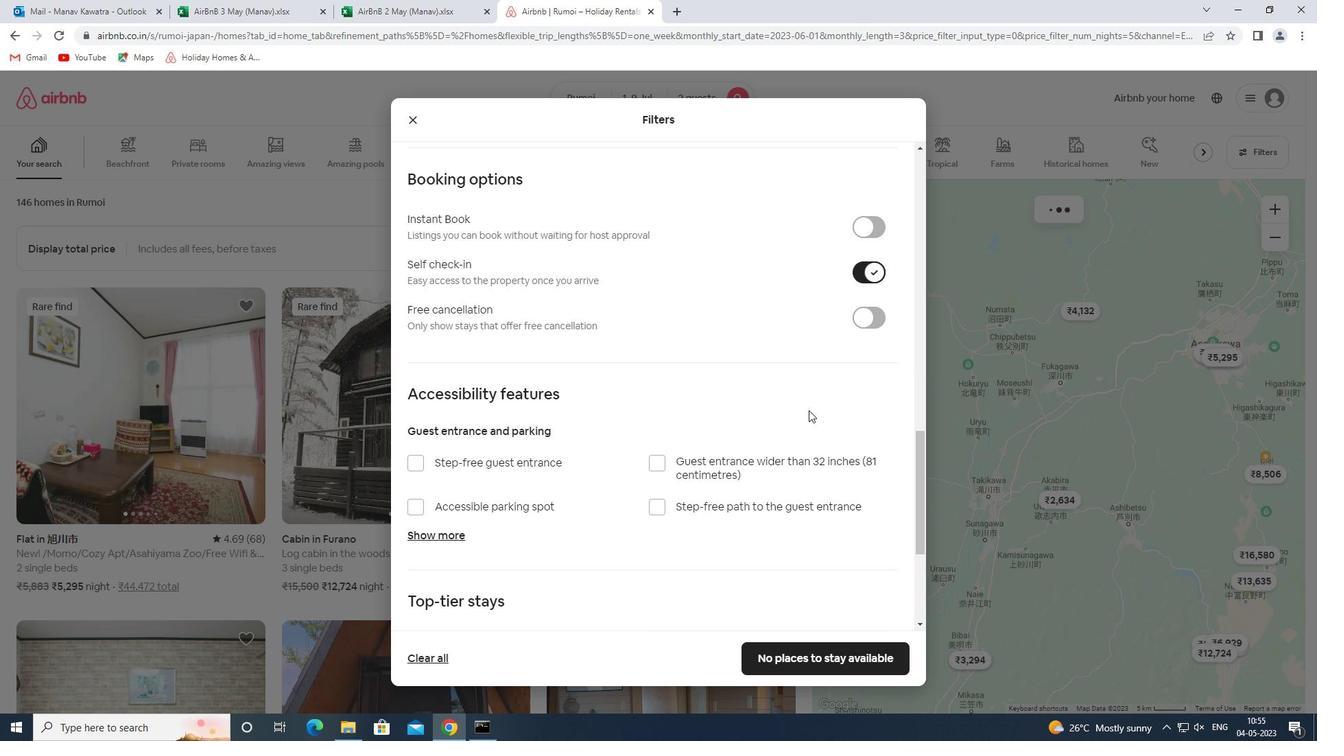 
Action: Mouse scrolled (794, 430) with delta (0, 0)
Screenshot: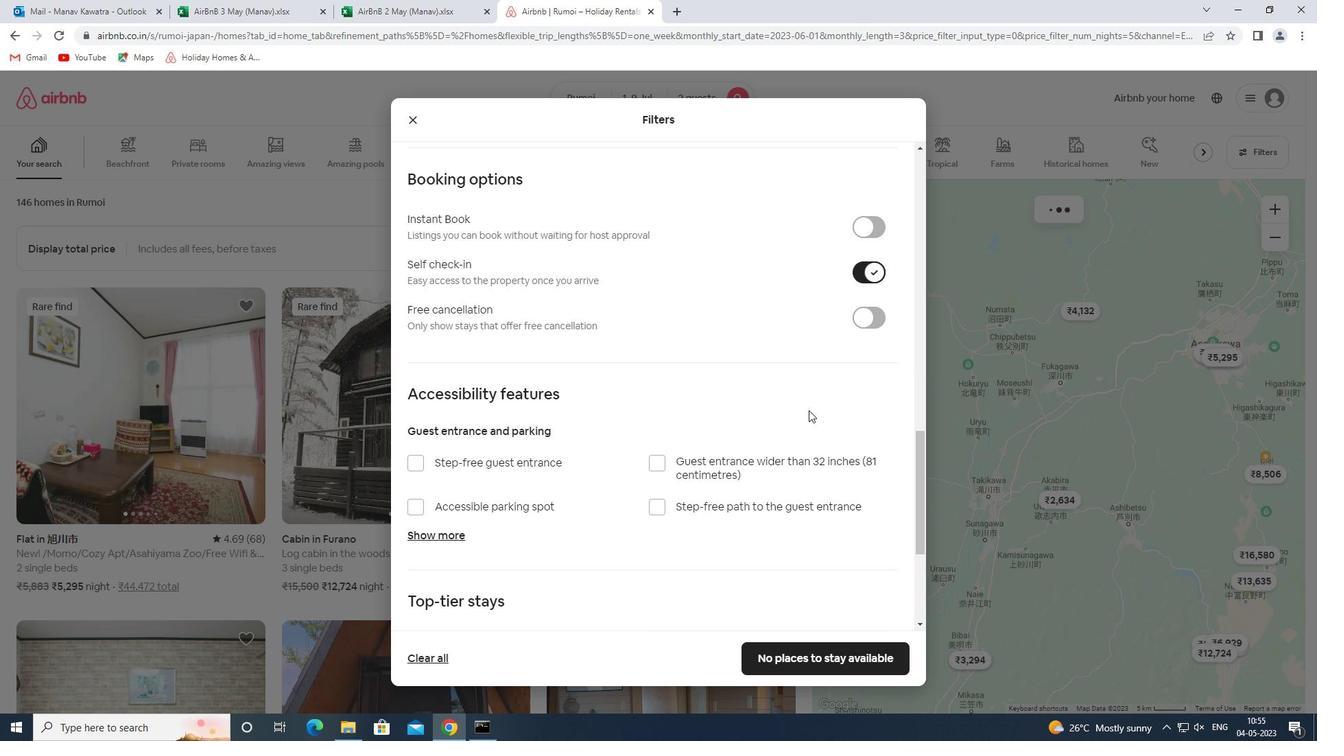 
Action: Mouse moved to (465, 527)
Screenshot: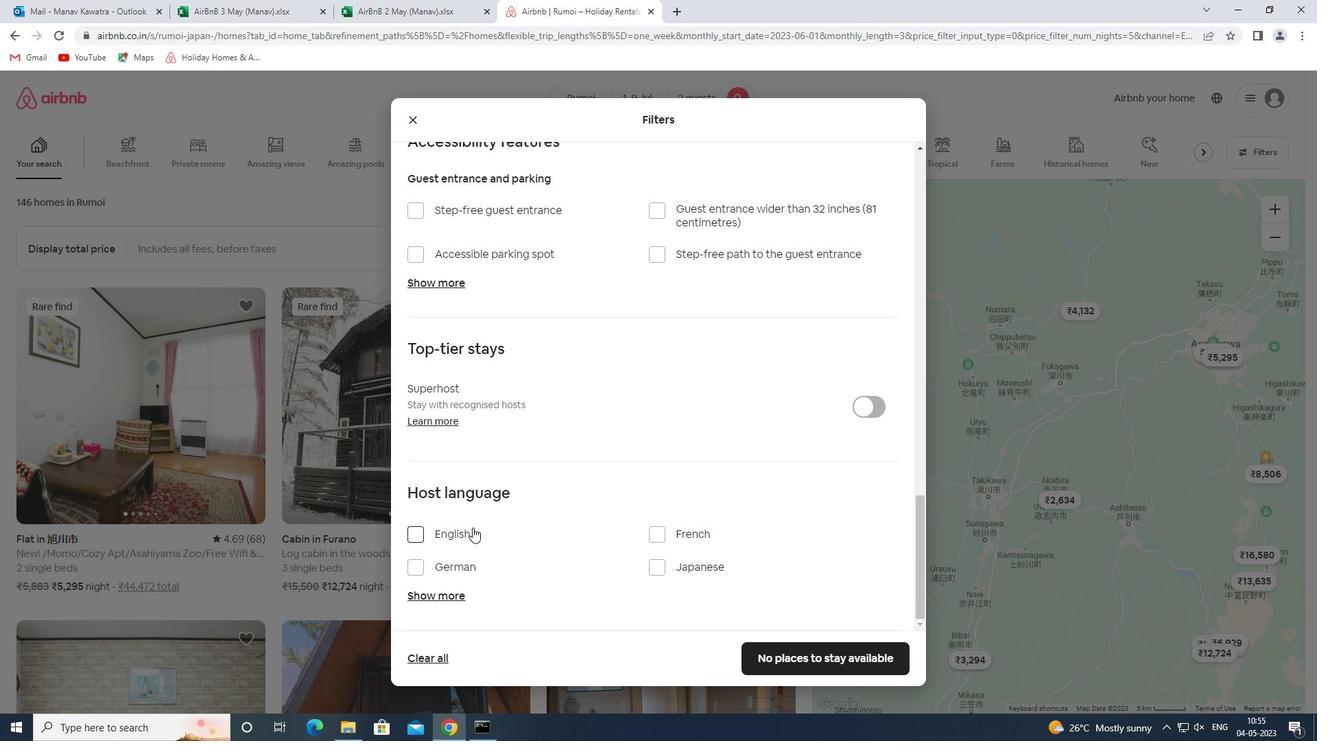 
Action: Mouse pressed left at (465, 527)
Screenshot: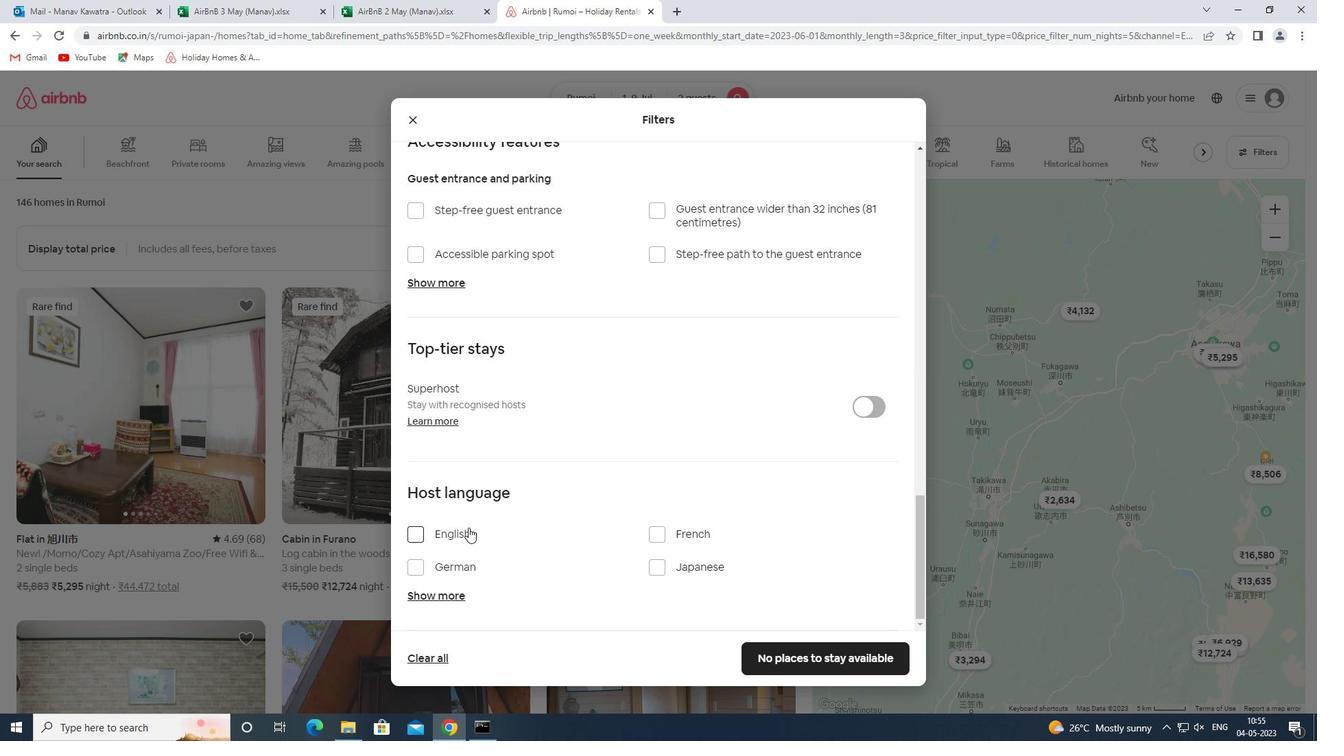 
Action: Mouse moved to (829, 654)
Screenshot: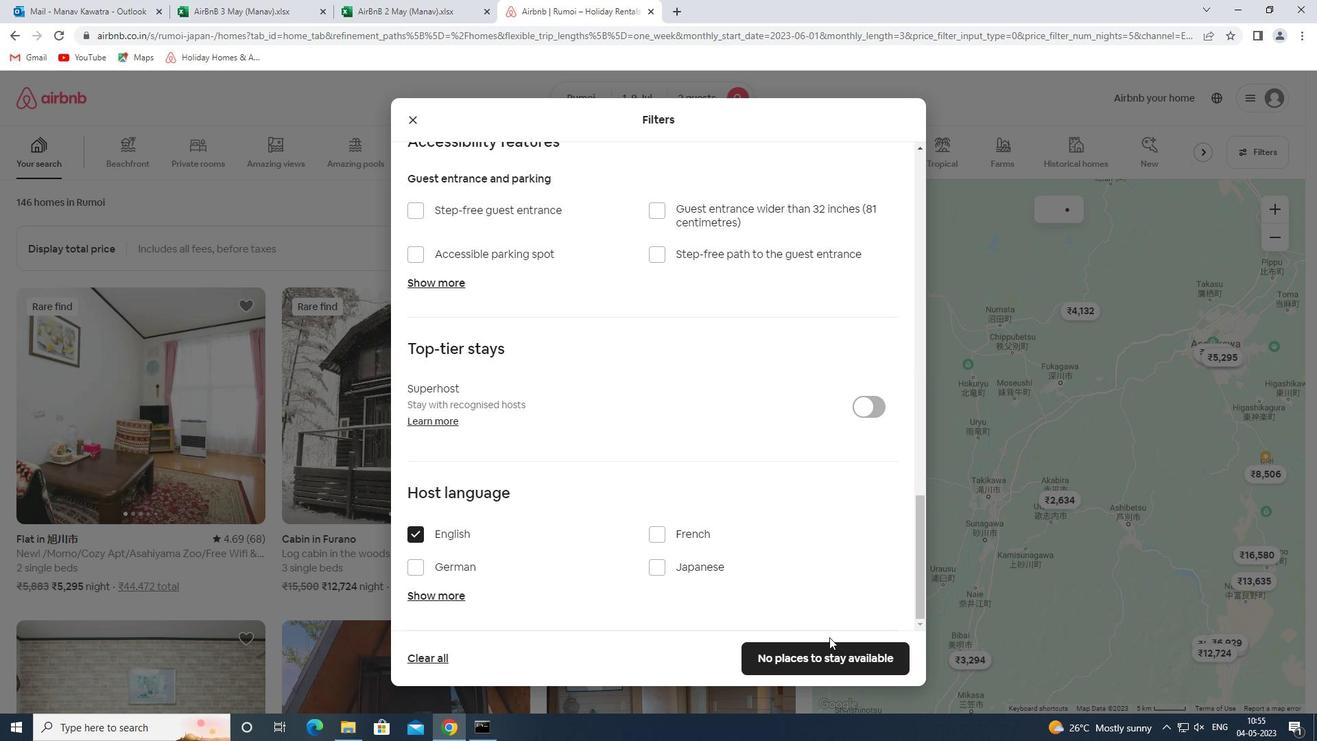 
Action: Mouse pressed left at (829, 654)
Screenshot: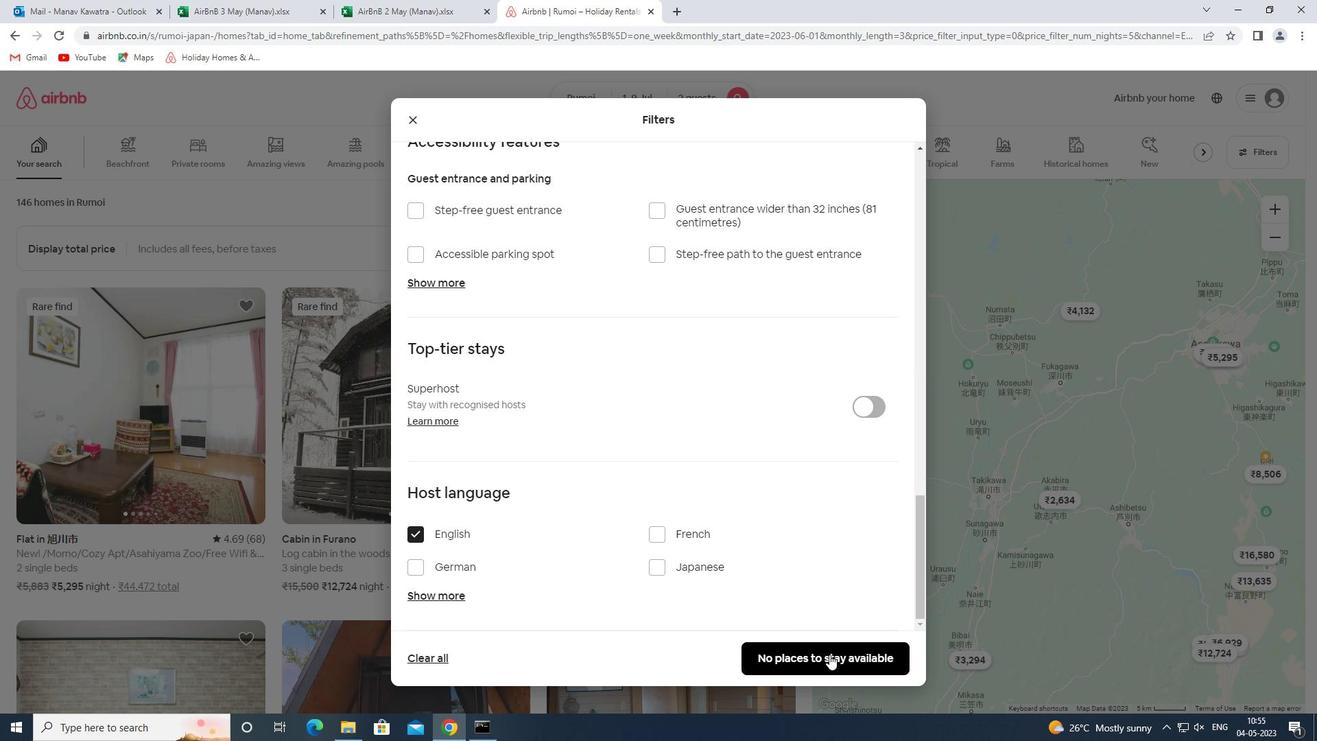 
